Task: Create a due date automation trigger when advanced on, 2 working days after a card is due add dates starting in 1 working days at 11:00 AM.
Action: Mouse moved to (1075, 337)
Screenshot: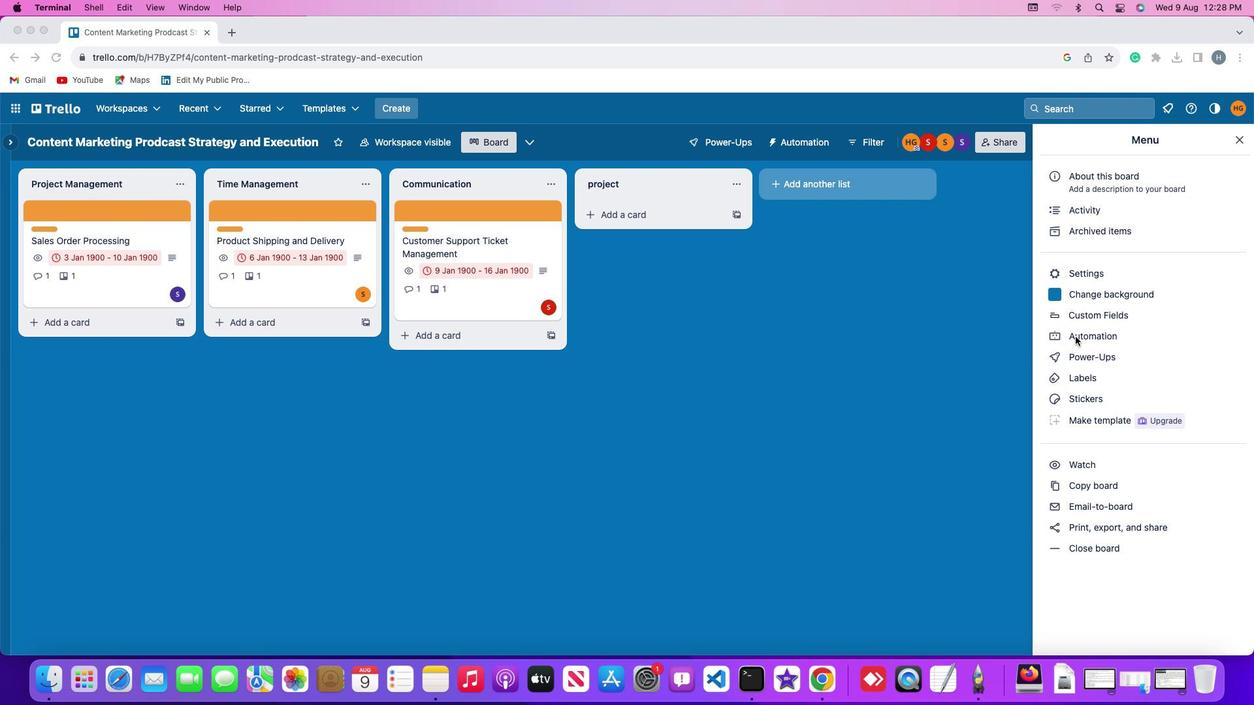 
Action: Mouse pressed left at (1075, 337)
Screenshot: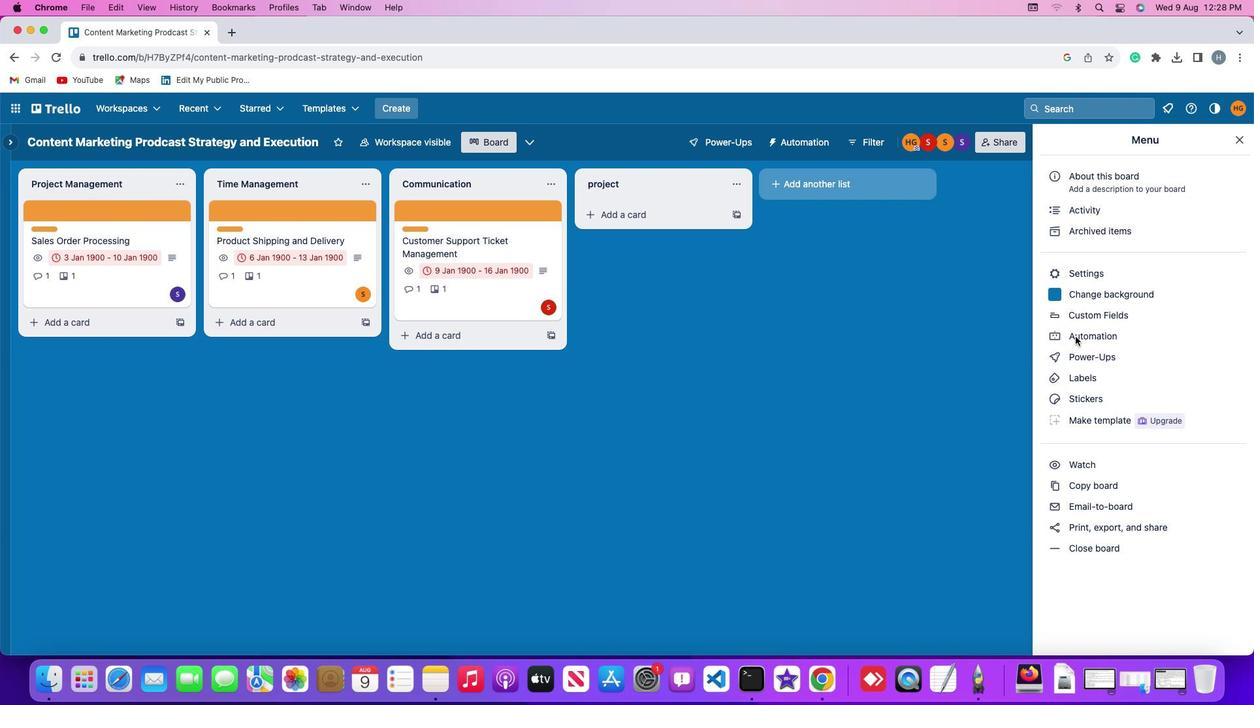 
Action: Mouse pressed left at (1075, 337)
Screenshot: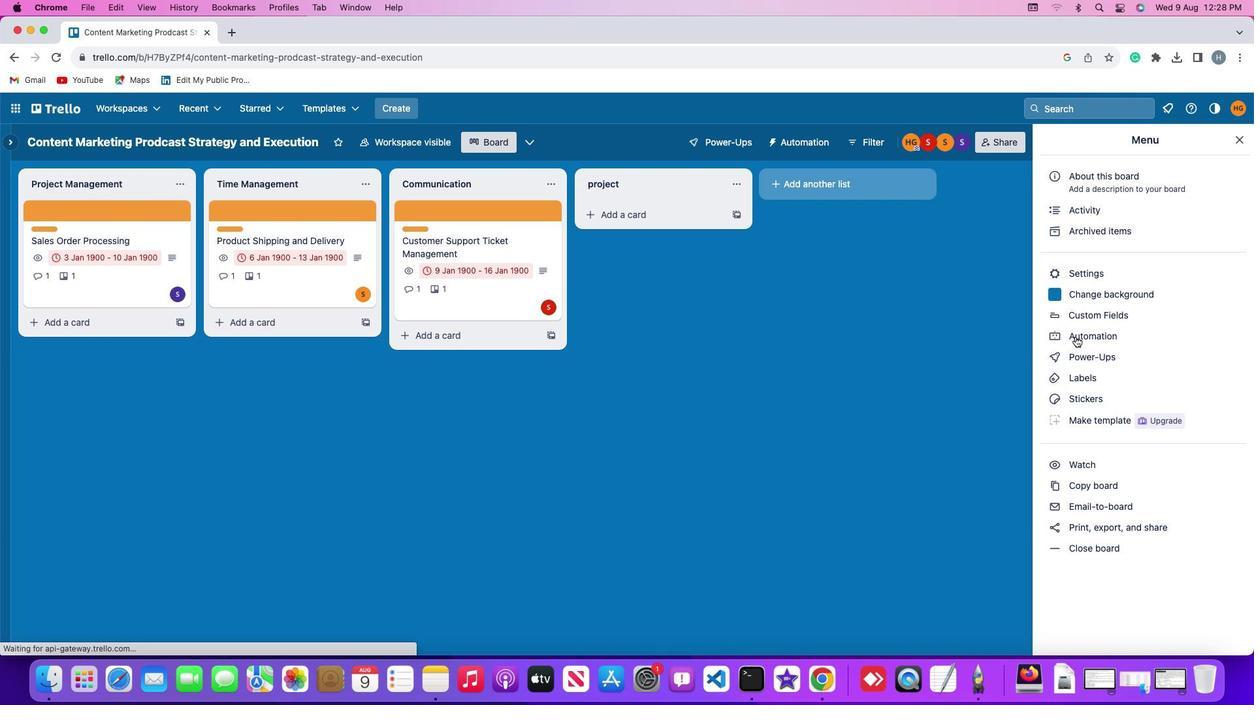 
Action: Mouse moved to (88, 307)
Screenshot: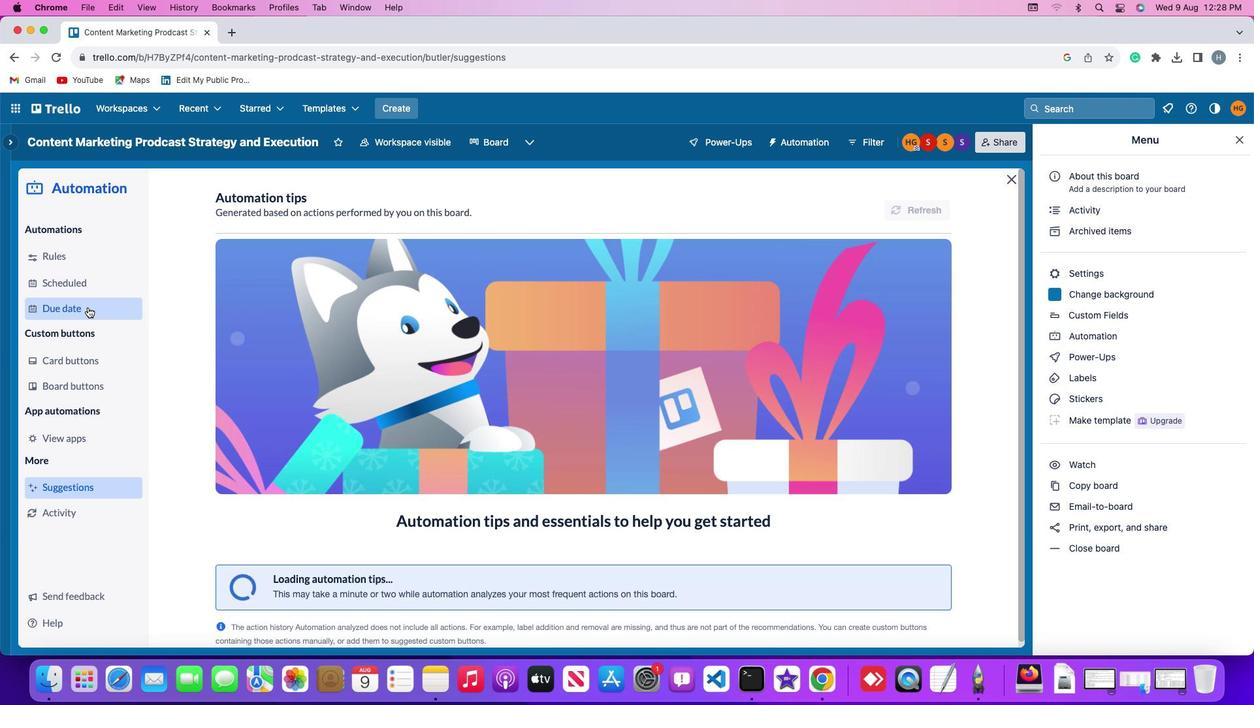
Action: Mouse pressed left at (88, 307)
Screenshot: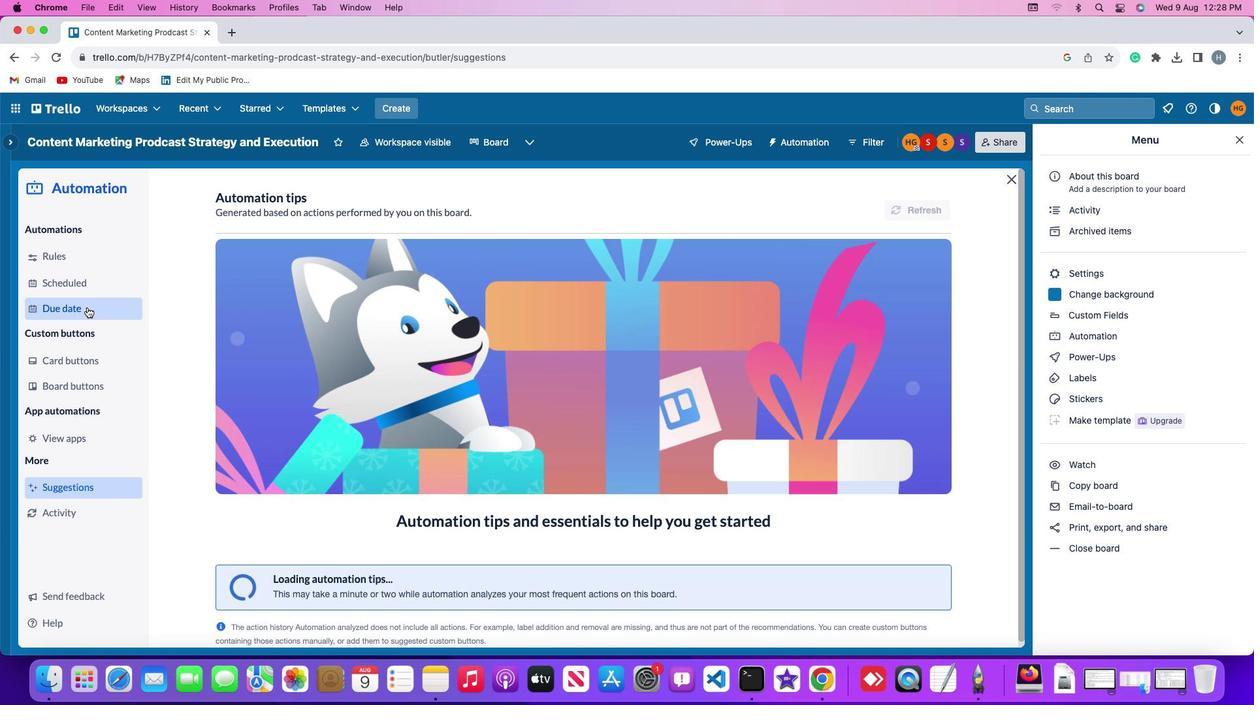 
Action: Mouse moved to (871, 201)
Screenshot: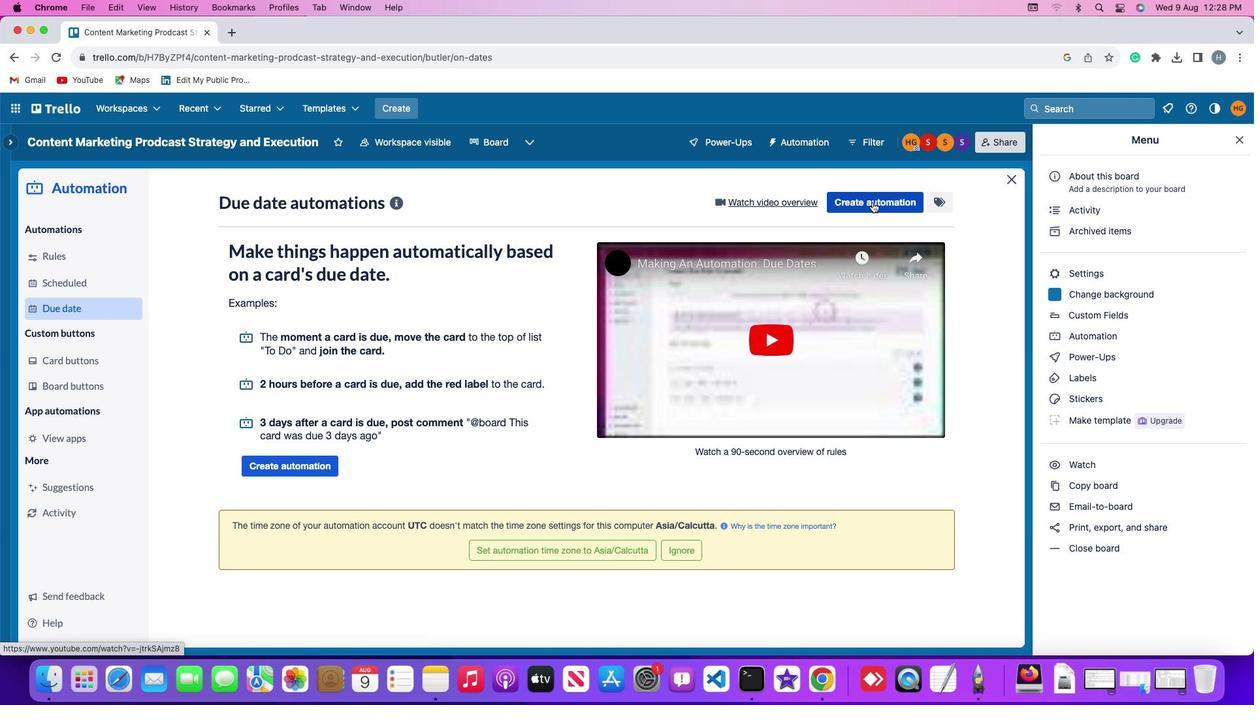 
Action: Mouse pressed left at (871, 201)
Screenshot: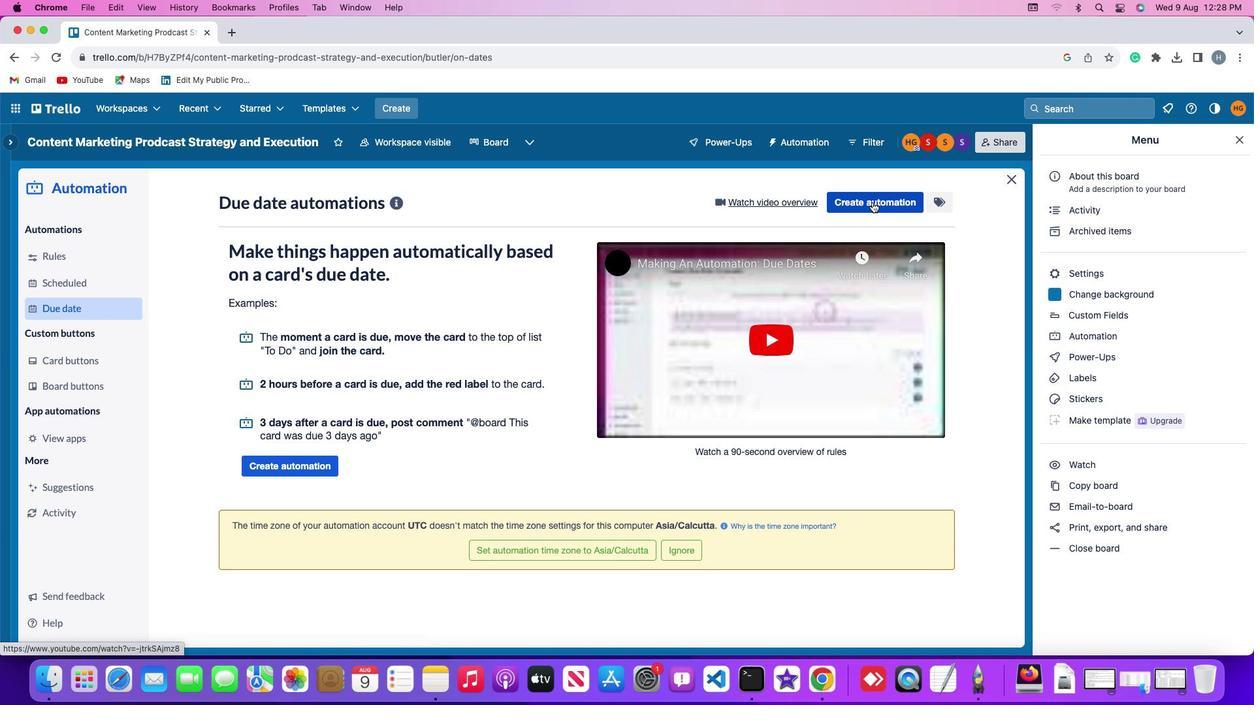 
Action: Mouse moved to (408, 326)
Screenshot: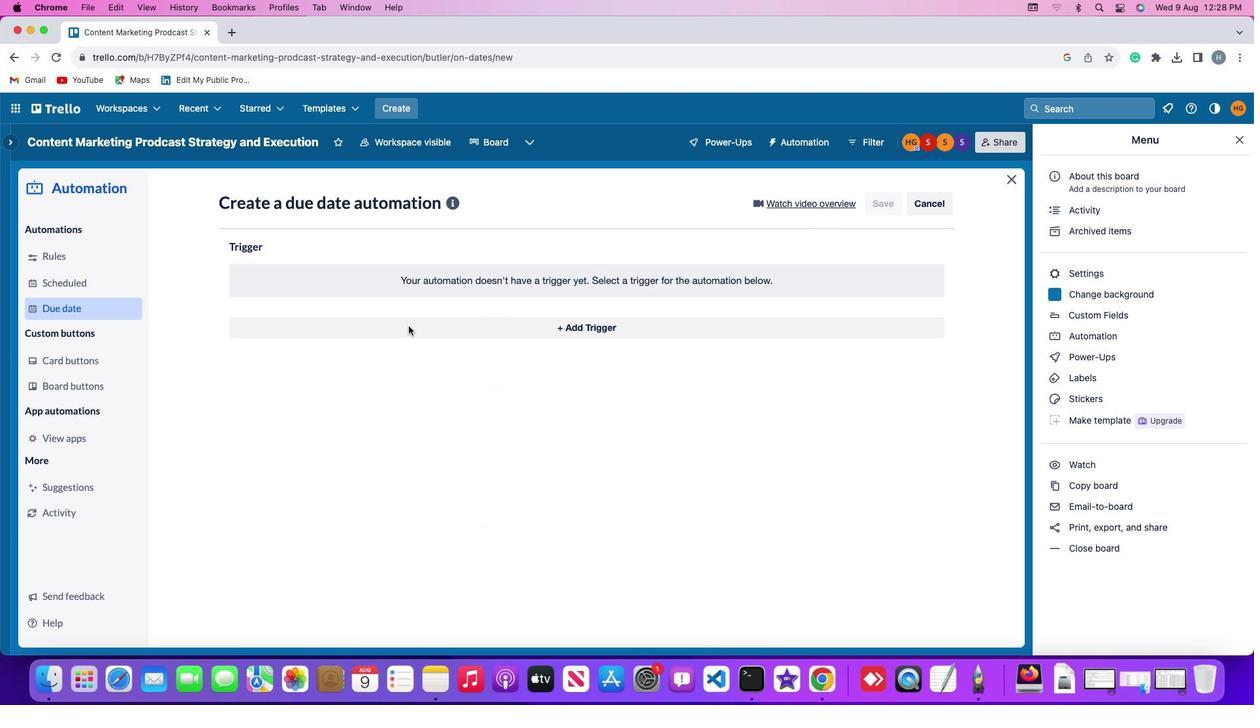 
Action: Mouse pressed left at (408, 326)
Screenshot: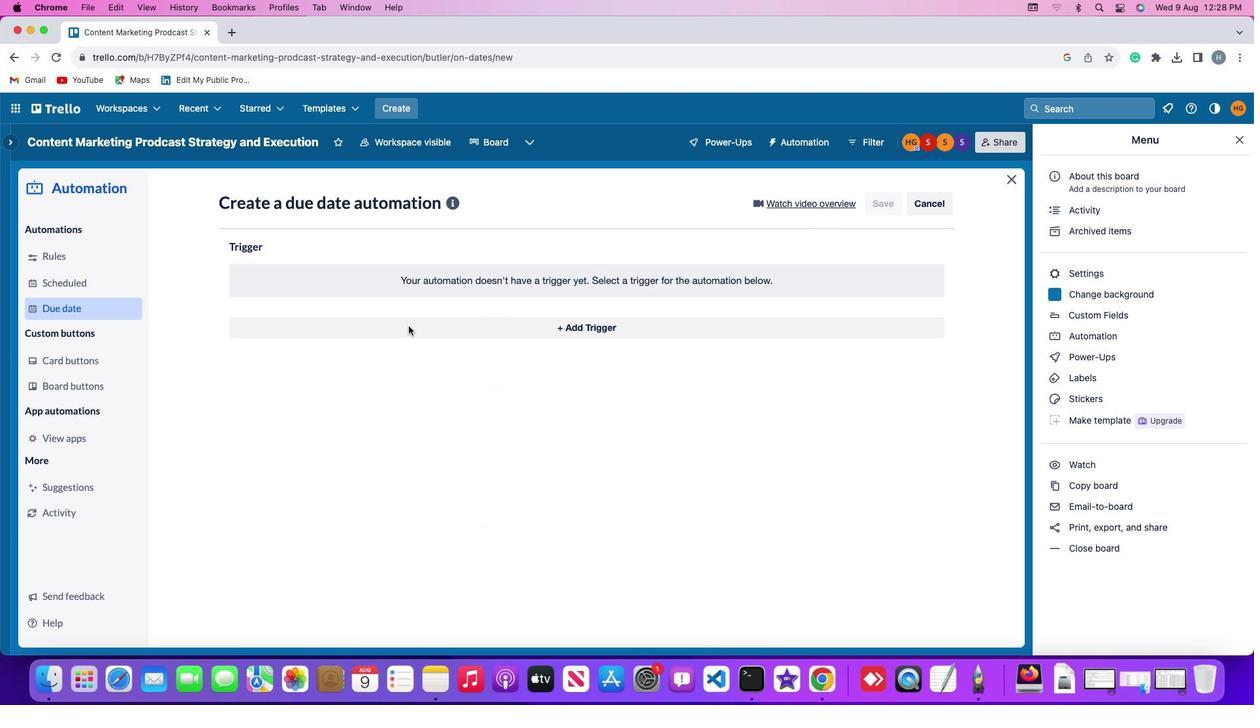 
Action: Mouse moved to (258, 525)
Screenshot: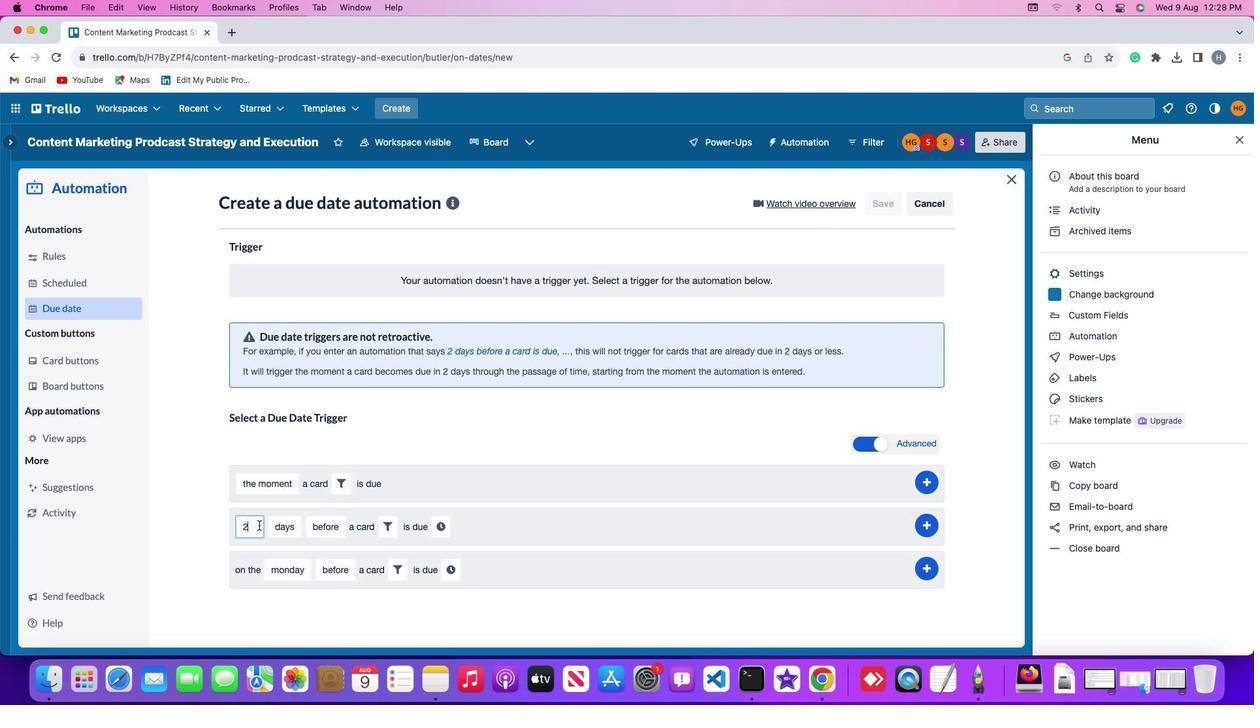 
Action: Mouse pressed left at (258, 525)
Screenshot: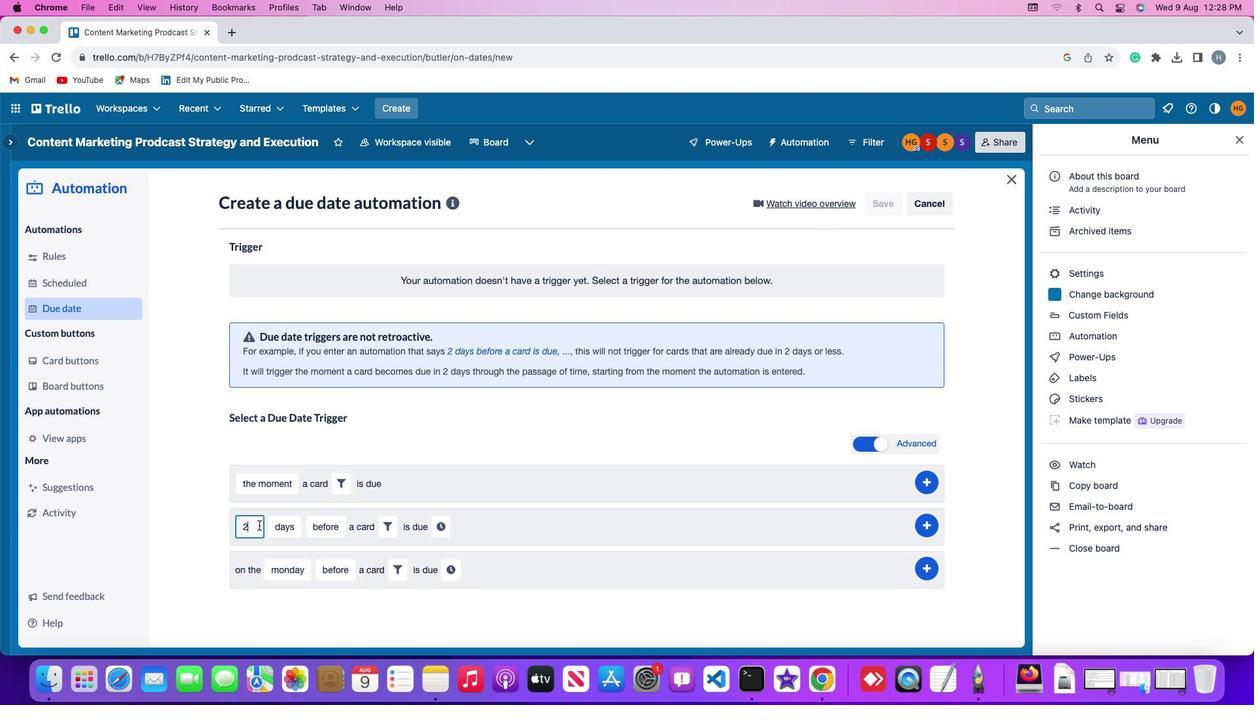 
Action: Mouse moved to (258, 522)
Screenshot: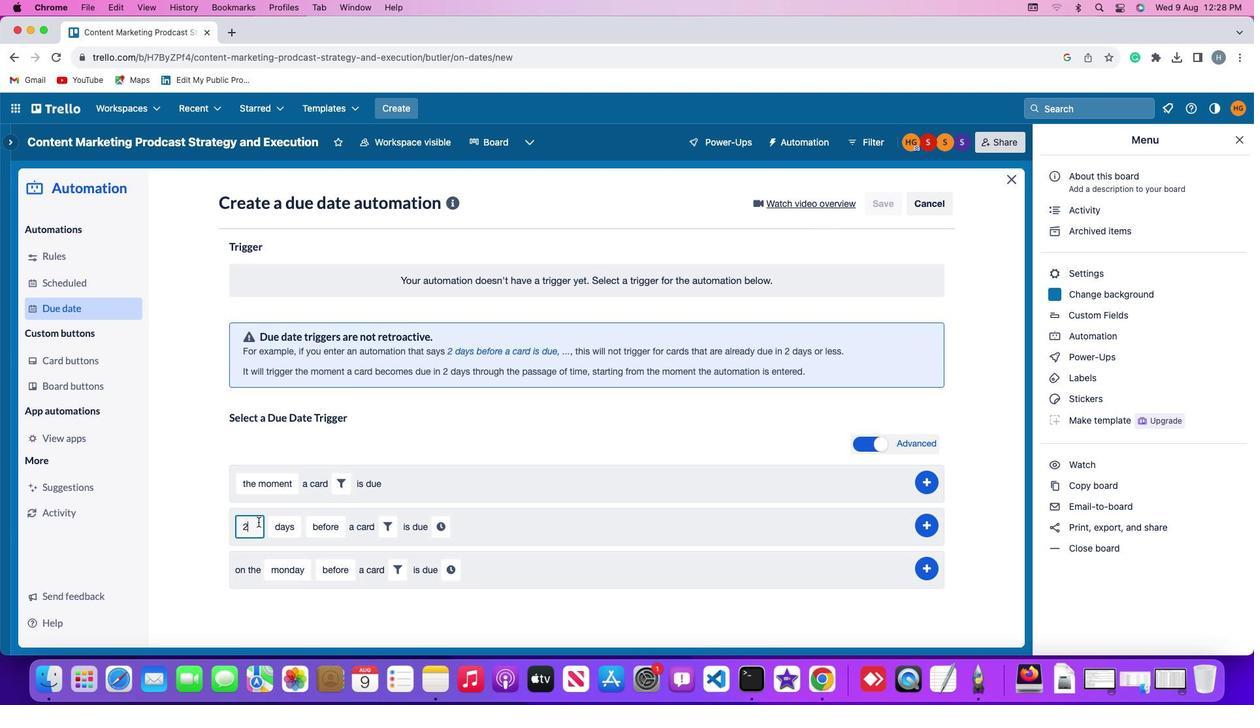 
Action: Key pressed Key.backspace
Screenshot: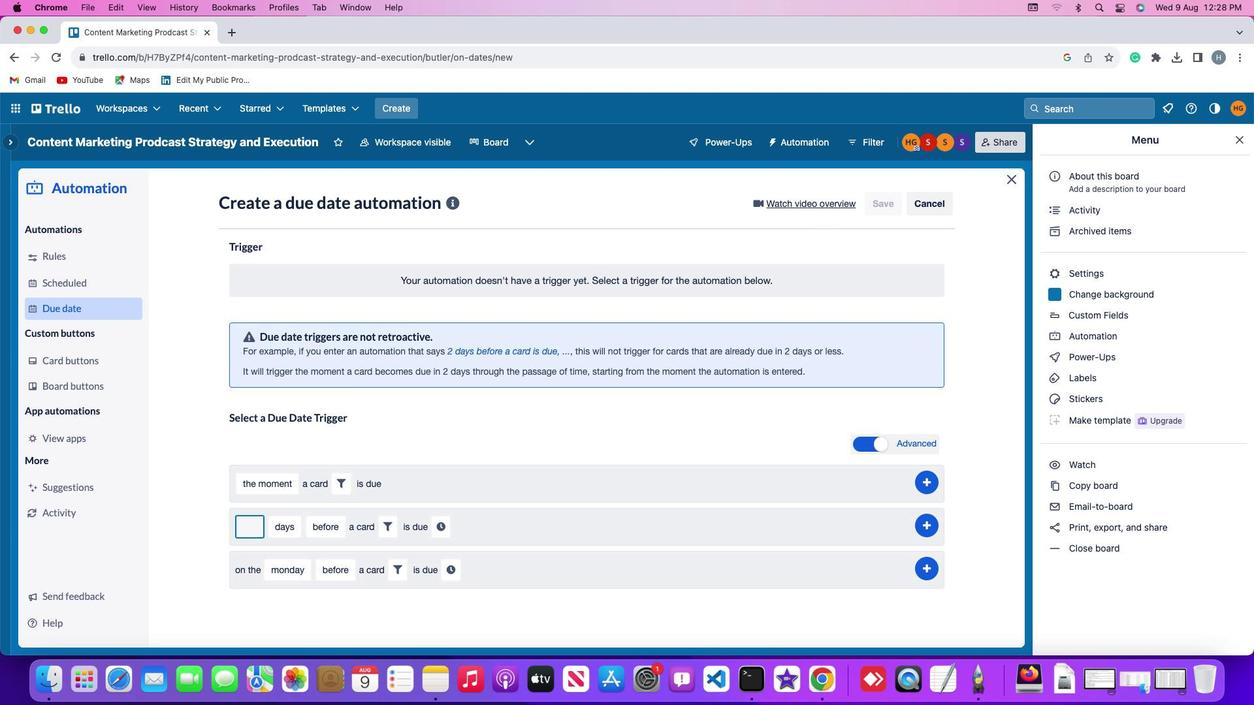 
Action: Mouse moved to (258, 522)
Screenshot: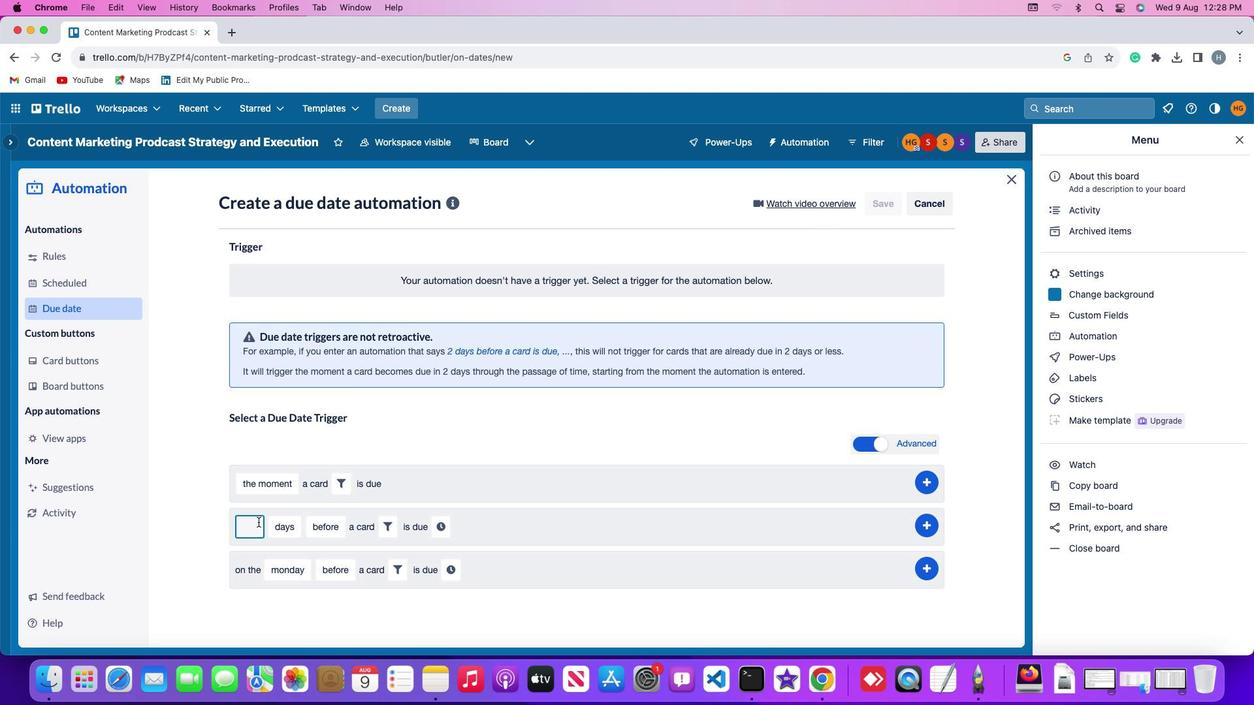 
Action: Key pressed '2'
Screenshot: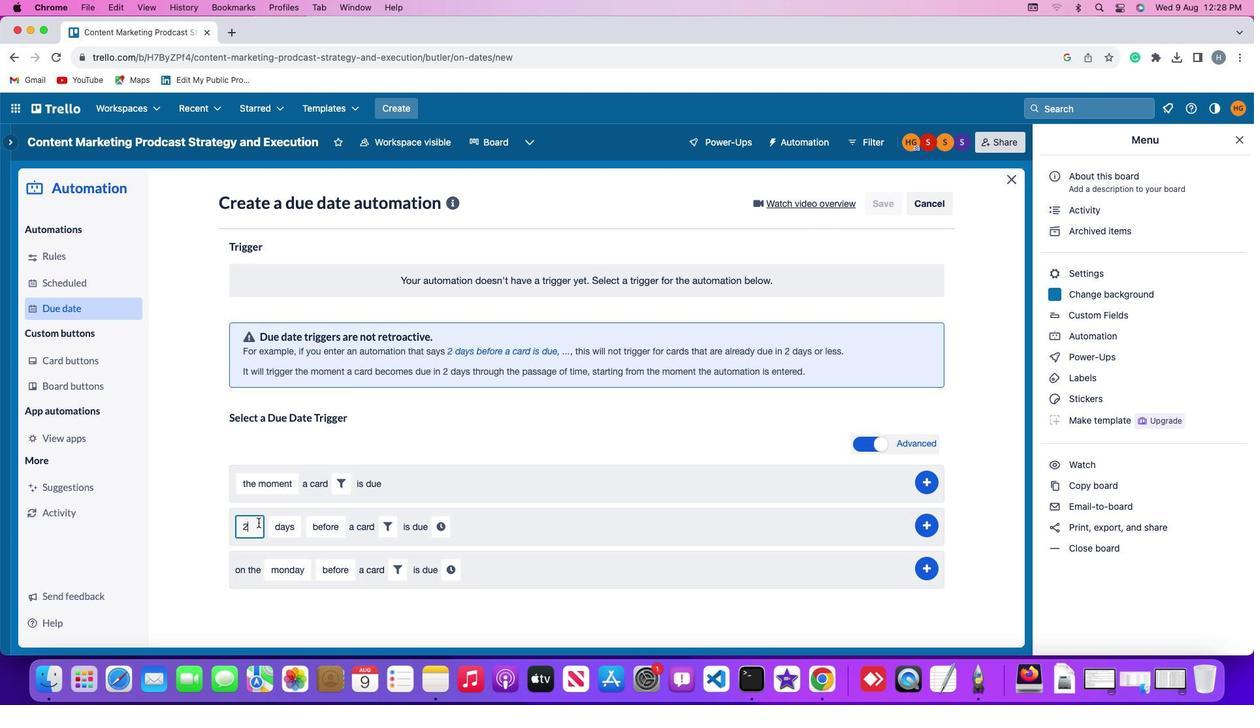 
Action: Mouse moved to (285, 524)
Screenshot: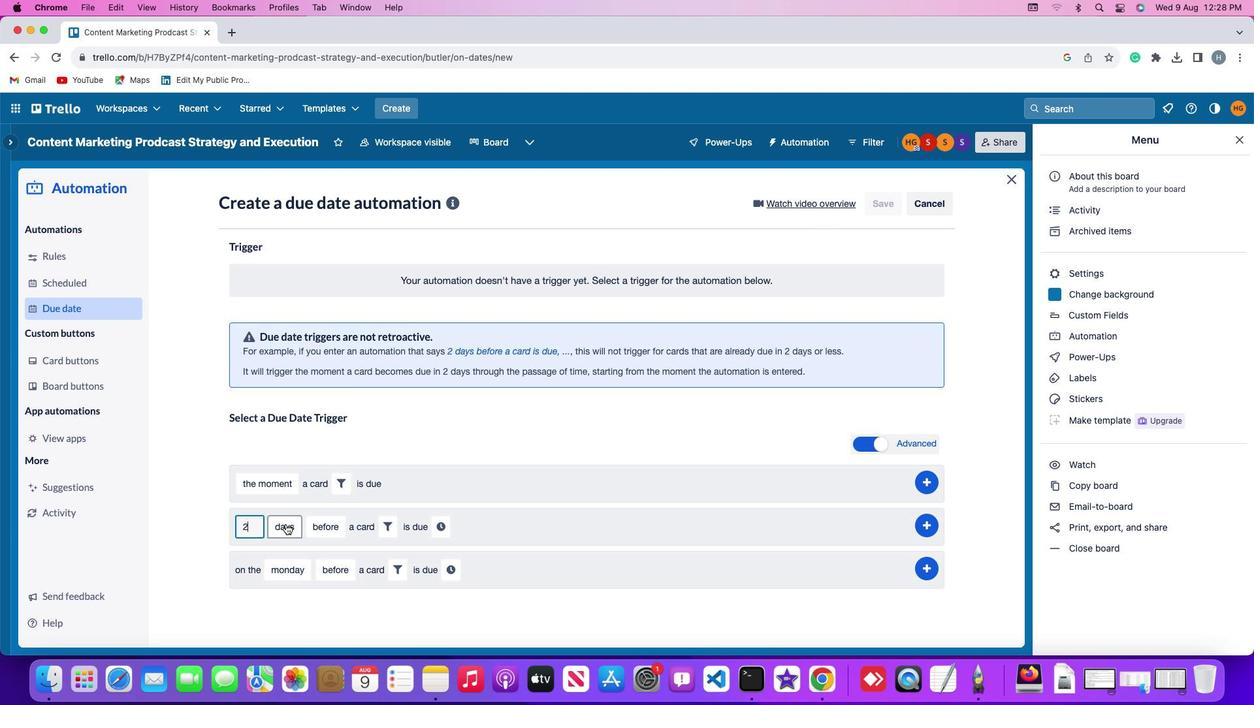 
Action: Mouse pressed left at (285, 524)
Screenshot: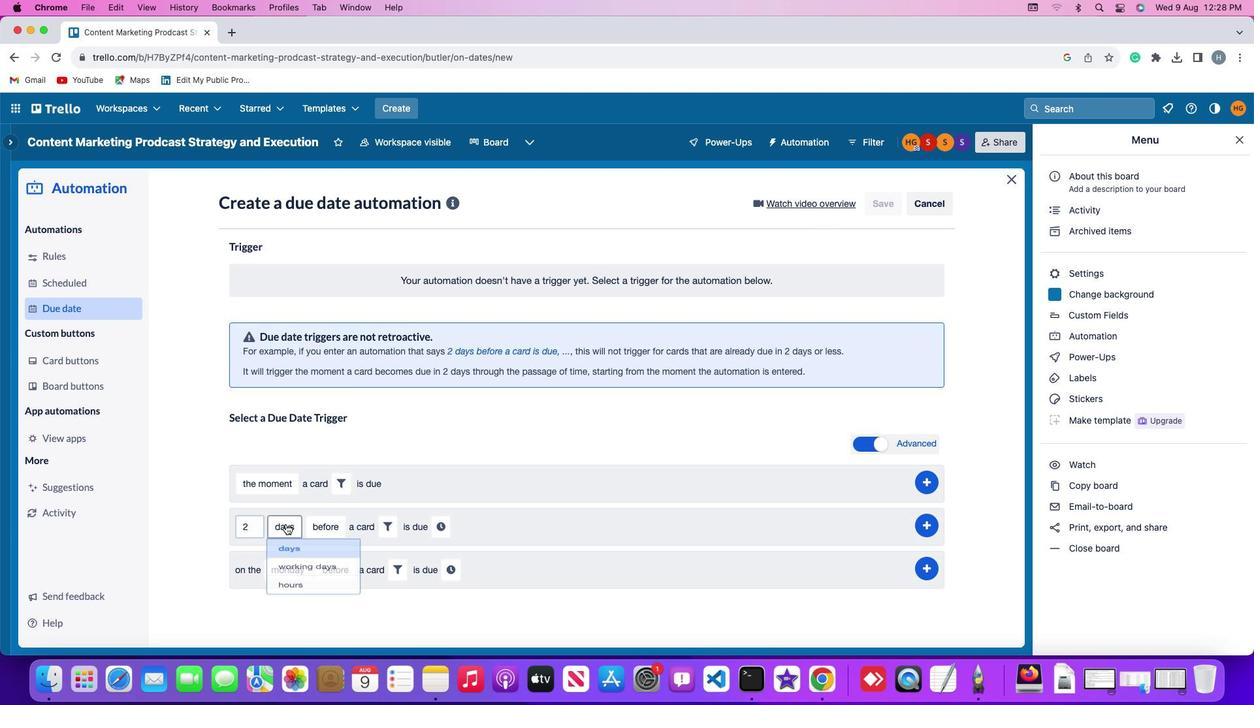 
Action: Mouse moved to (292, 582)
Screenshot: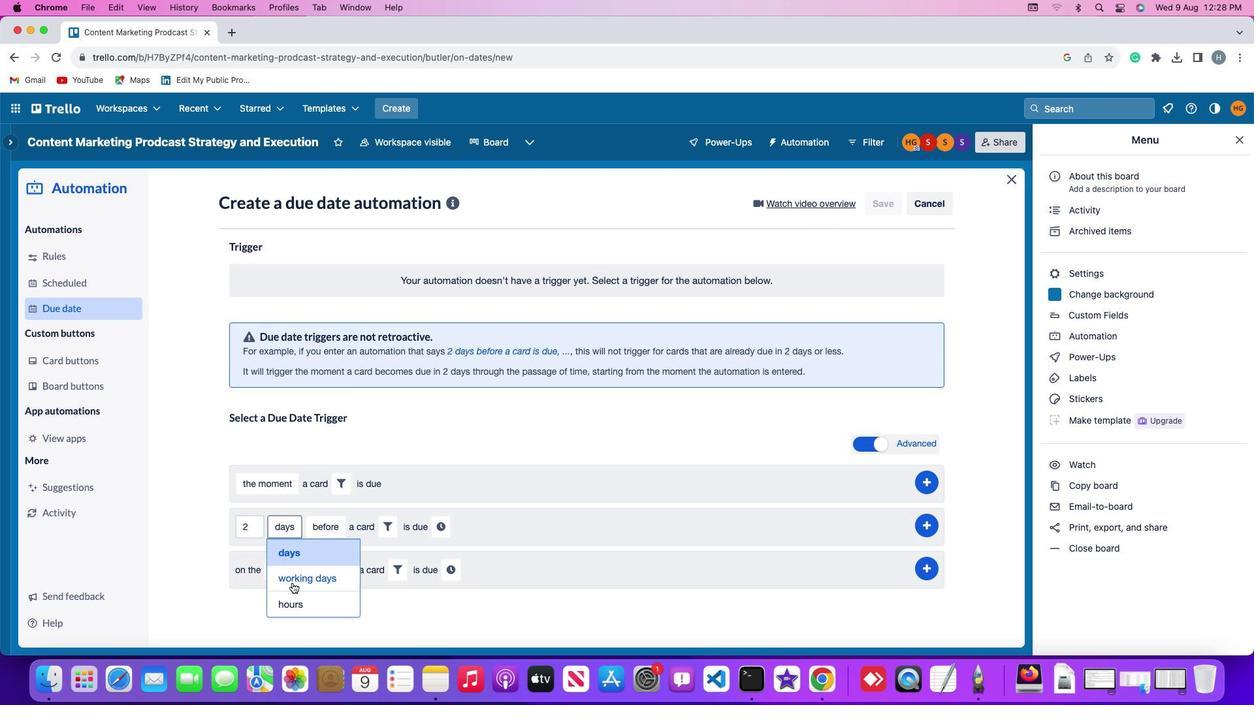 
Action: Mouse pressed left at (292, 582)
Screenshot: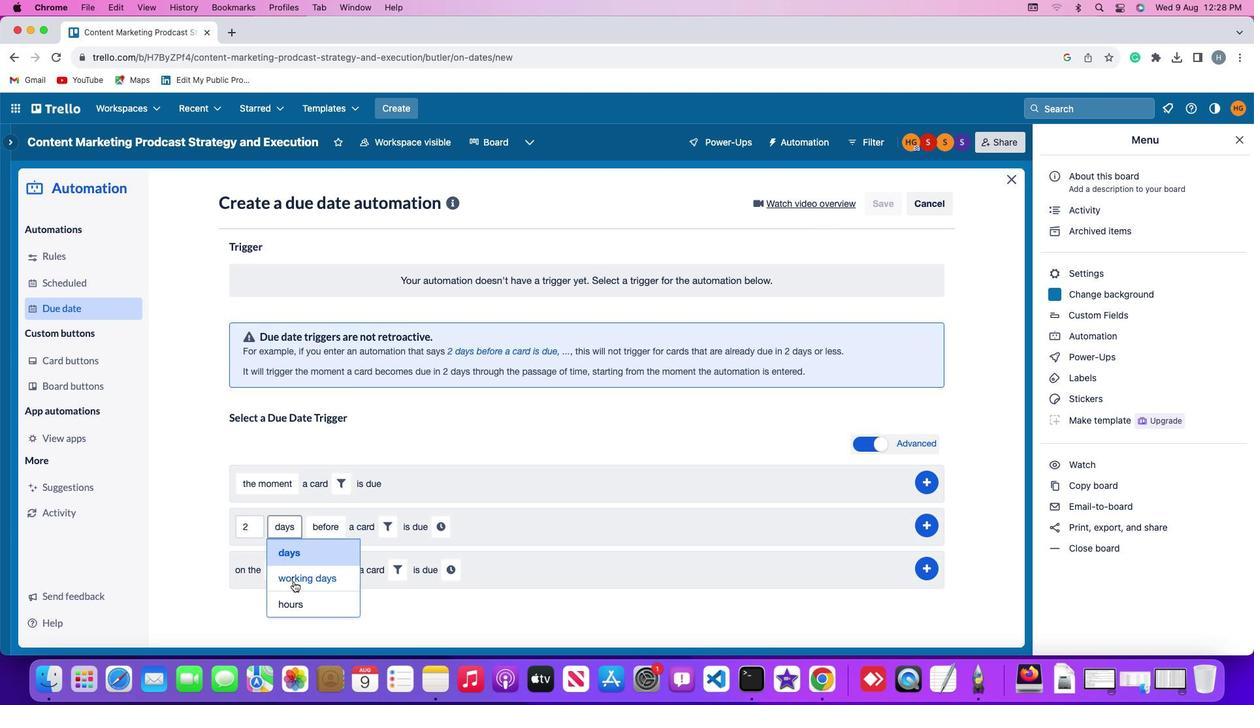 
Action: Mouse moved to (353, 527)
Screenshot: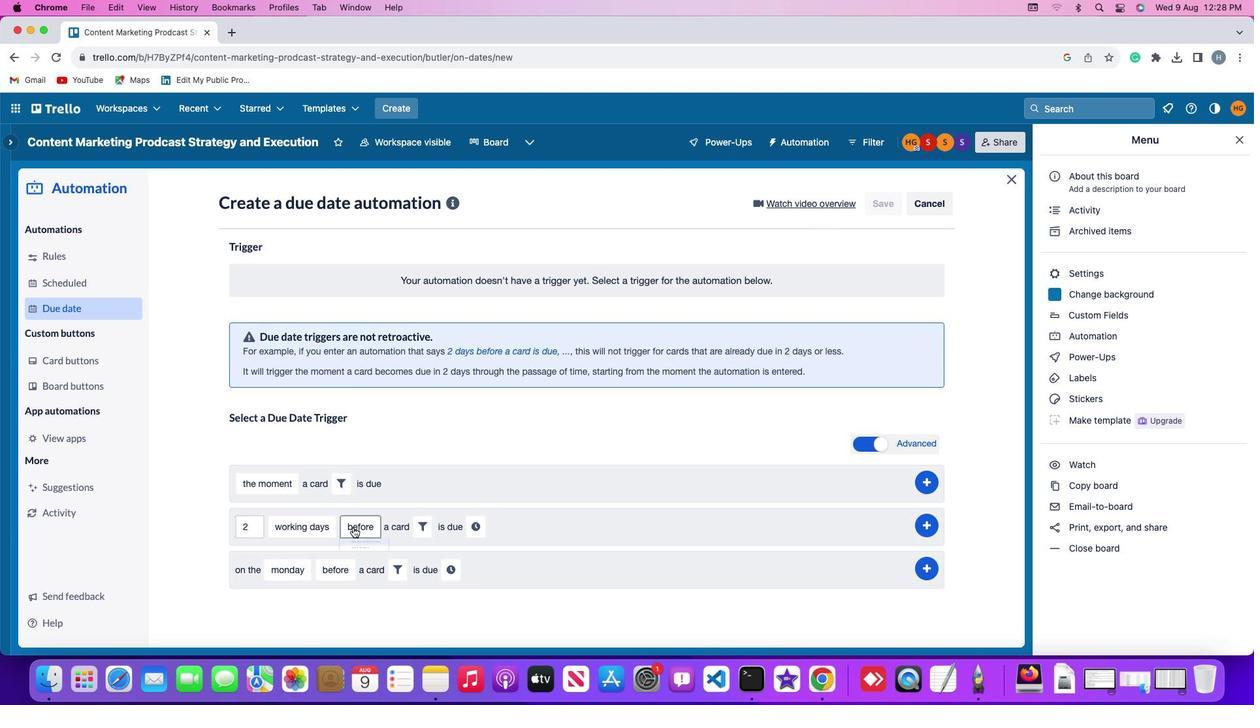 
Action: Mouse pressed left at (353, 527)
Screenshot: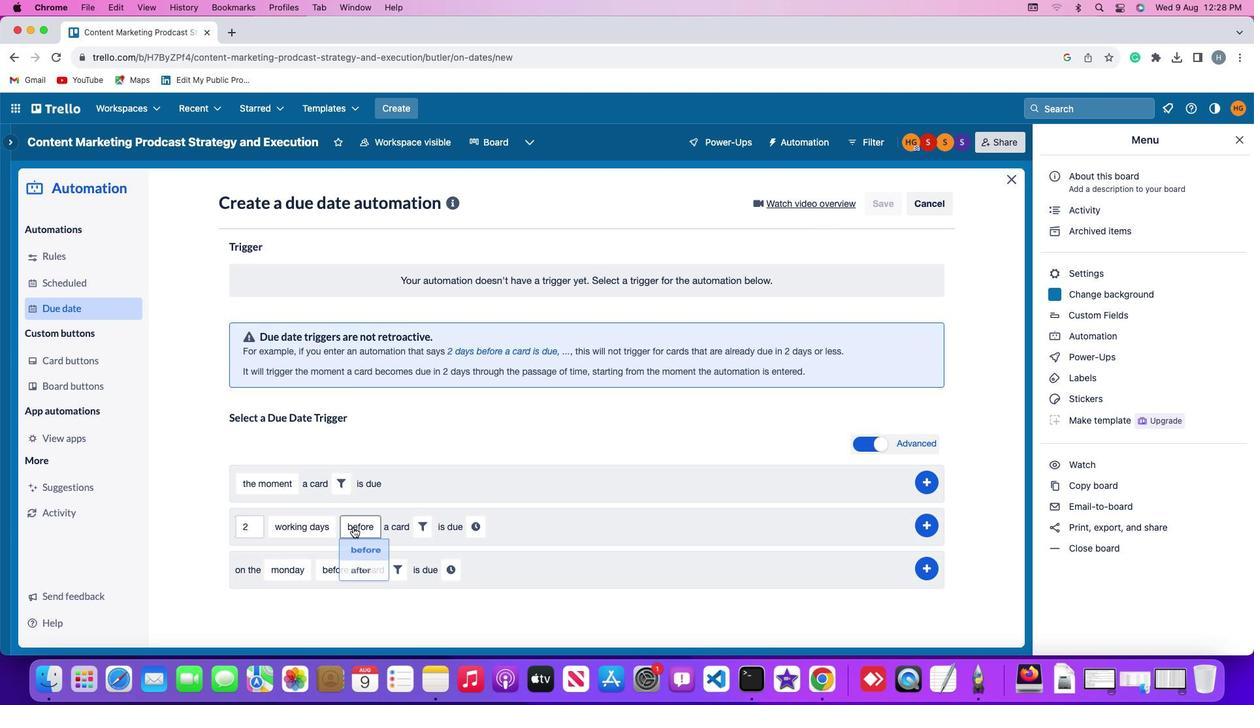 
Action: Mouse moved to (361, 579)
Screenshot: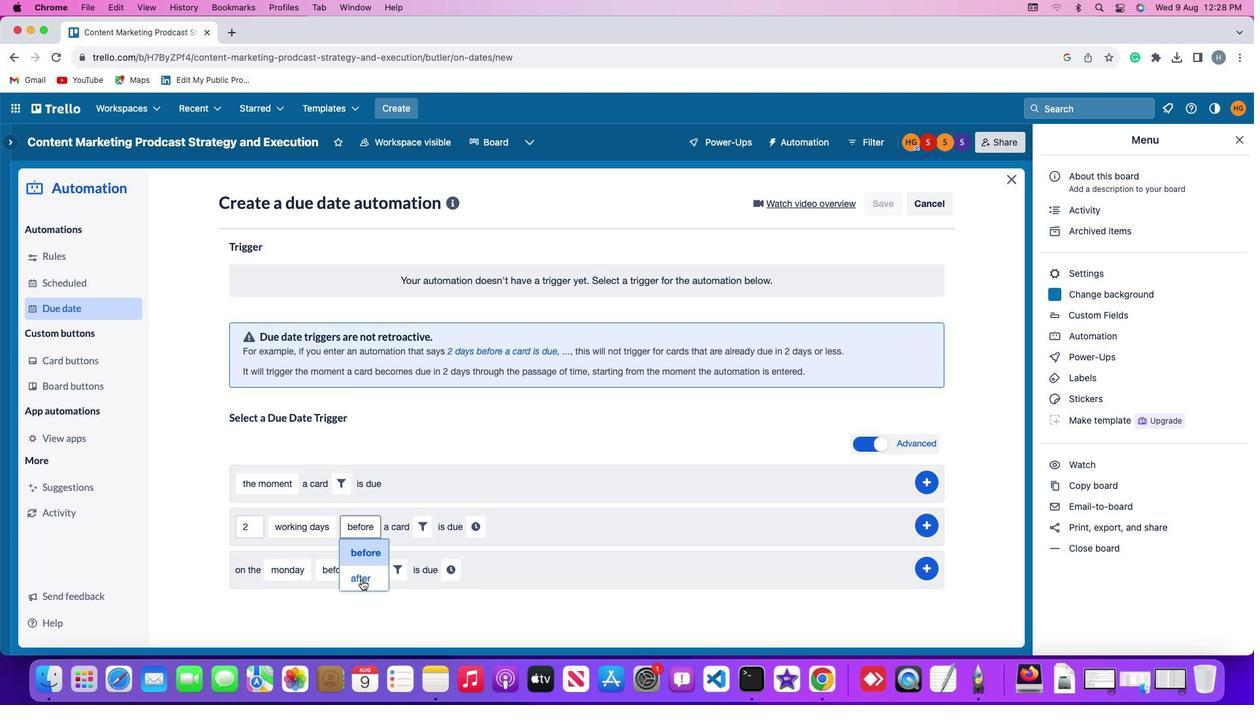 
Action: Mouse pressed left at (361, 579)
Screenshot: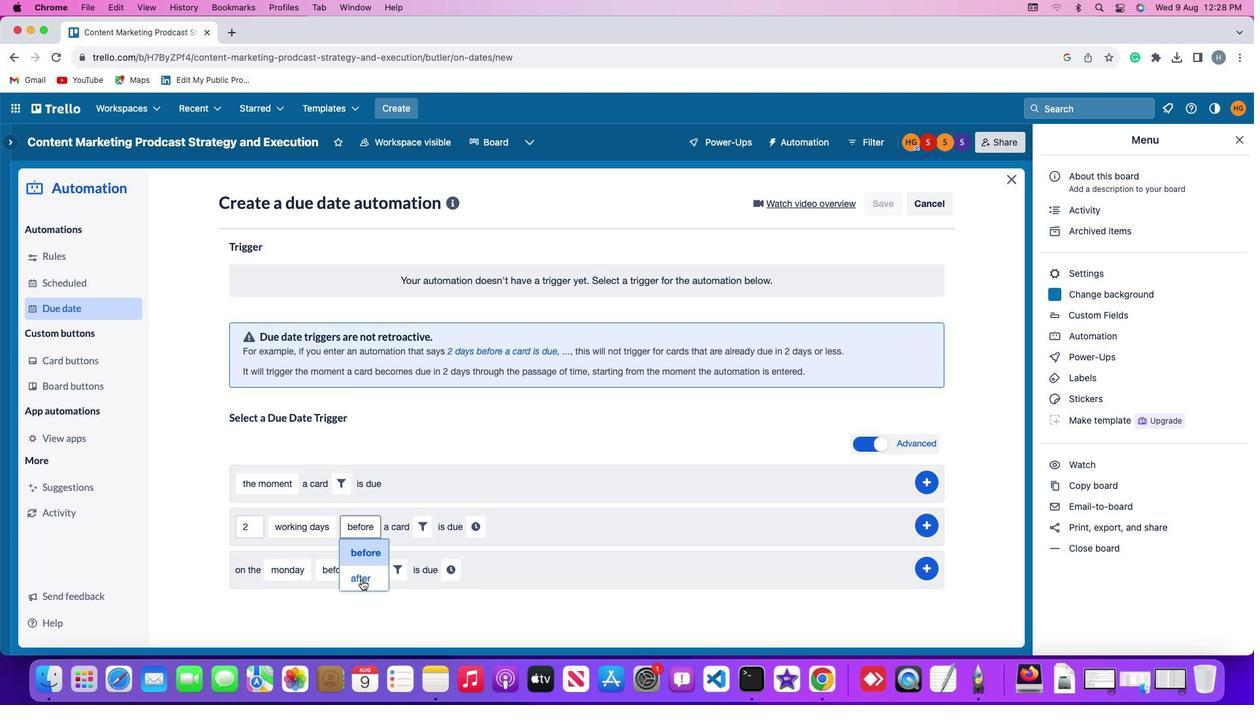 
Action: Mouse moved to (414, 529)
Screenshot: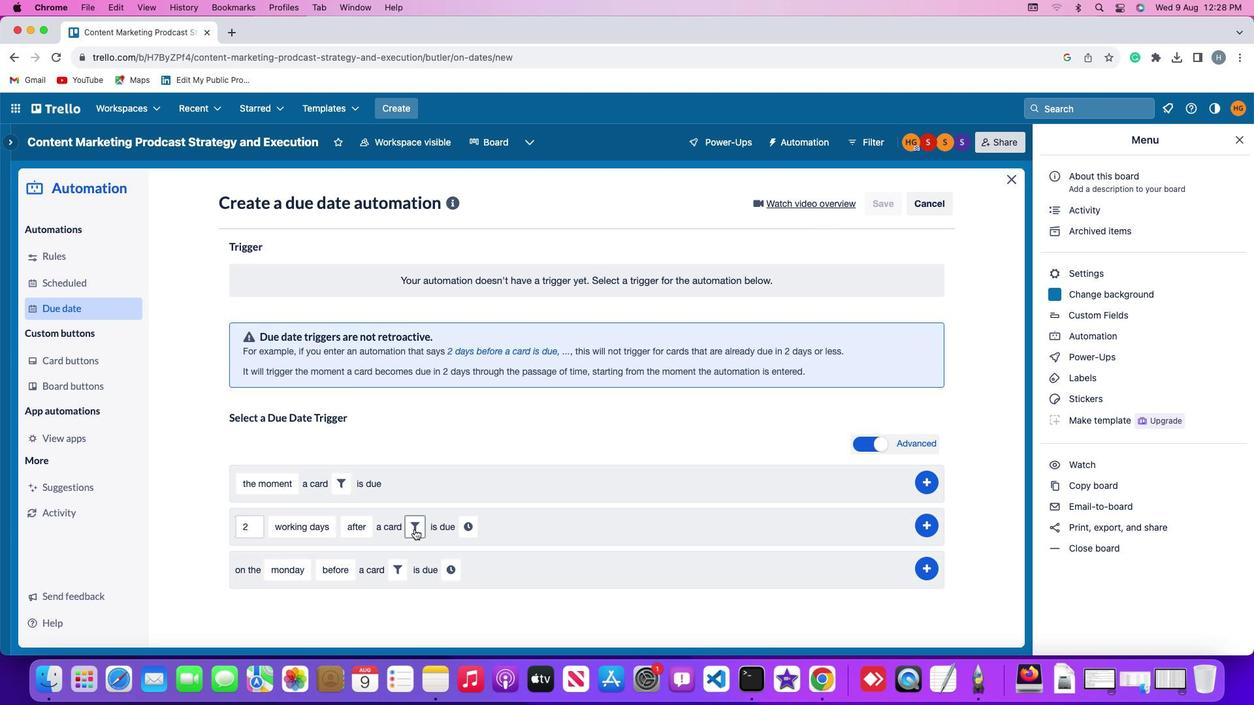 
Action: Mouse pressed left at (414, 529)
Screenshot: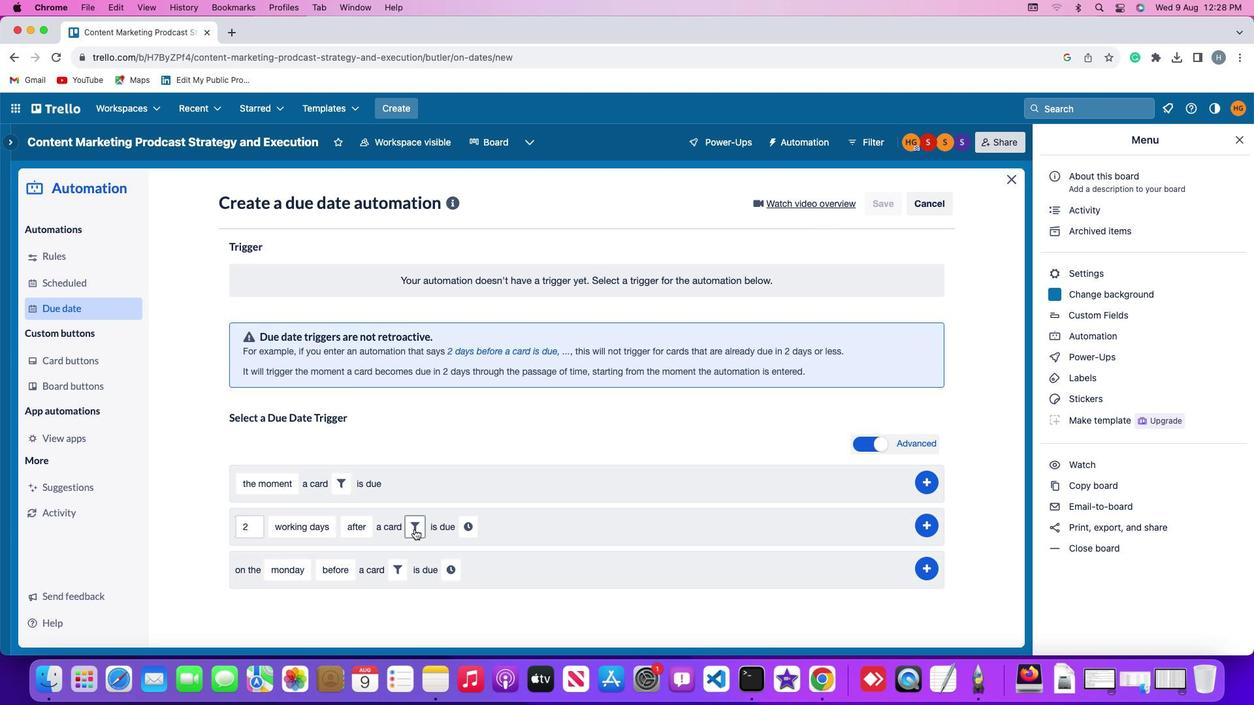 
Action: Mouse moved to (491, 565)
Screenshot: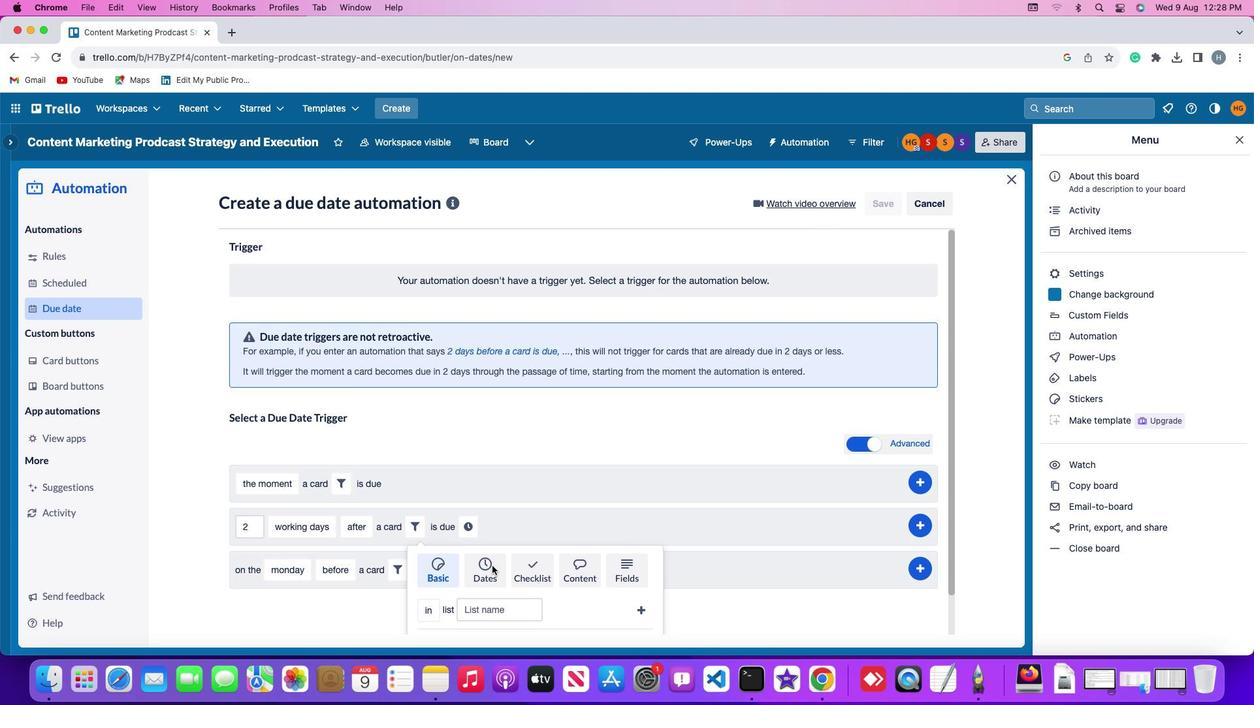 
Action: Mouse pressed left at (491, 565)
Screenshot: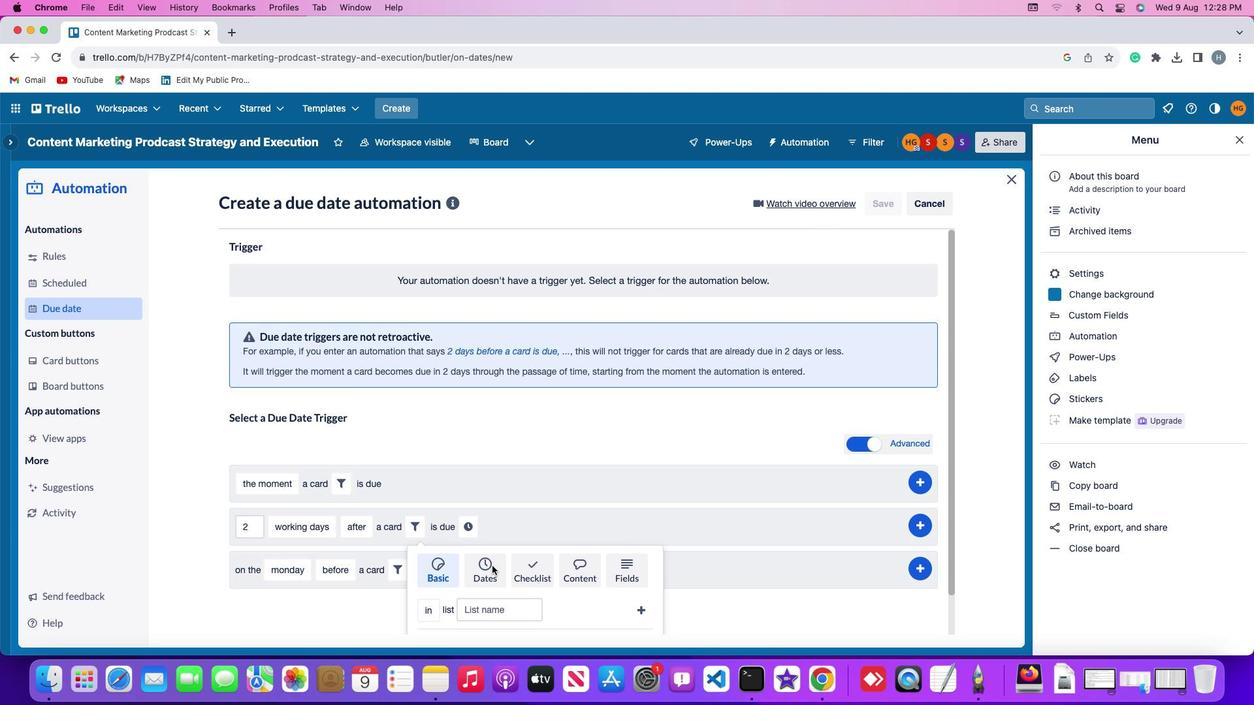 
Action: Mouse moved to (356, 610)
Screenshot: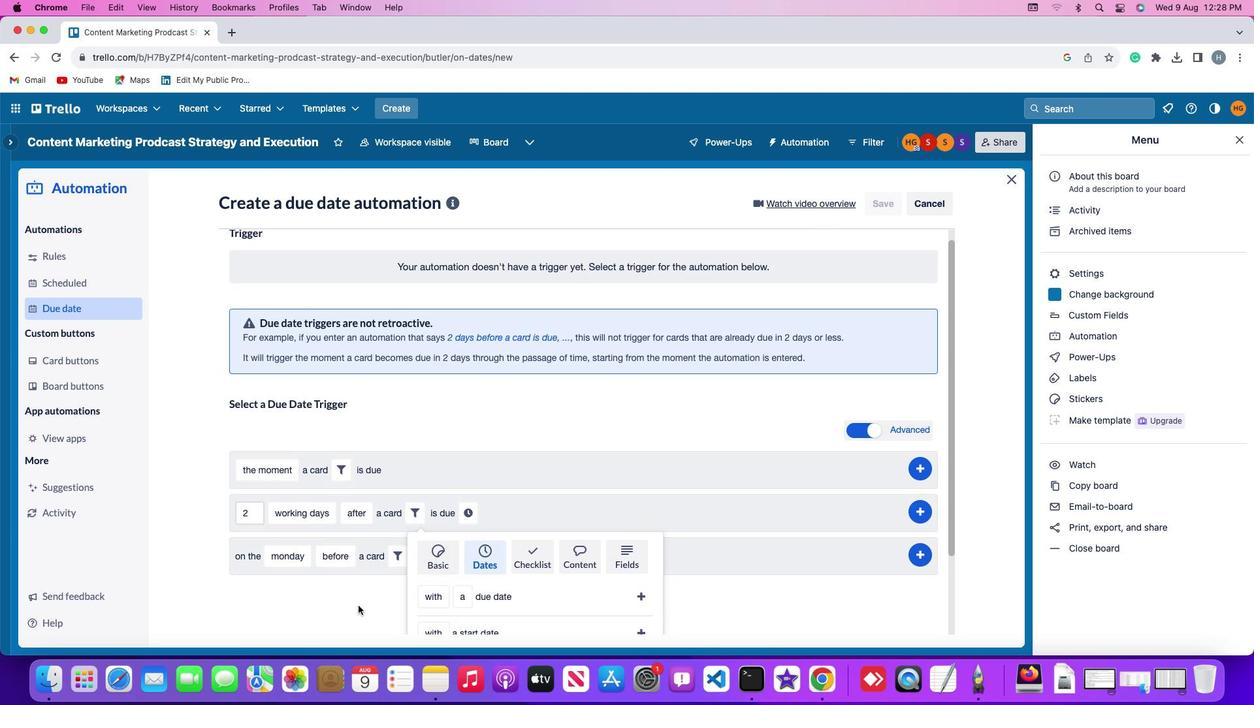 
Action: Mouse scrolled (356, 610) with delta (0, 0)
Screenshot: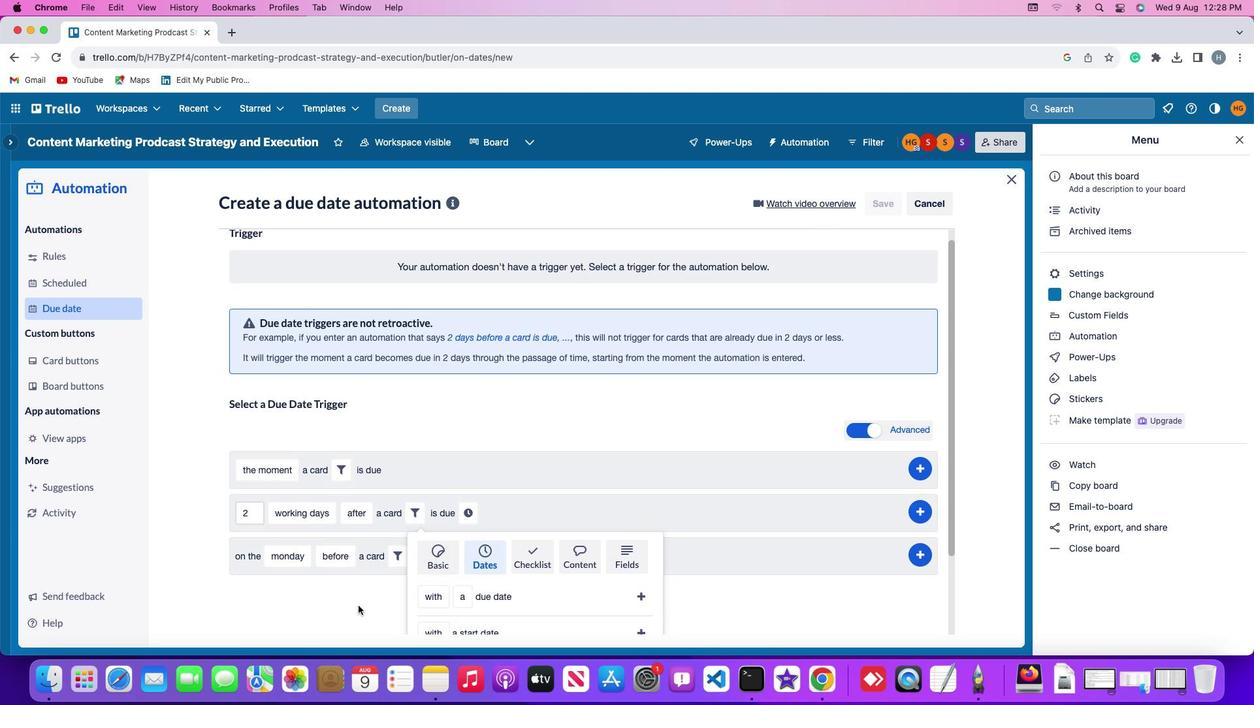 
Action: Mouse moved to (356, 610)
Screenshot: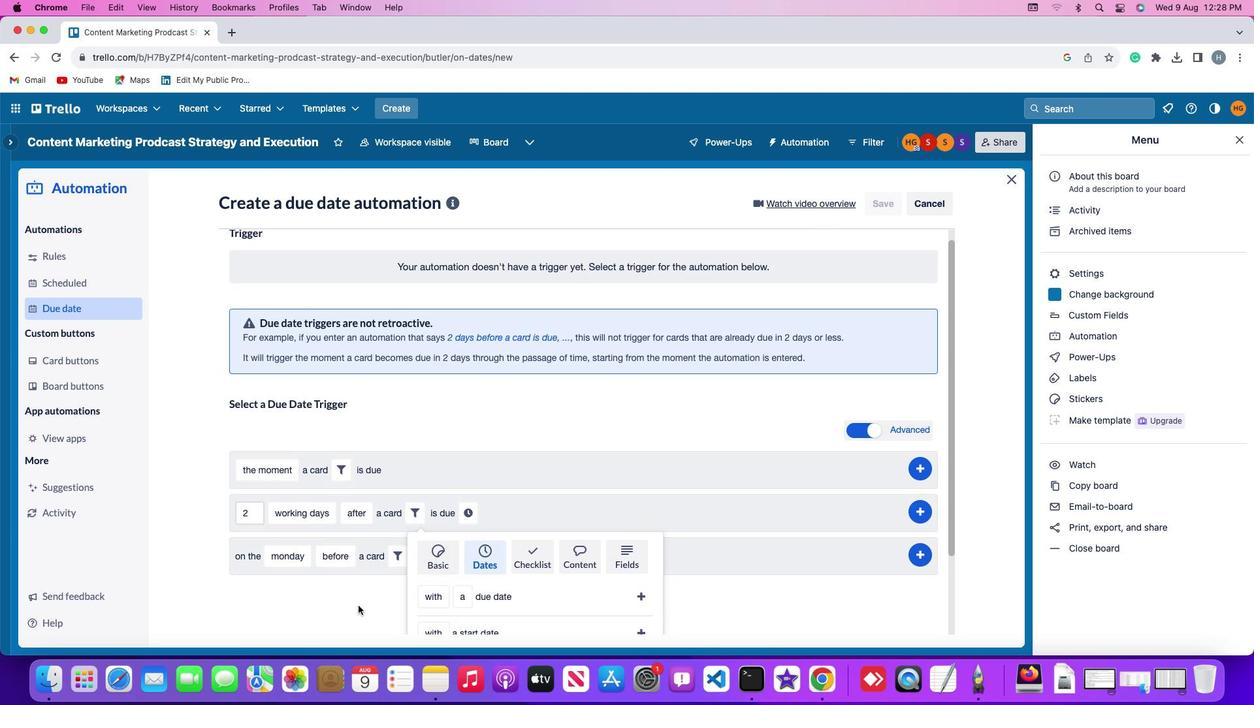 
Action: Mouse scrolled (356, 610) with delta (0, 0)
Screenshot: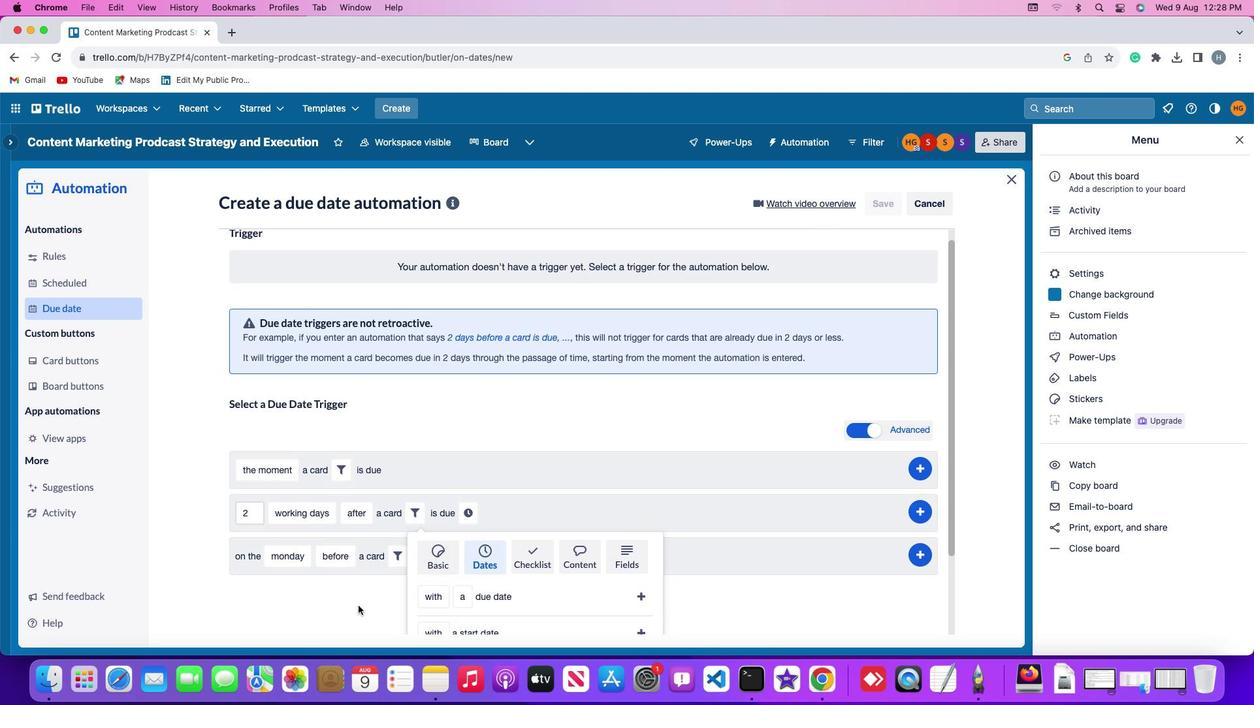 
Action: Mouse moved to (356, 609)
Screenshot: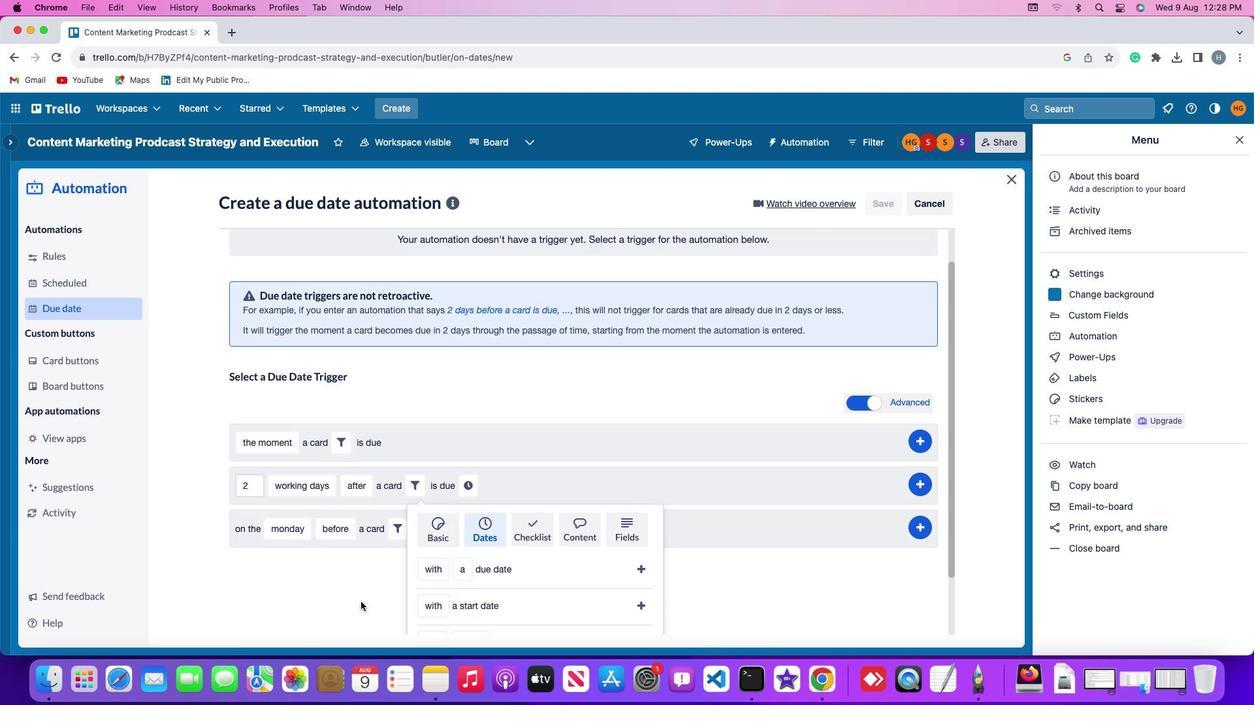 
Action: Mouse scrolled (356, 609) with delta (0, -1)
Screenshot: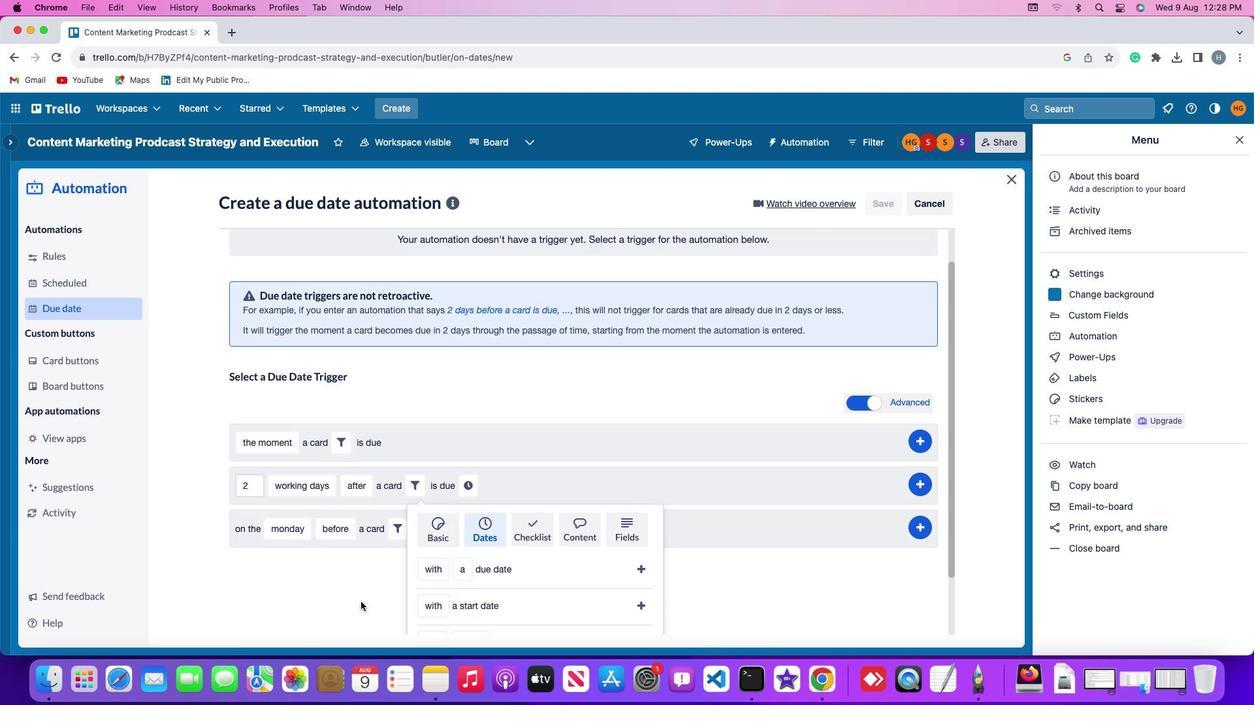 
Action: Mouse moved to (356, 608)
Screenshot: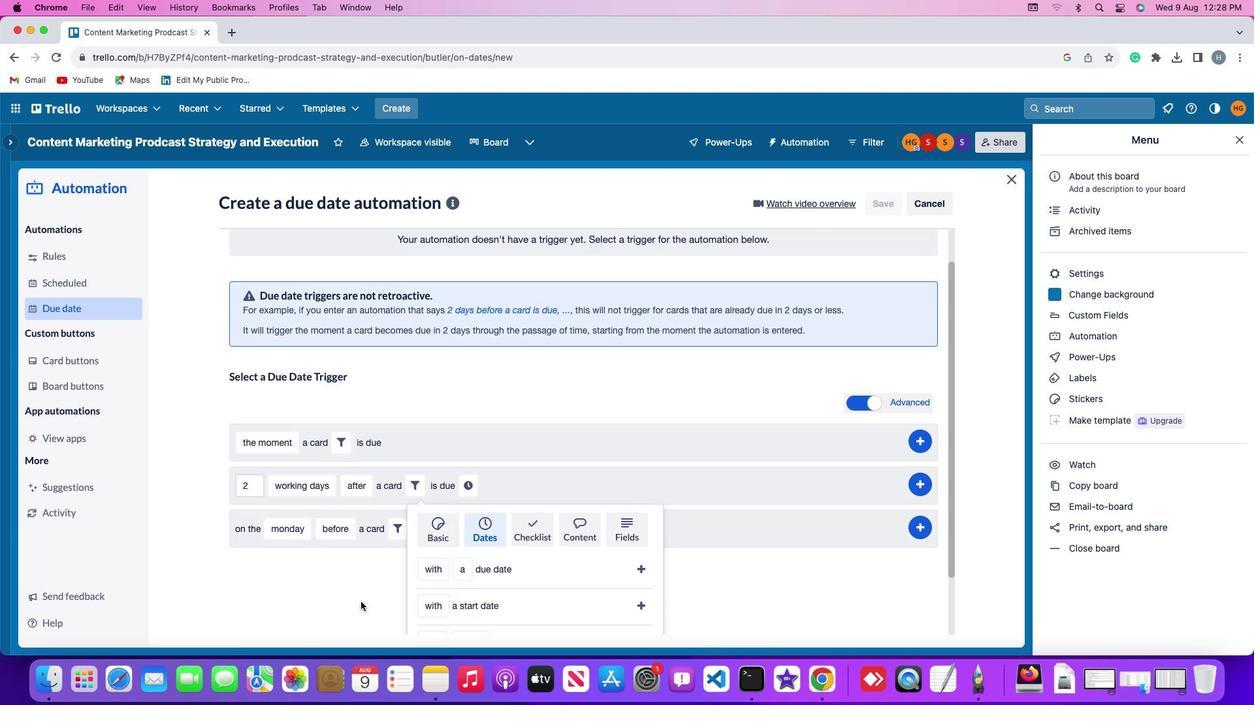 
Action: Mouse scrolled (356, 608) with delta (0, -3)
Screenshot: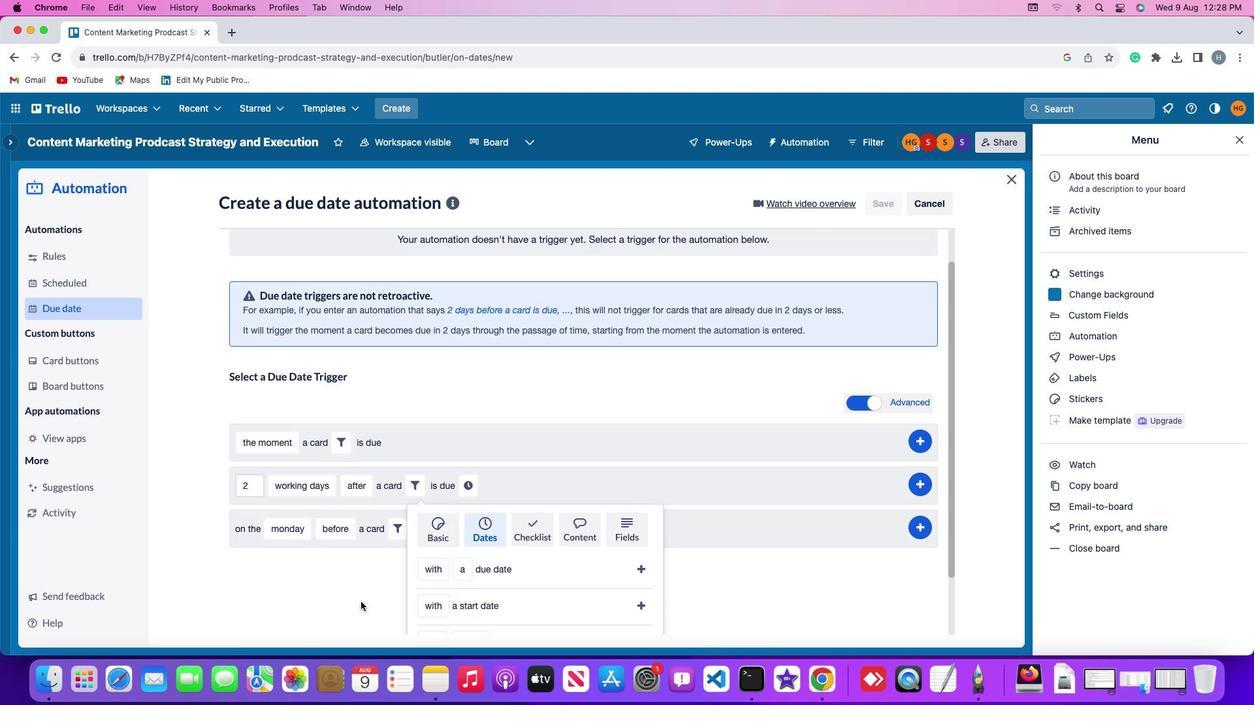 
Action: Mouse moved to (359, 603)
Screenshot: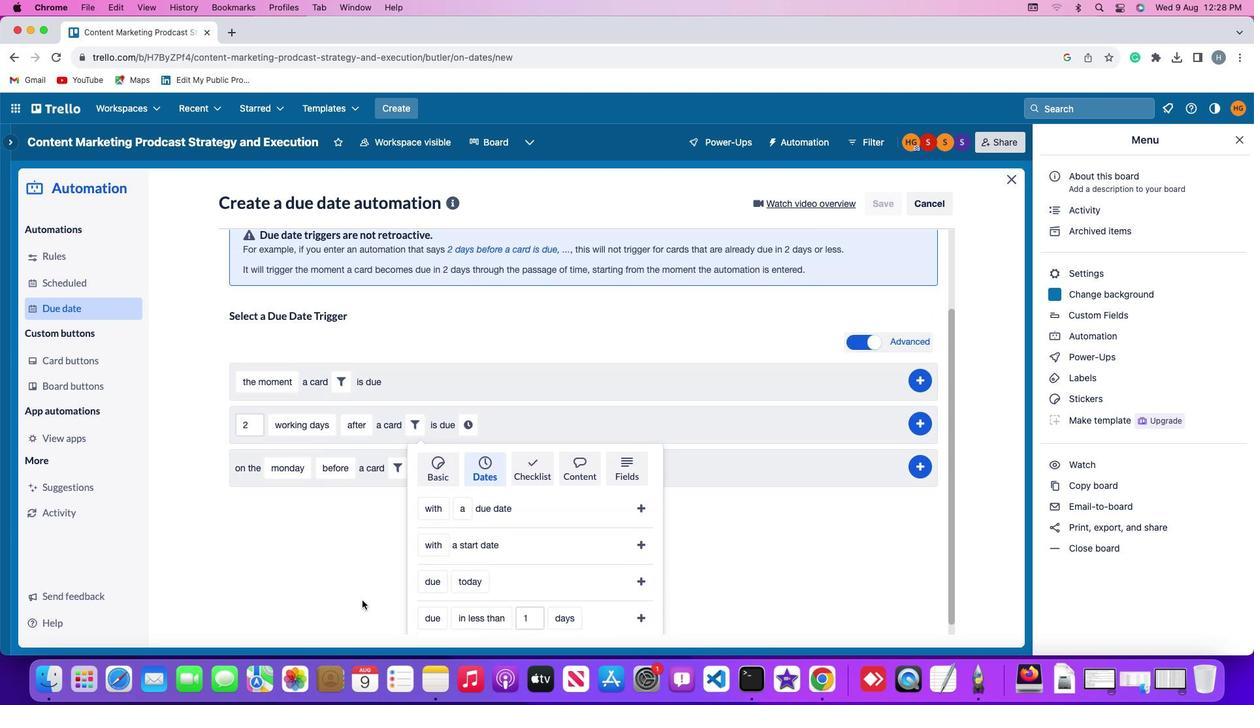 
Action: Mouse scrolled (359, 603) with delta (0, -3)
Screenshot: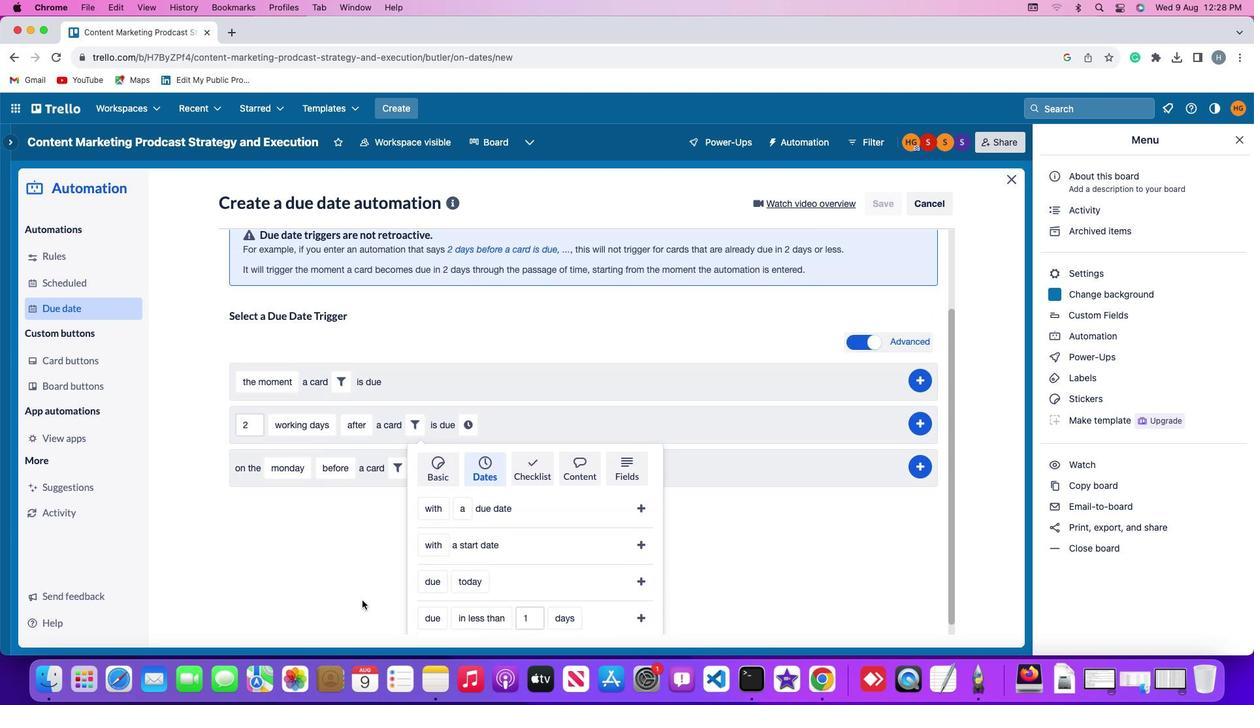 
Action: Mouse moved to (362, 600)
Screenshot: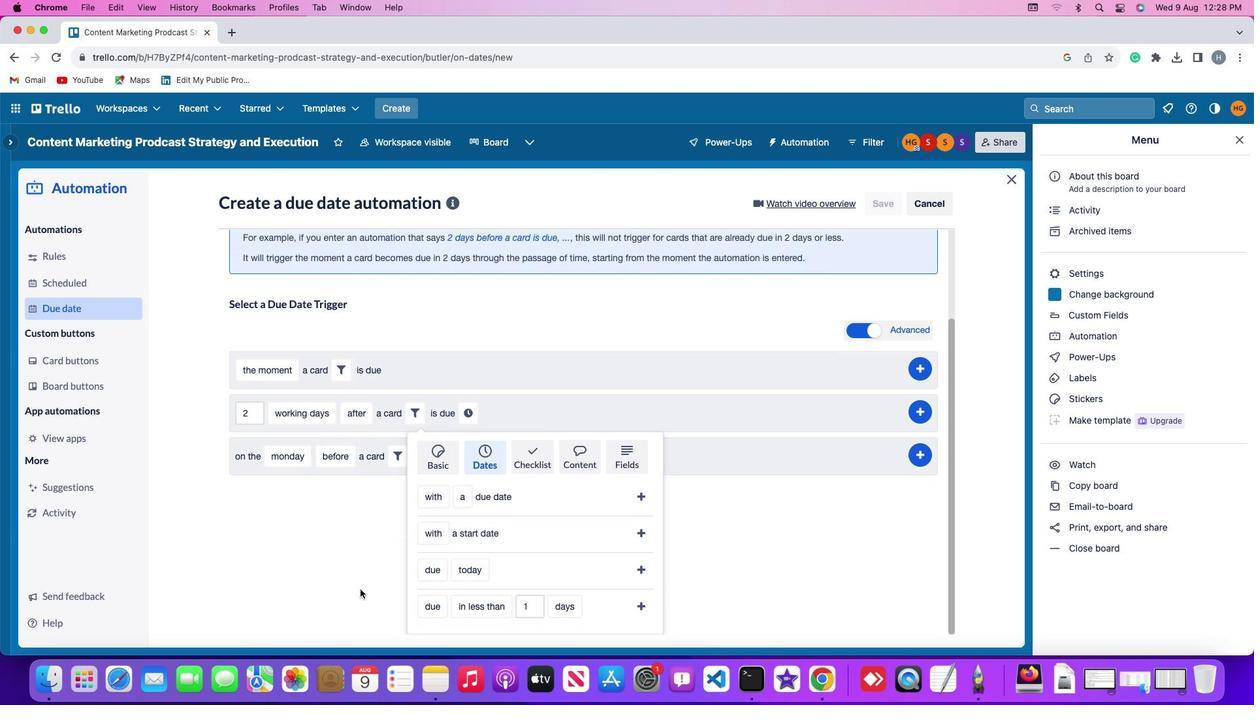 
Action: Mouse scrolled (362, 600) with delta (0, 0)
Screenshot: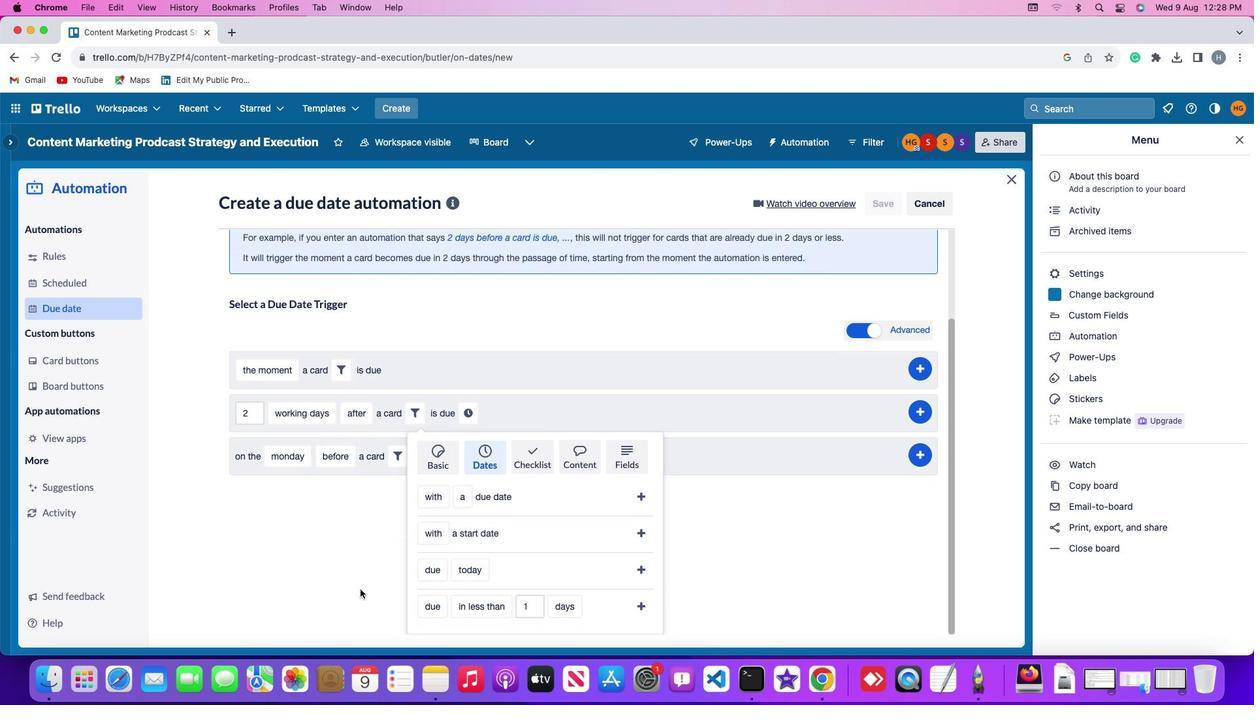 
Action: Mouse moved to (362, 598)
Screenshot: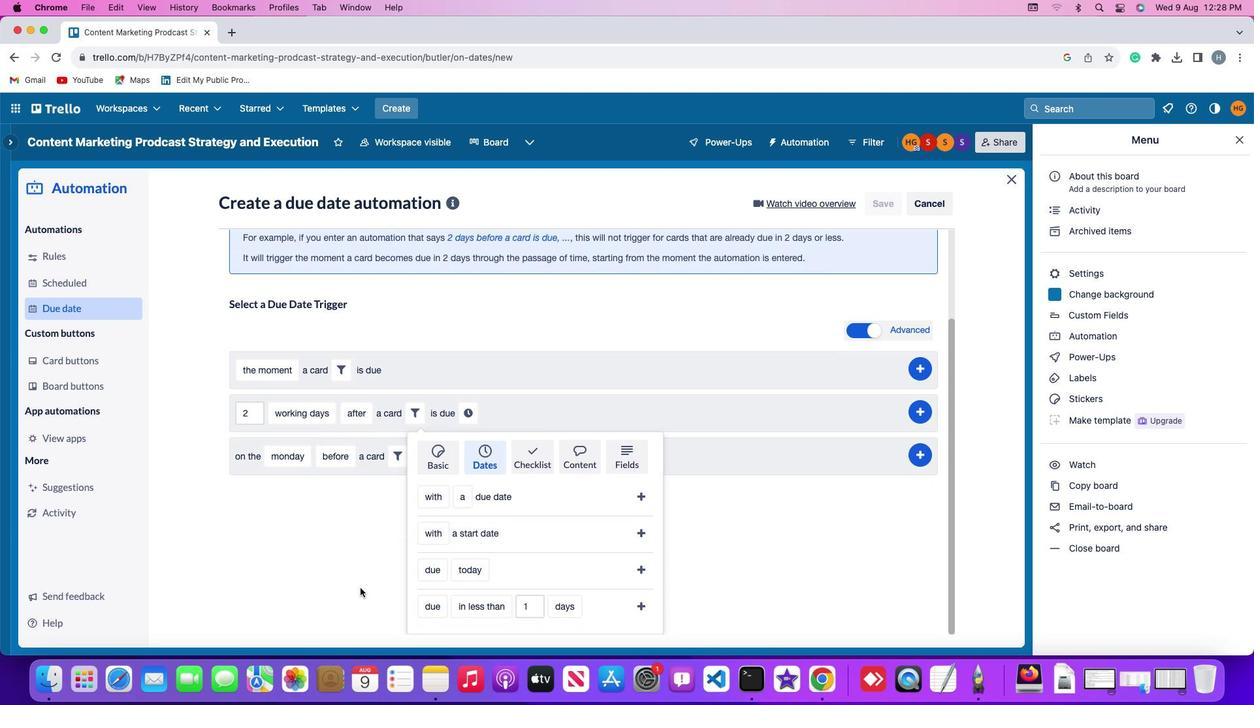 
Action: Mouse scrolled (362, 598) with delta (0, 0)
Screenshot: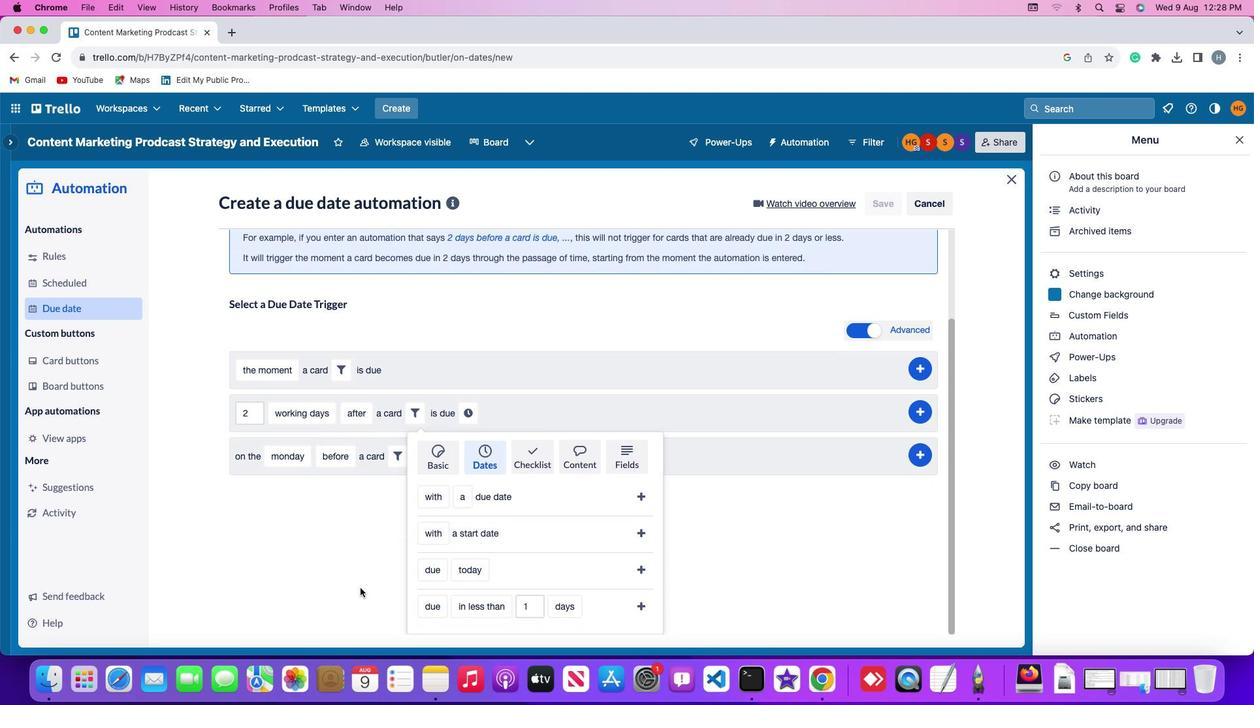 
Action: Mouse moved to (361, 594)
Screenshot: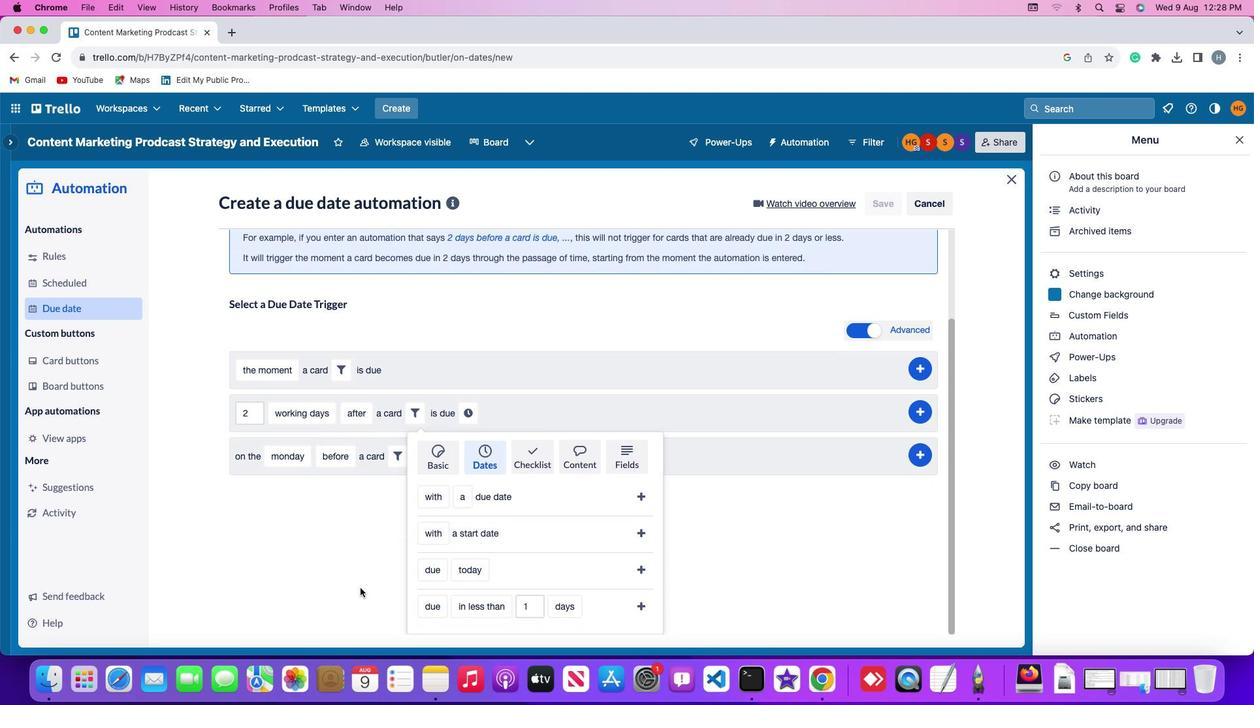 
Action: Mouse scrolled (361, 594) with delta (0, -1)
Screenshot: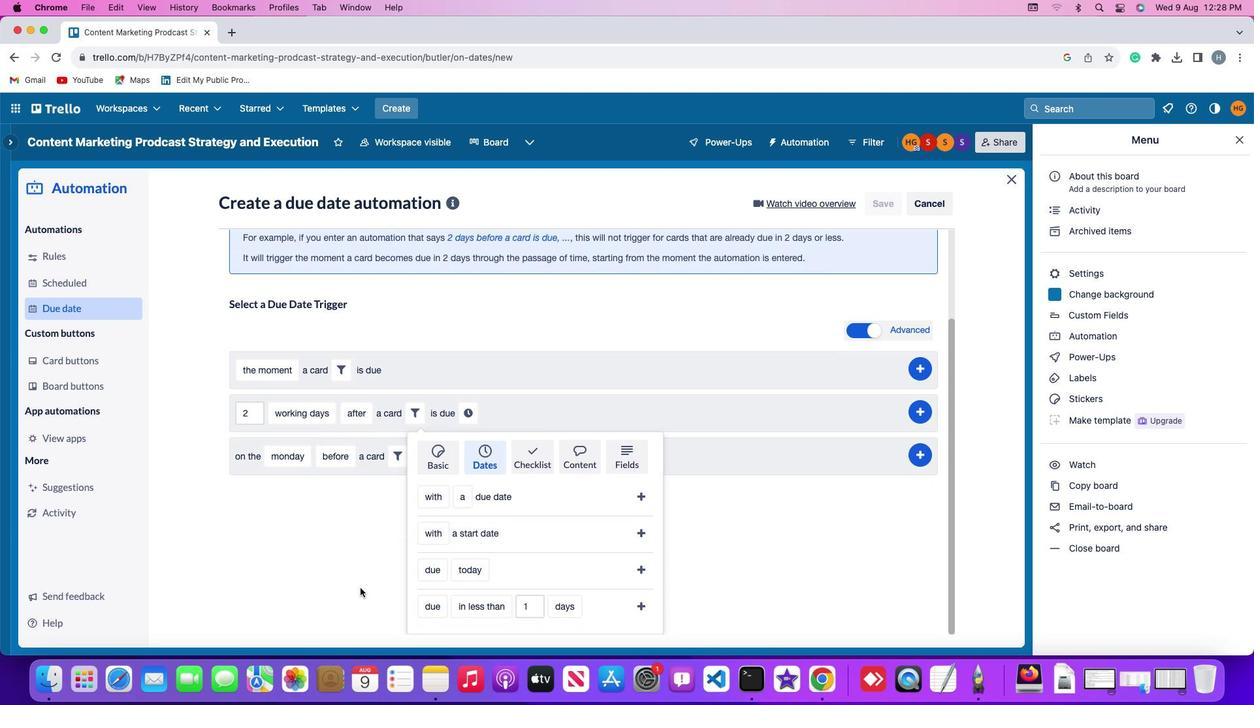 
Action: Mouse moved to (421, 608)
Screenshot: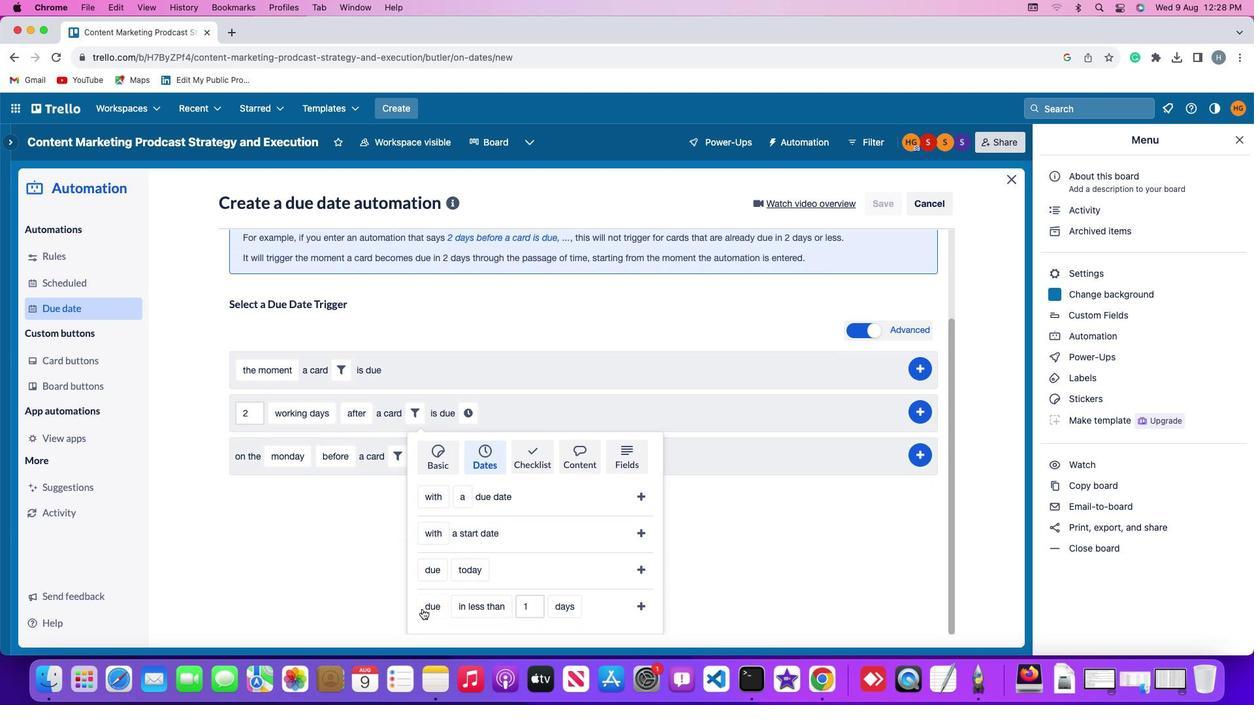 
Action: Mouse pressed left at (421, 608)
Screenshot: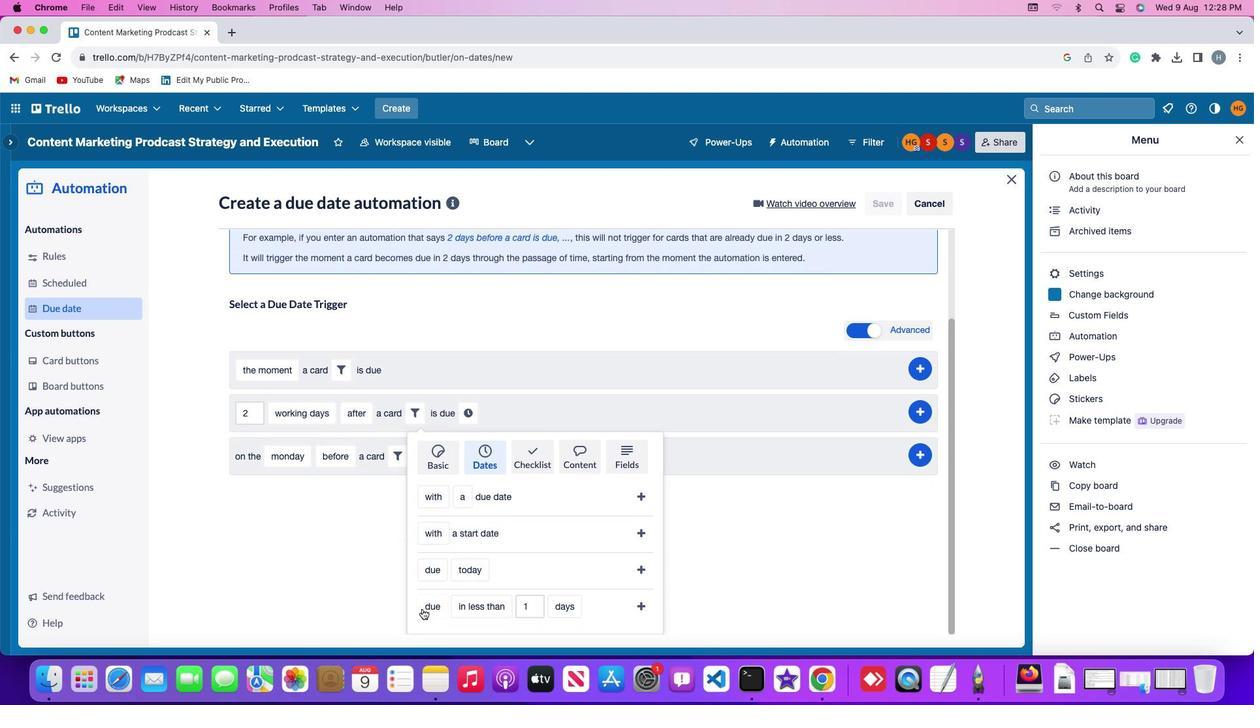 
Action: Mouse moved to (430, 591)
Screenshot: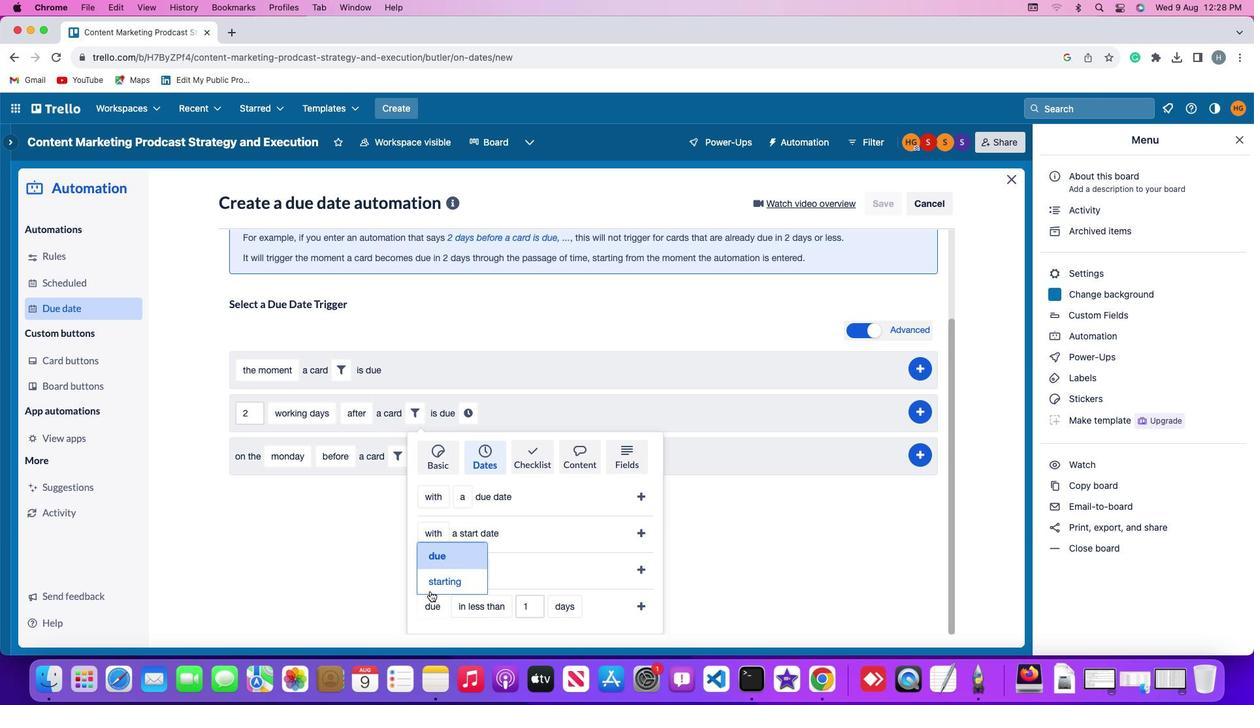 
Action: Mouse pressed left at (430, 591)
Screenshot: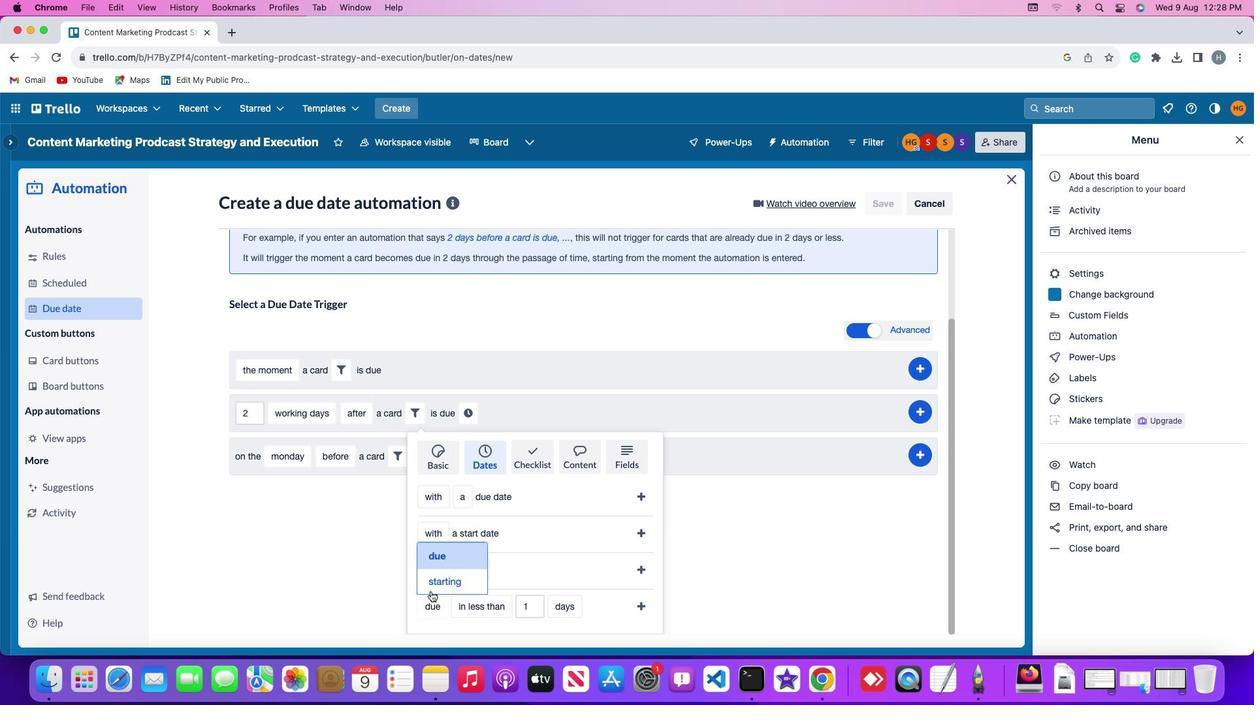 
Action: Mouse moved to (490, 608)
Screenshot: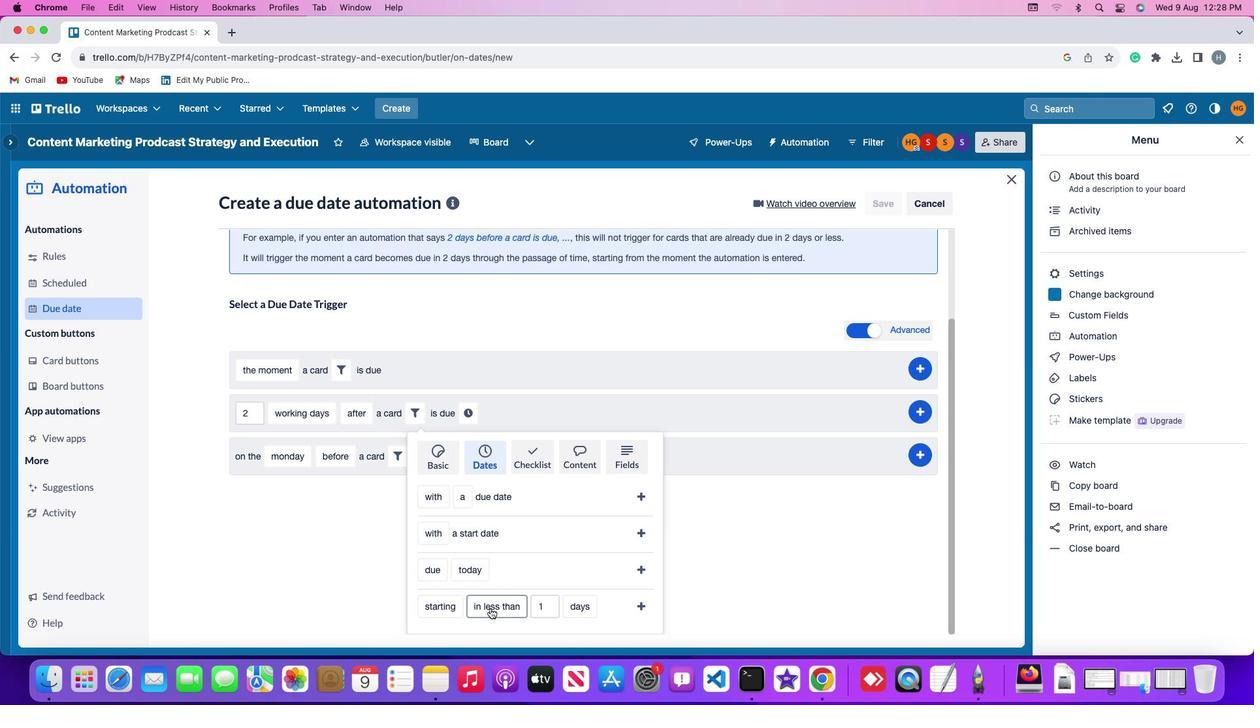 
Action: Mouse pressed left at (490, 608)
Screenshot: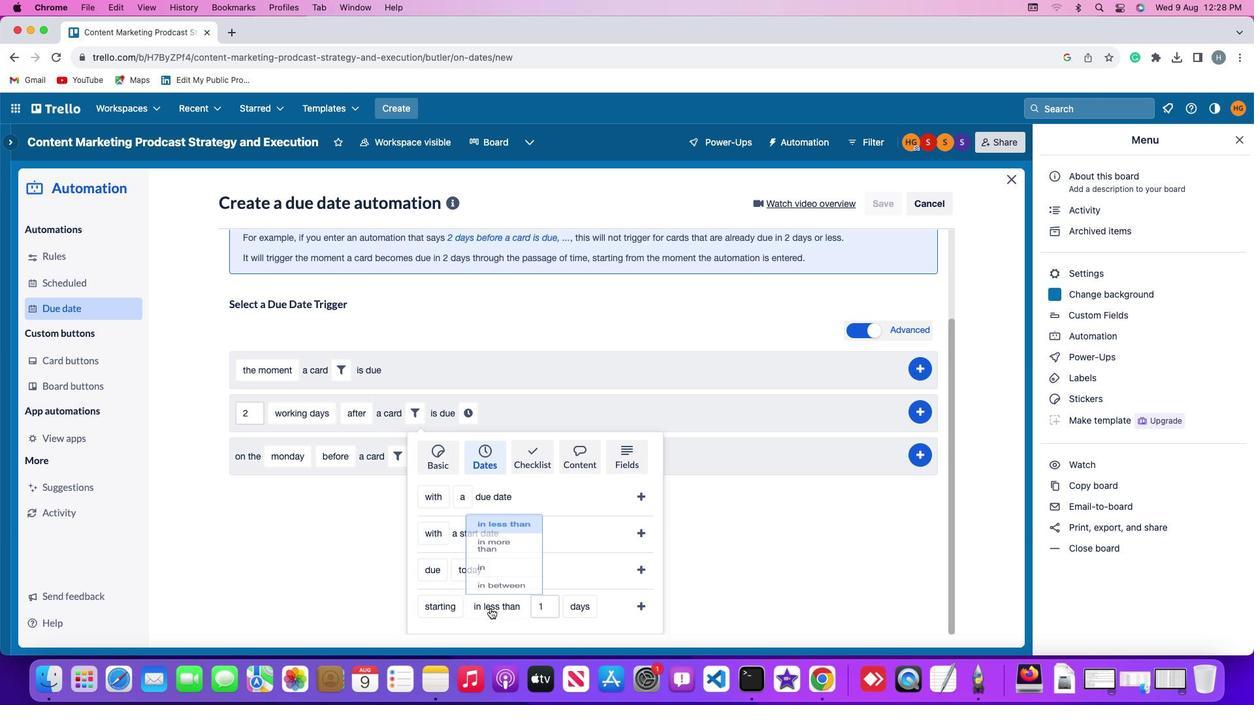 
Action: Mouse moved to (507, 557)
Screenshot: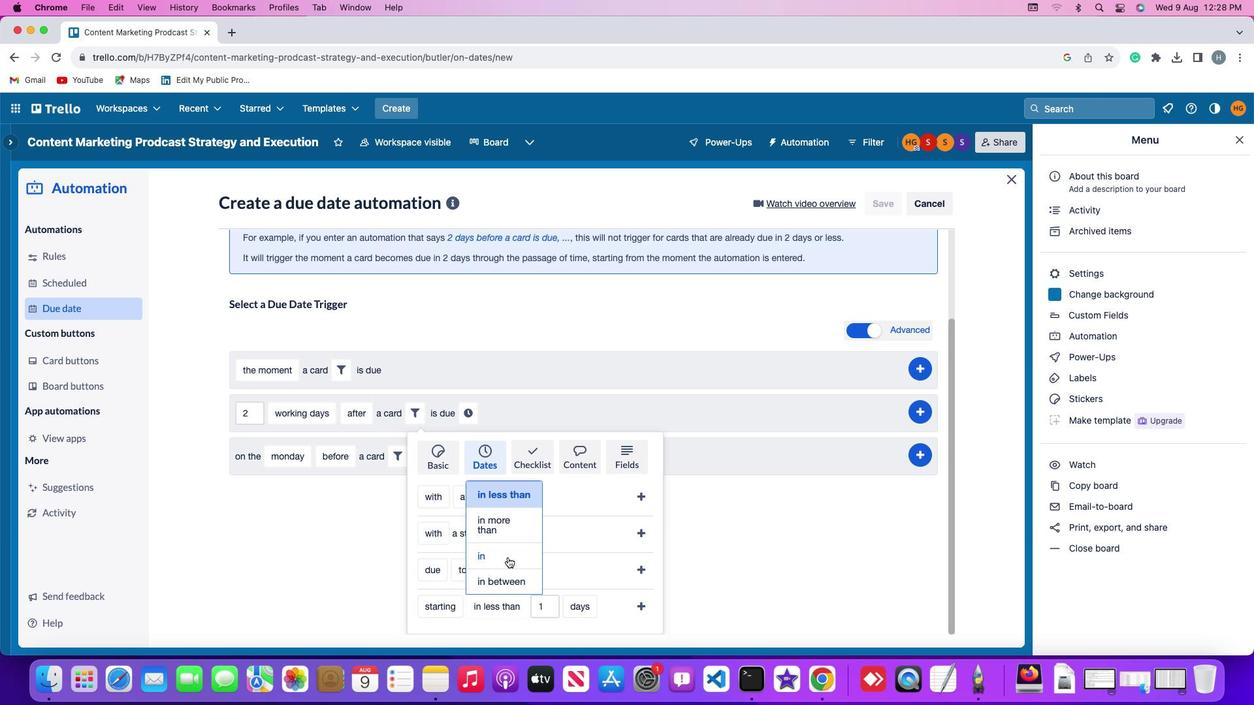 
Action: Mouse pressed left at (507, 557)
Screenshot: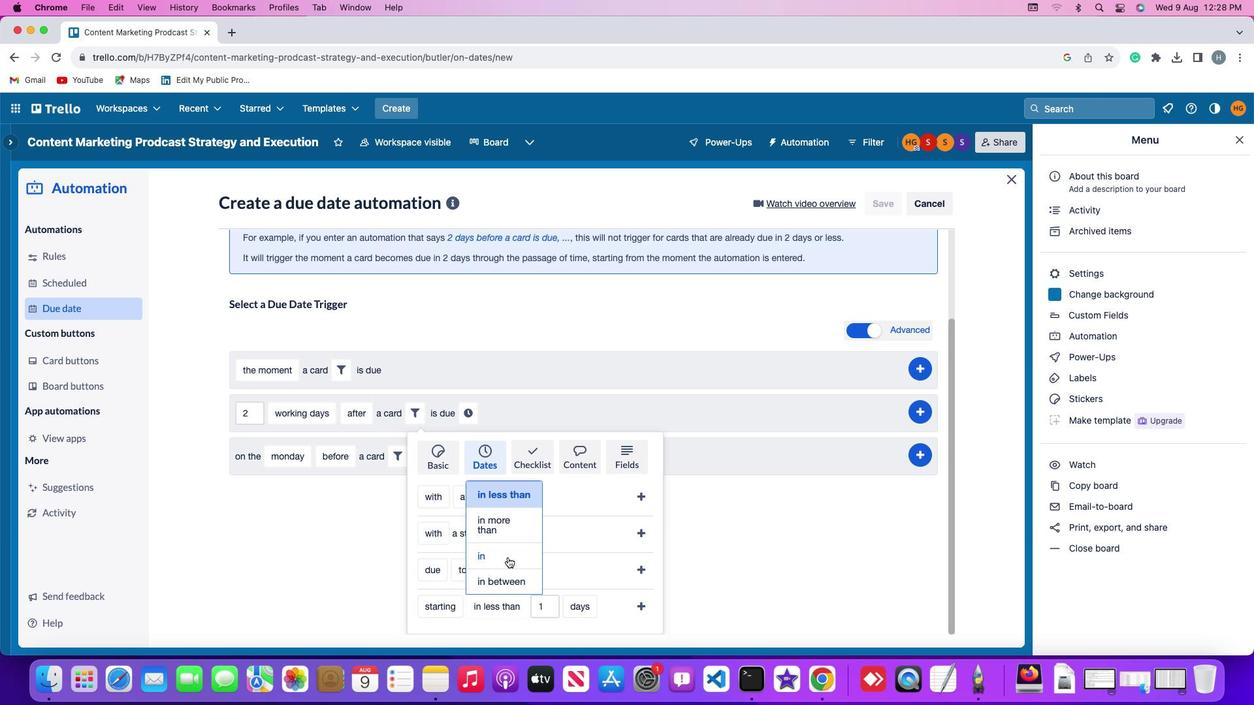 
Action: Mouse moved to (515, 606)
Screenshot: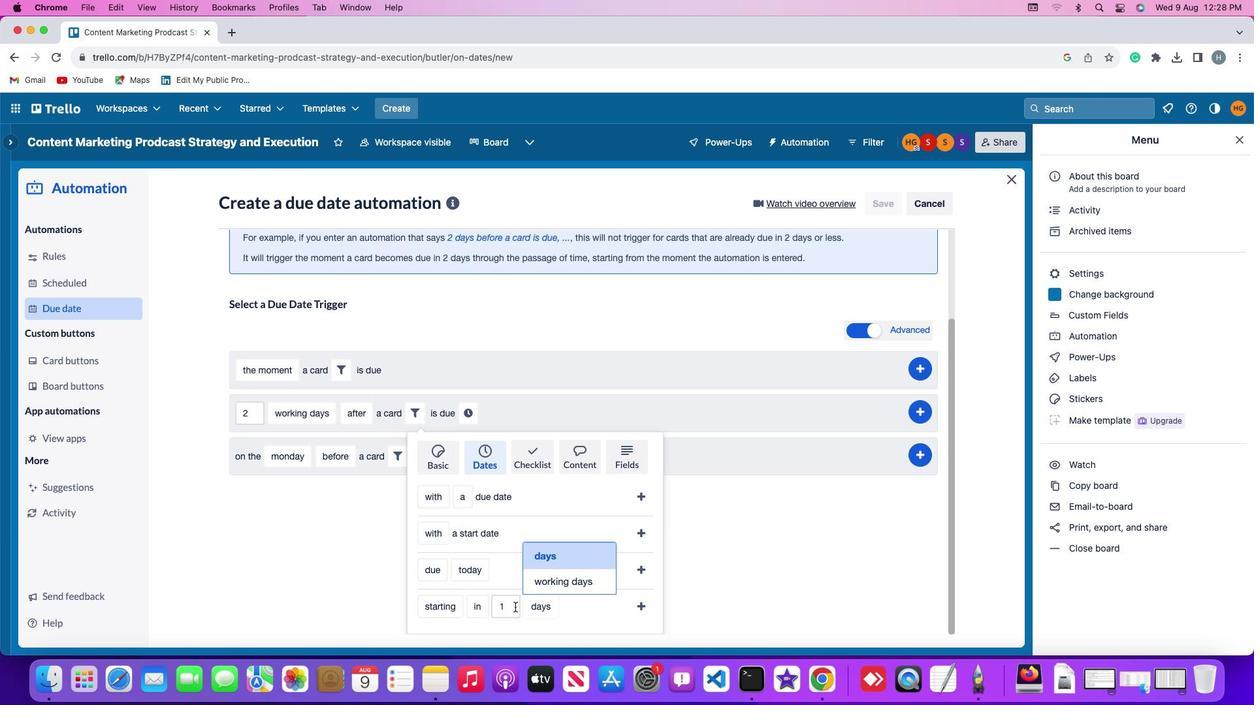 
Action: Mouse pressed left at (515, 606)
Screenshot: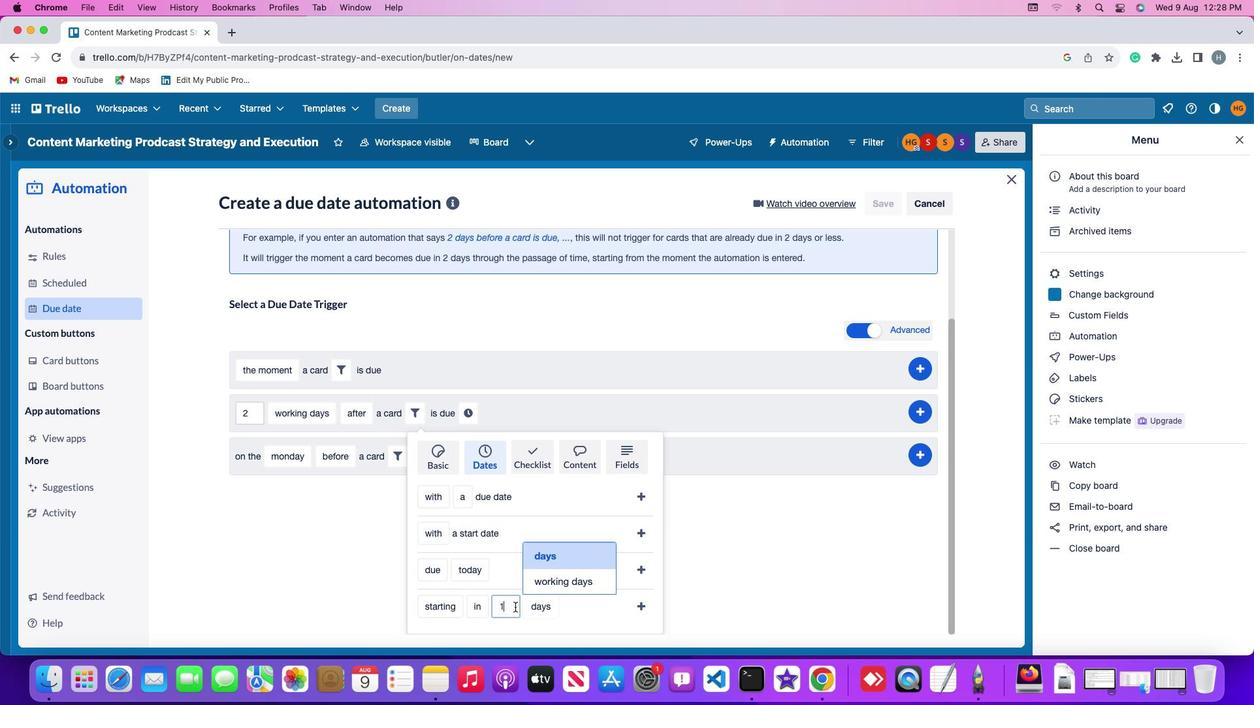 
Action: Mouse moved to (514, 607)
Screenshot: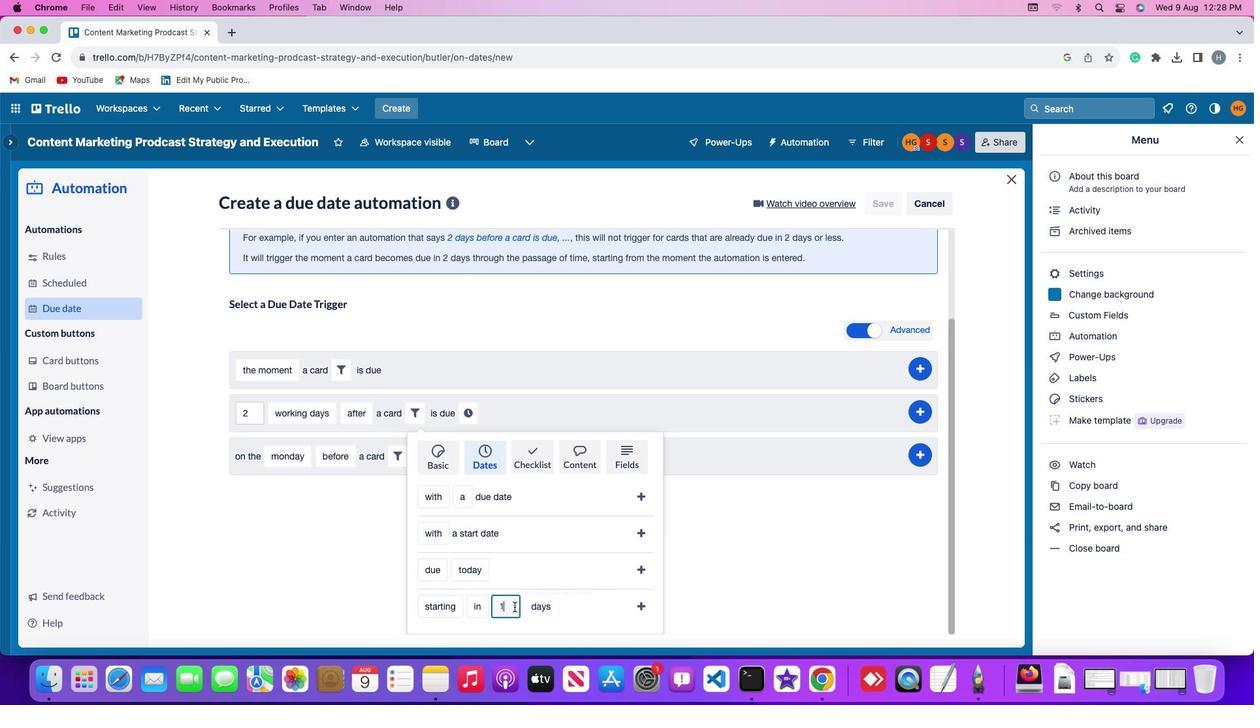 
Action: Key pressed Key.backspace'1'
Screenshot: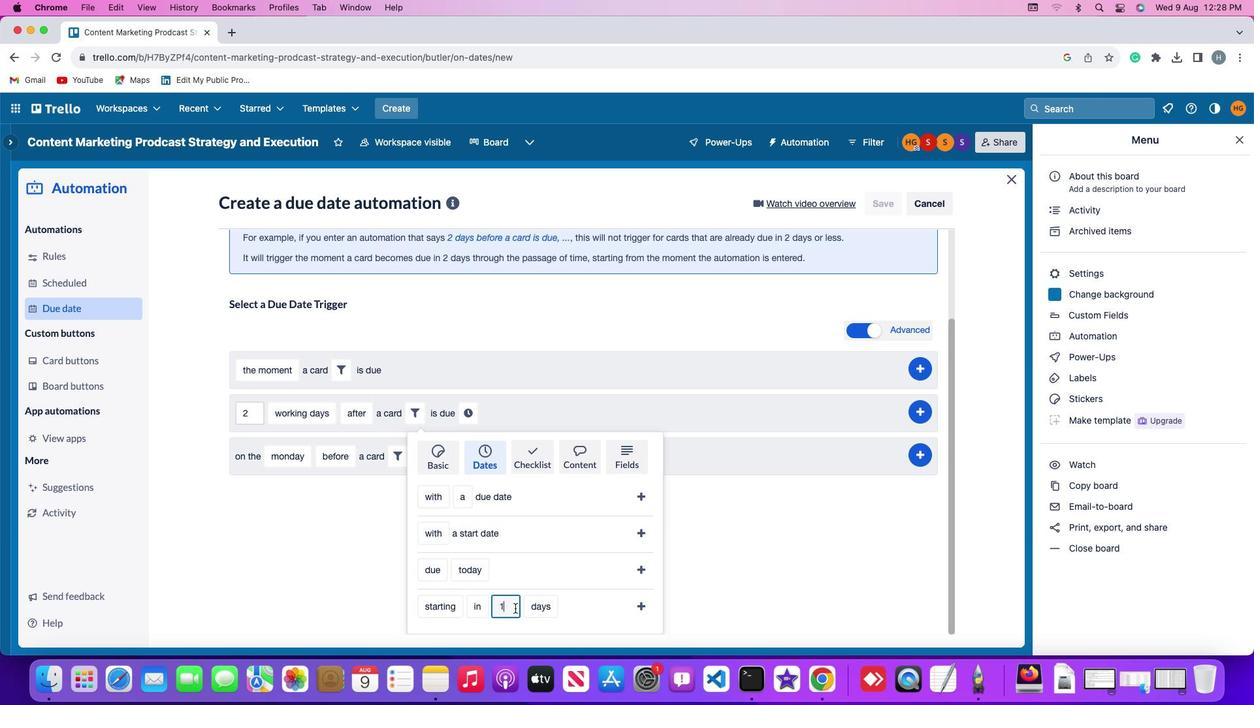 
Action: Mouse moved to (537, 607)
Screenshot: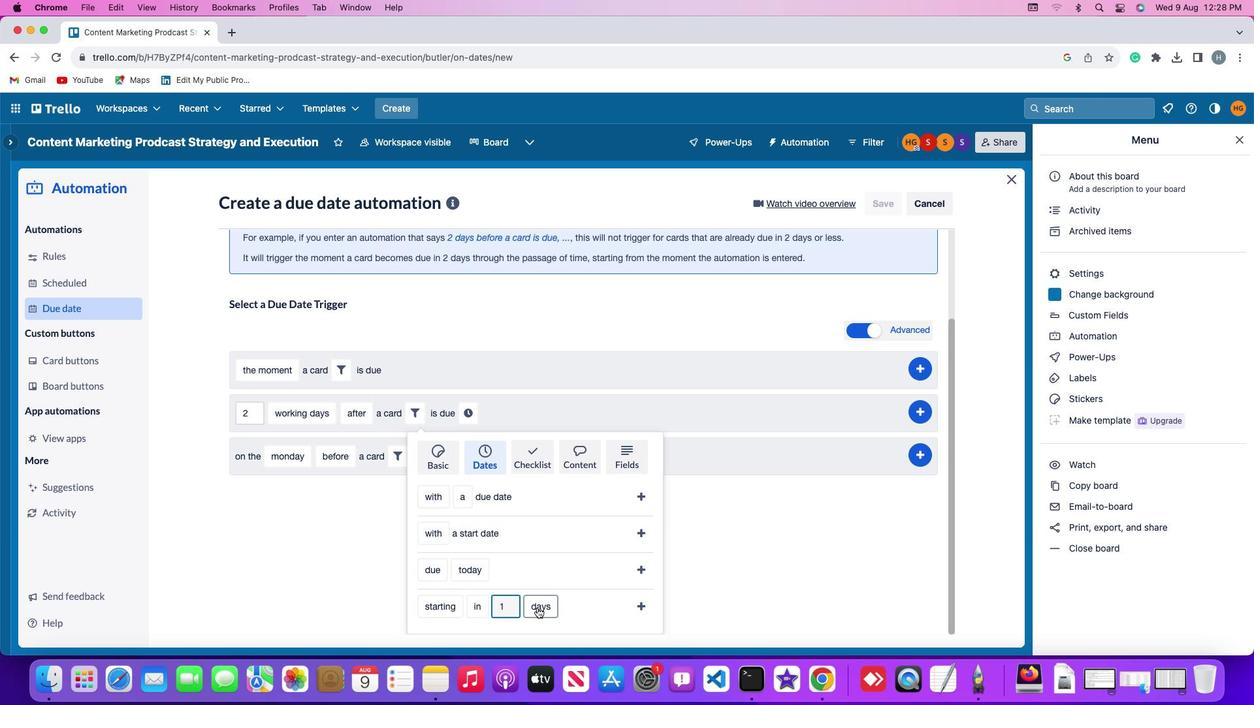 
Action: Mouse pressed left at (537, 607)
Screenshot: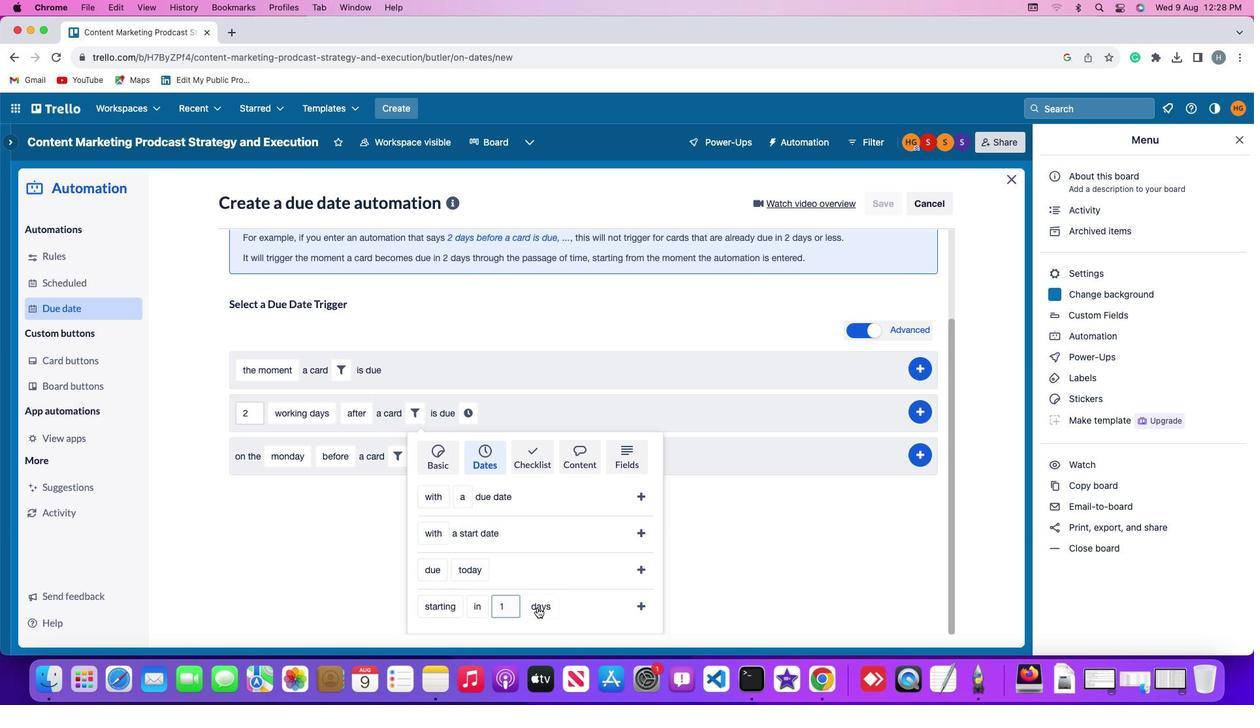 
Action: Mouse moved to (553, 578)
Screenshot: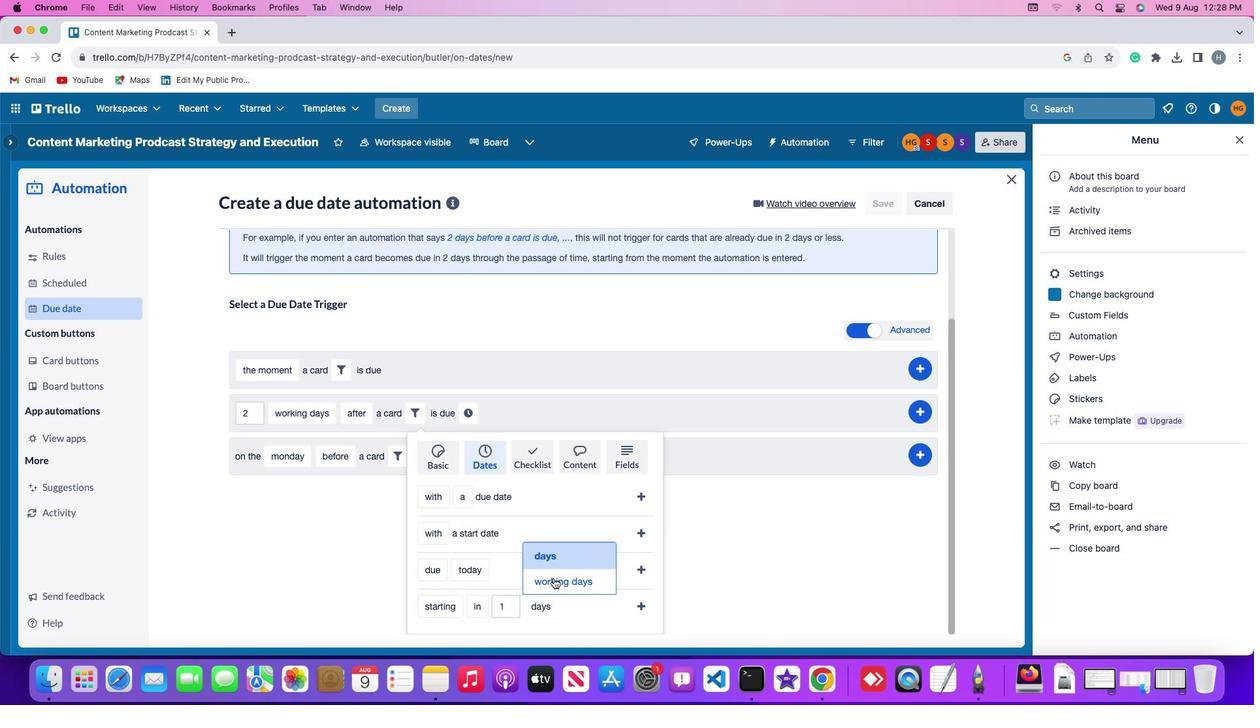 
Action: Mouse pressed left at (553, 578)
Screenshot: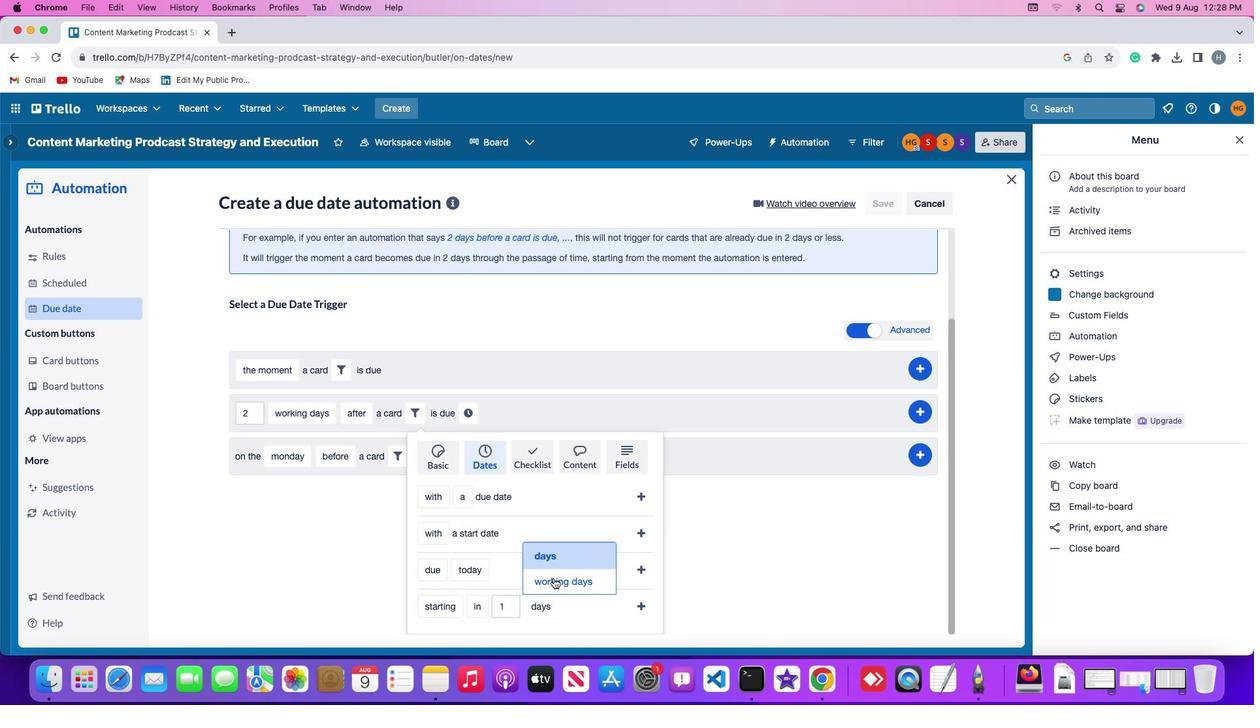 
Action: Mouse moved to (646, 604)
Screenshot: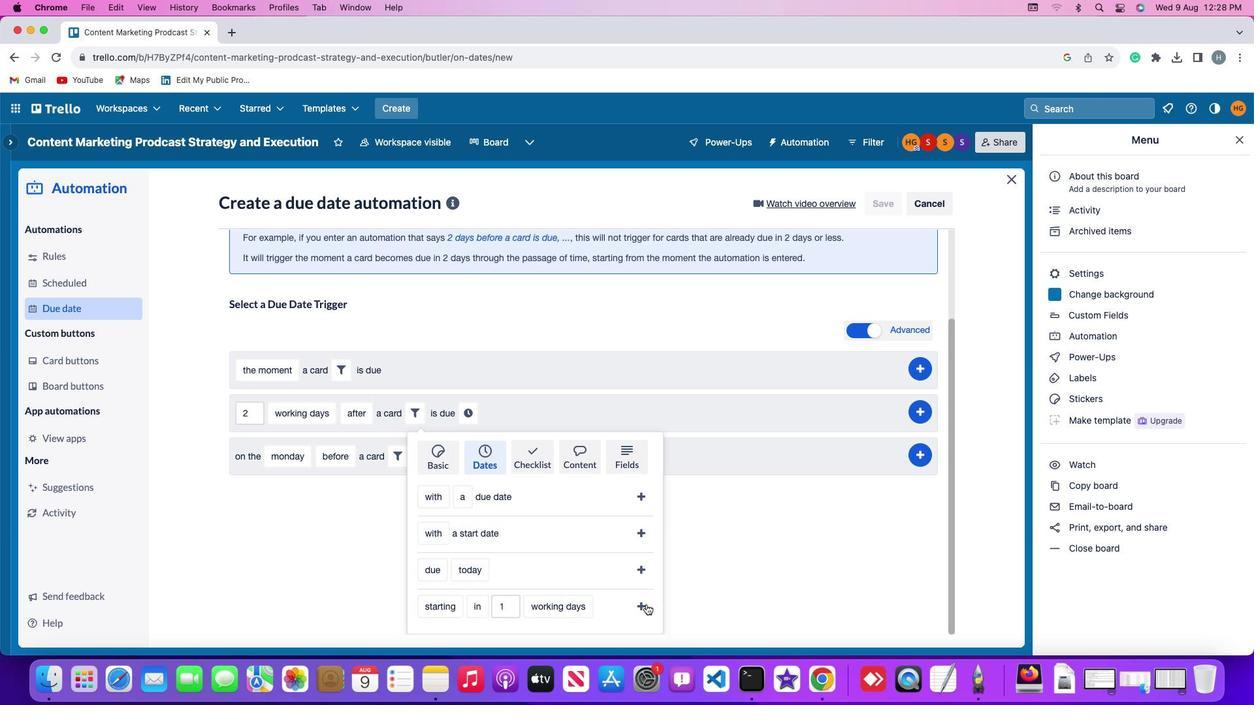
Action: Mouse pressed left at (646, 604)
Screenshot: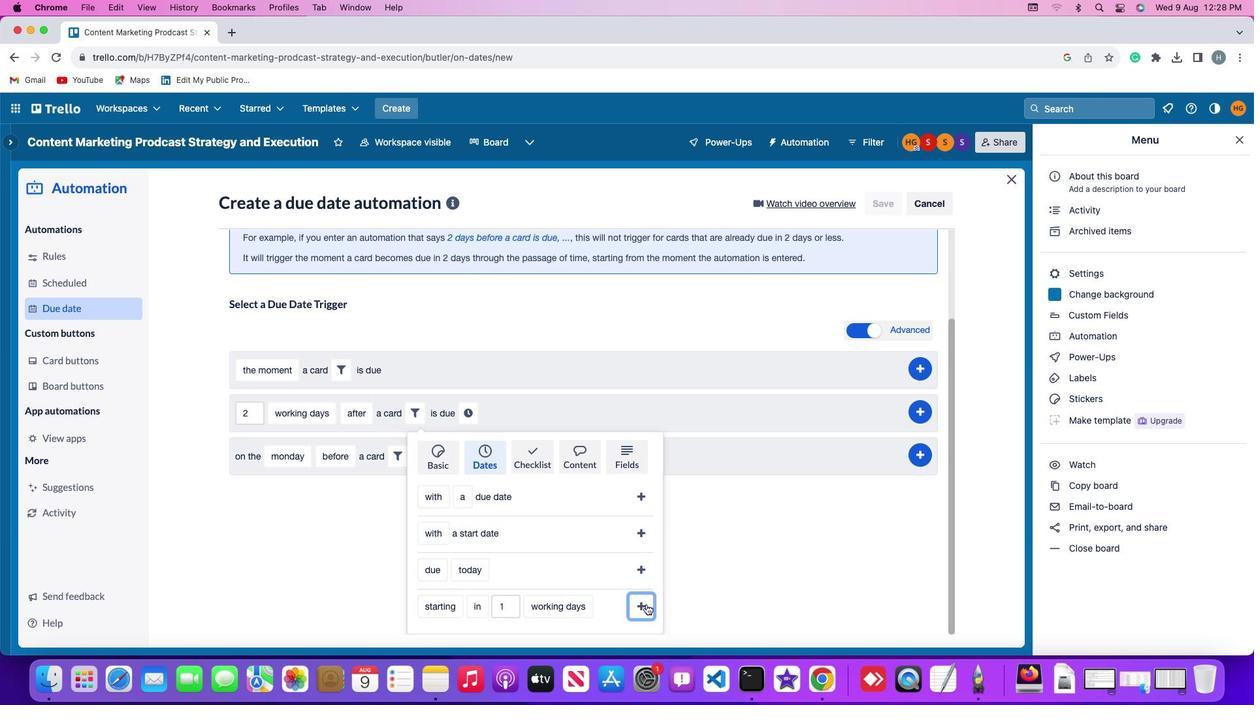 
Action: Mouse moved to (610, 519)
Screenshot: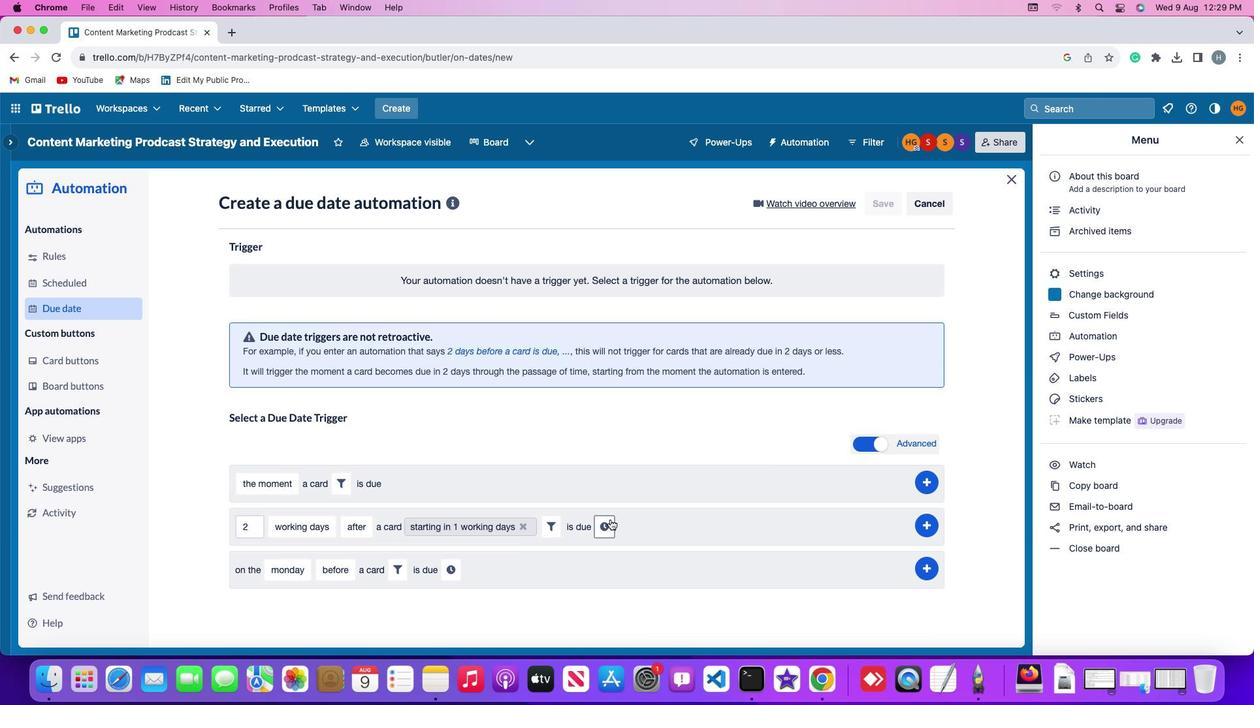 
Action: Mouse pressed left at (610, 519)
Screenshot: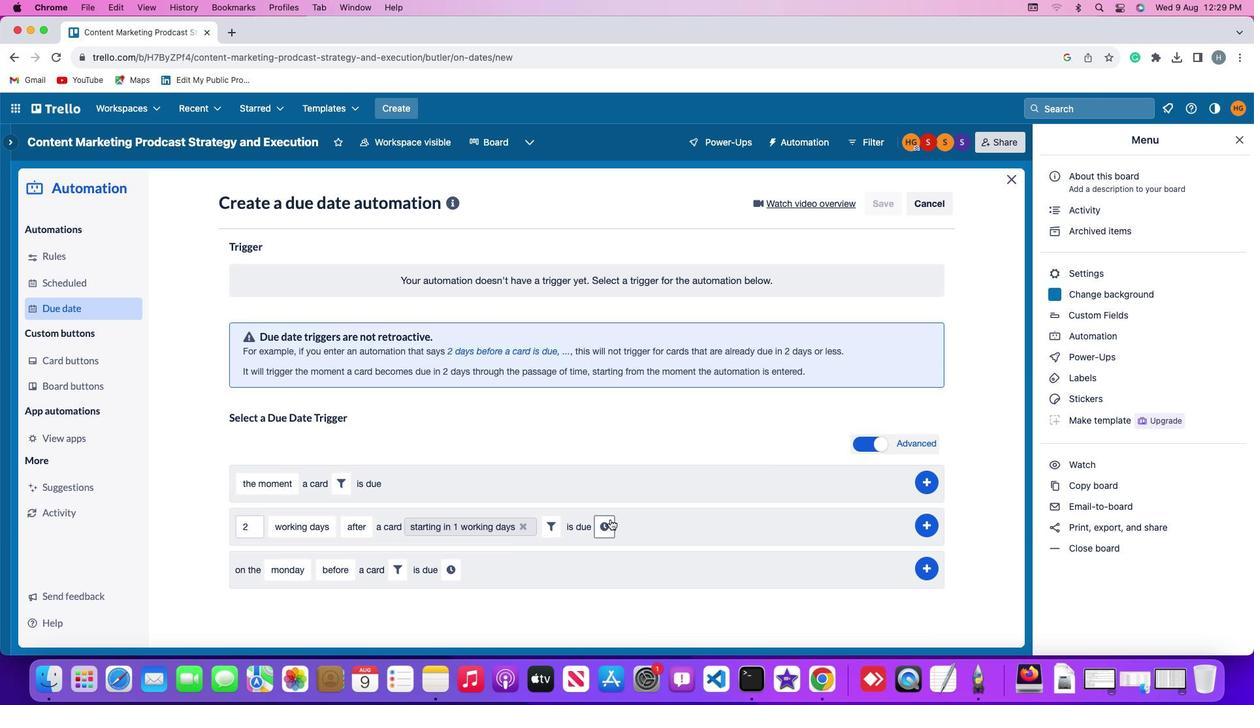 
Action: Mouse moved to (630, 529)
Screenshot: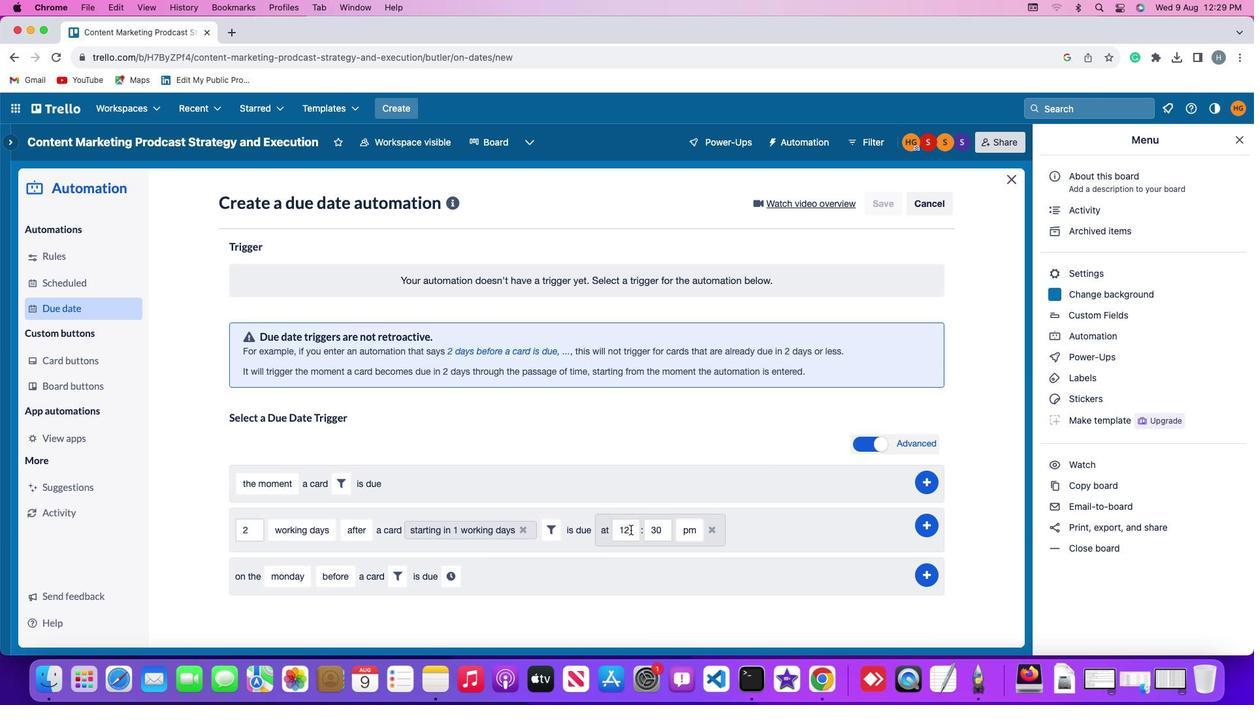 
Action: Mouse pressed left at (630, 529)
Screenshot: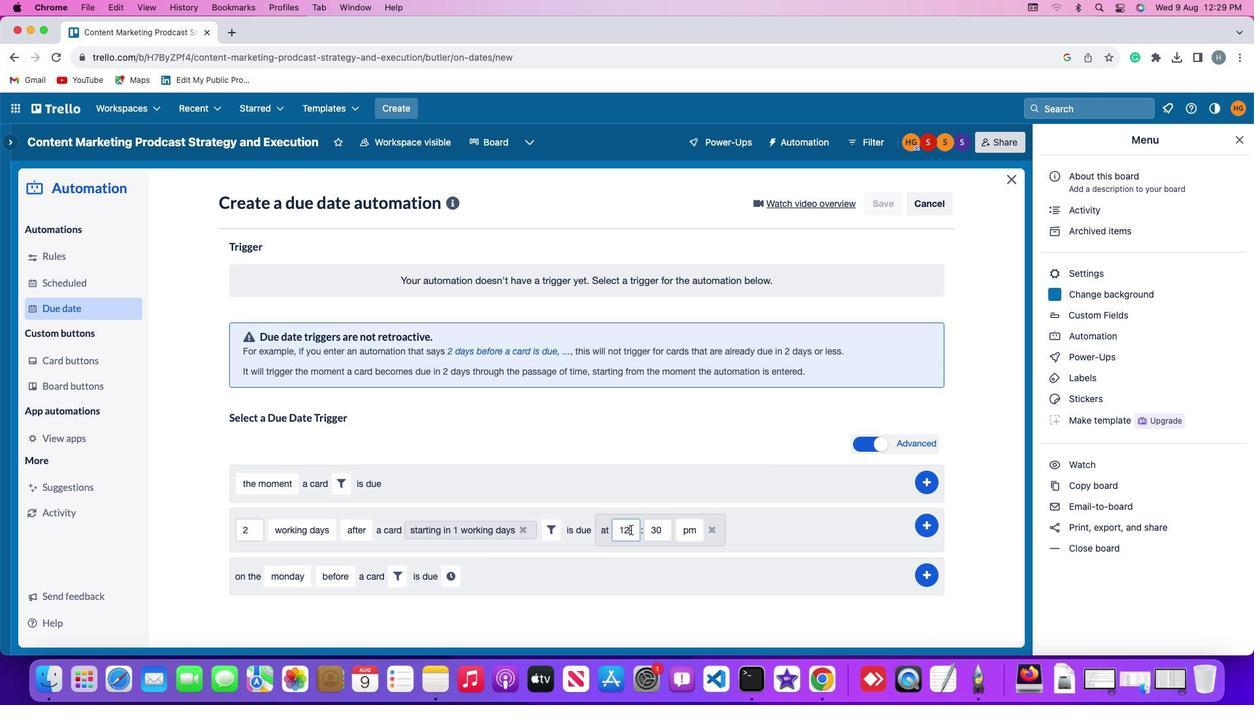 
Action: Key pressed Key.backspace
Screenshot: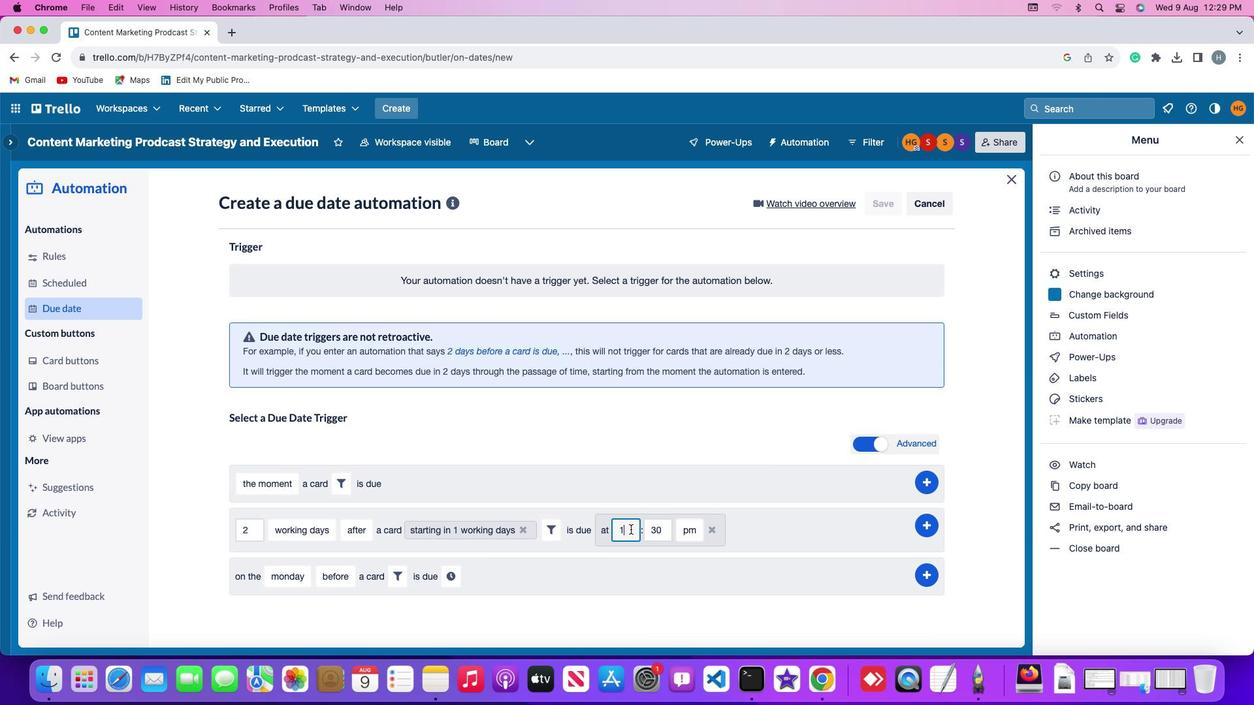 
Action: Mouse moved to (630, 529)
Screenshot: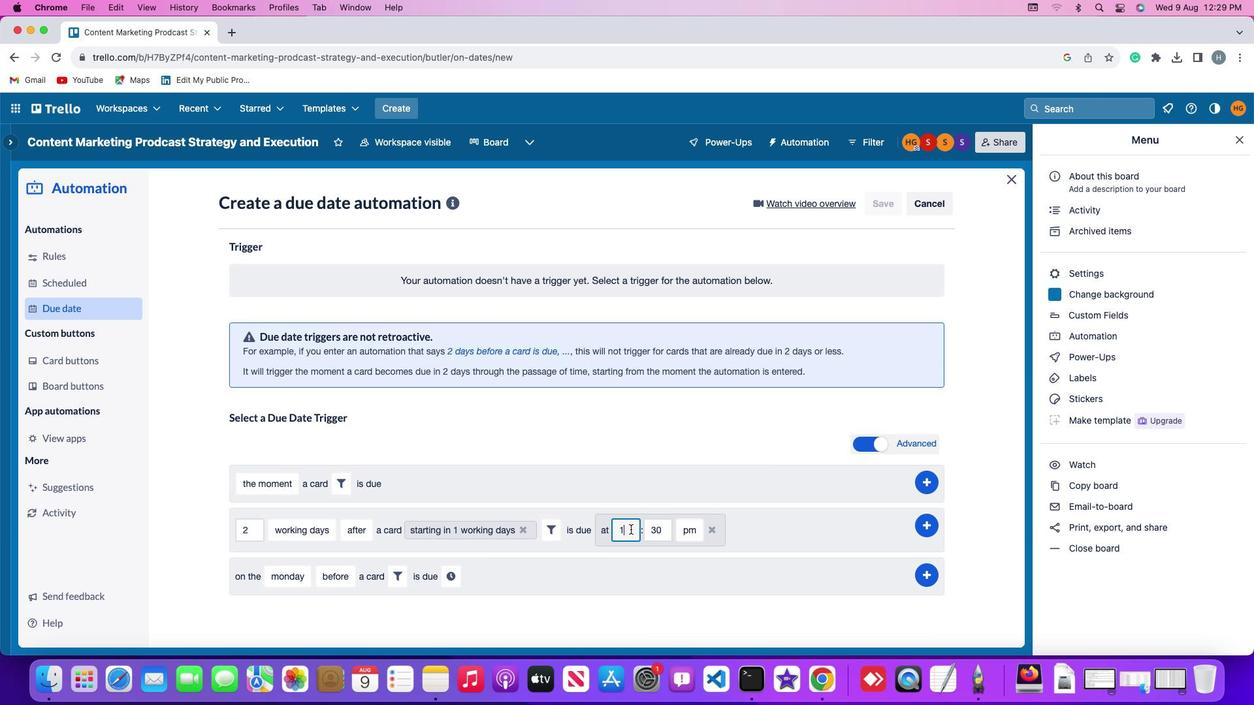 
Action: Key pressed Key.backspace'1'
Screenshot: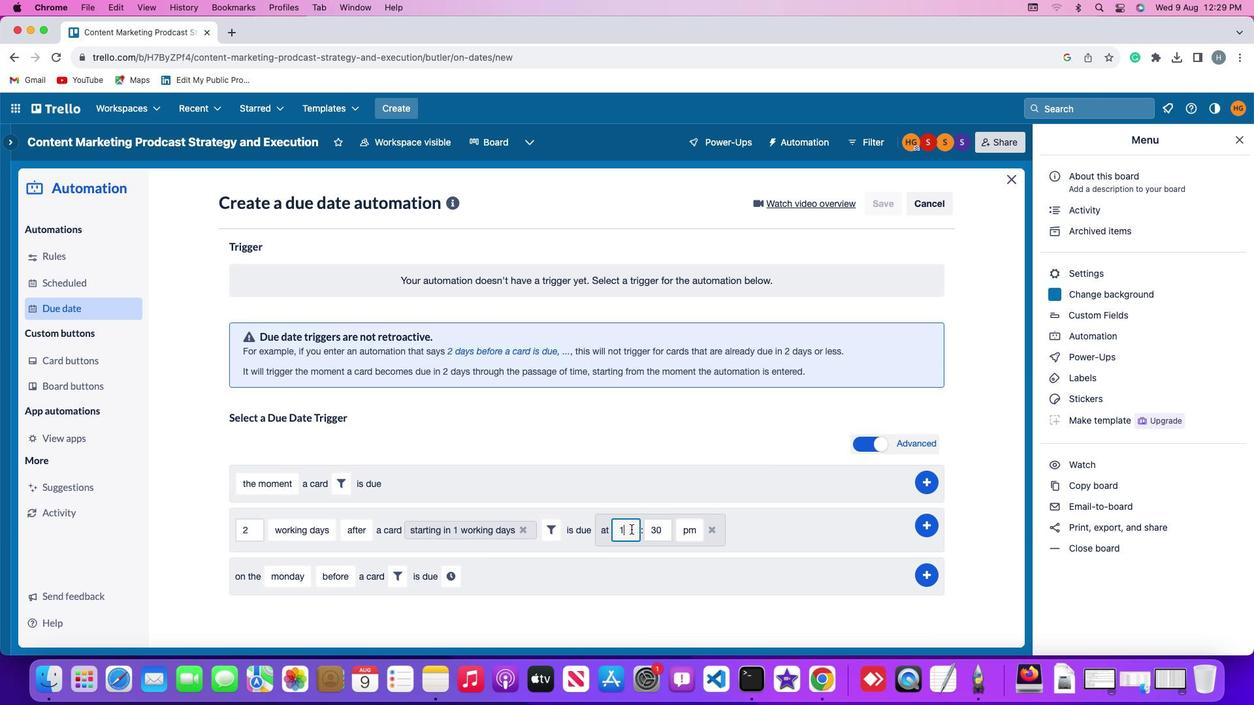 
Action: Mouse moved to (632, 529)
Screenshot: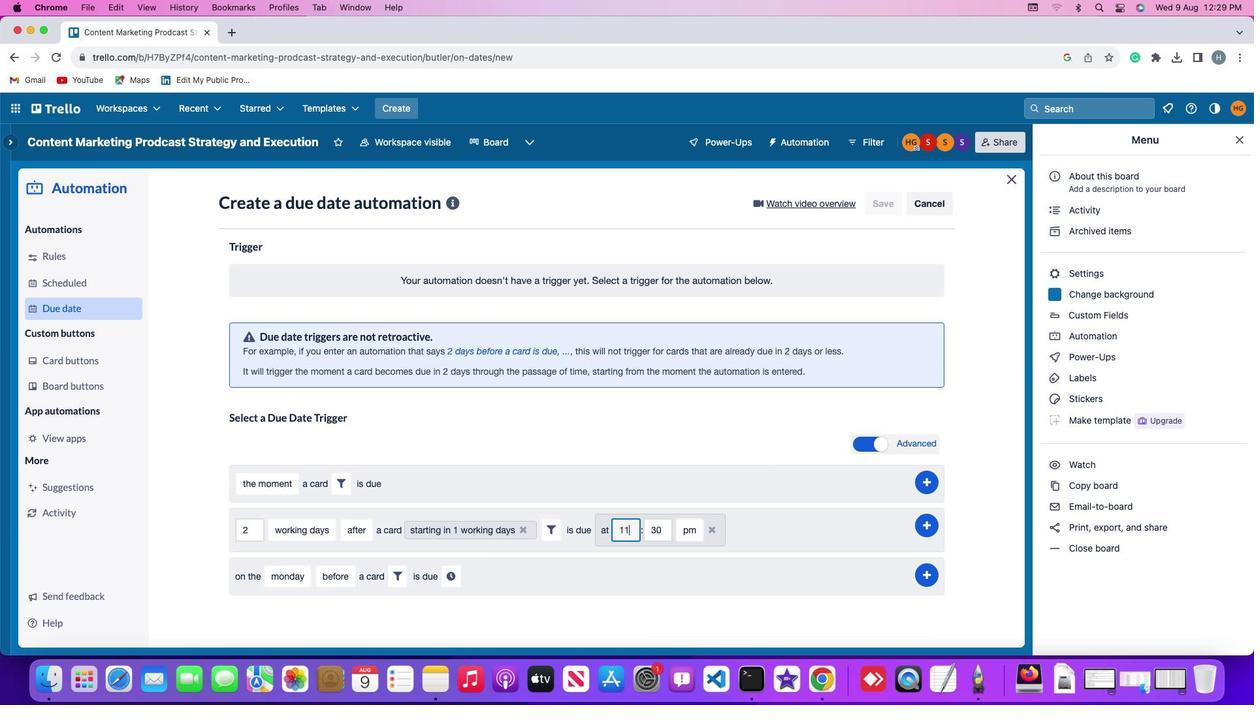 
Action: Key pressed '1'
Screenshot: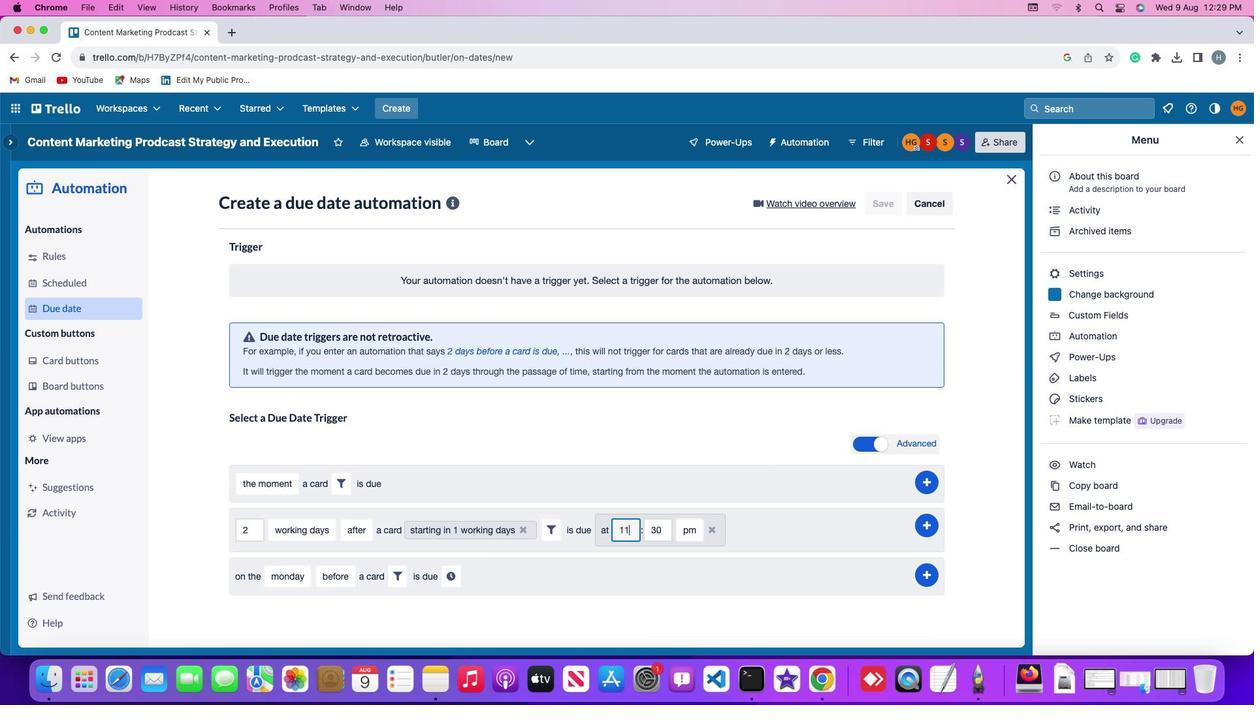 
Action: Mouse moved to (662, 529)
Screenshot: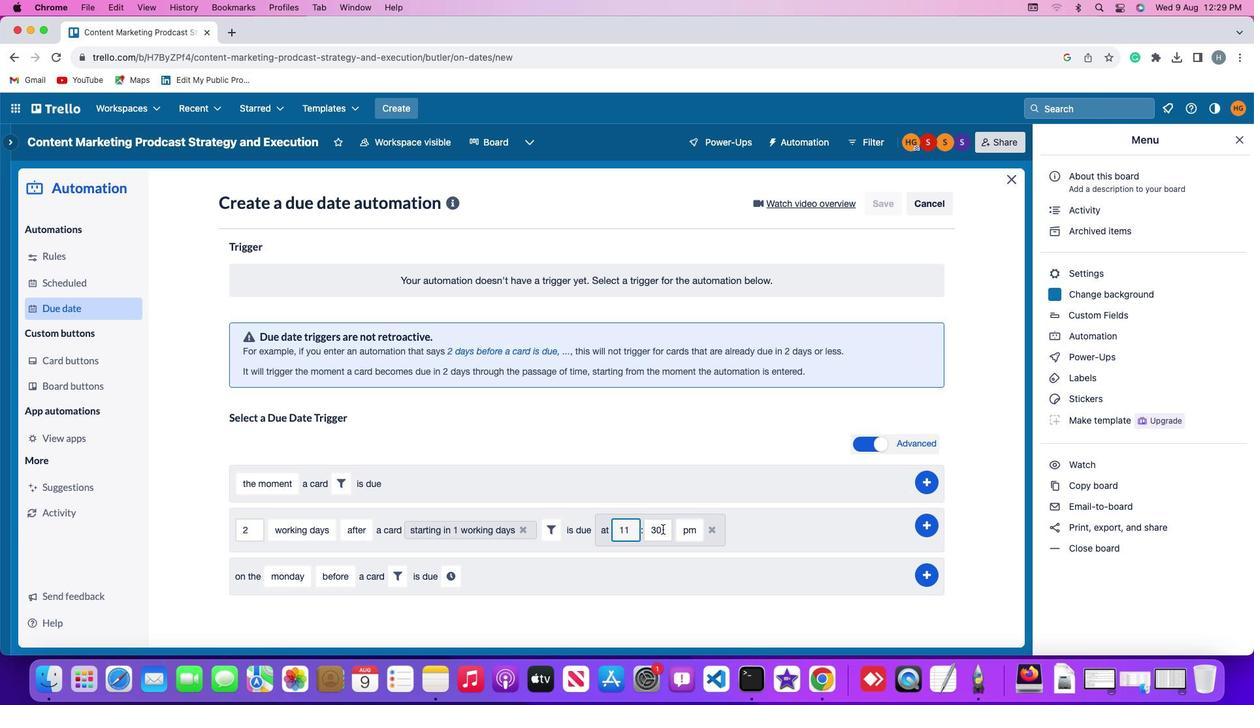 
Action: Mouse pressed left at (662, 529)
Screenshot: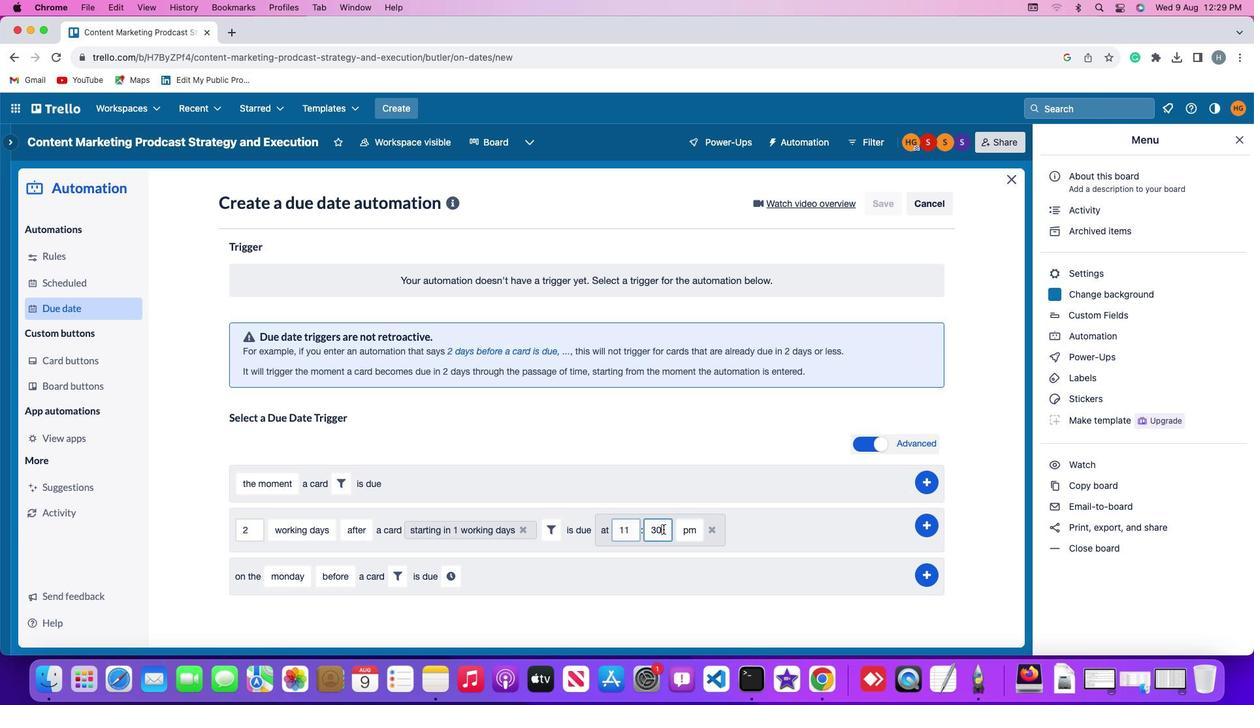 
Action: Mouse moved to (662, 529)
Screenshot: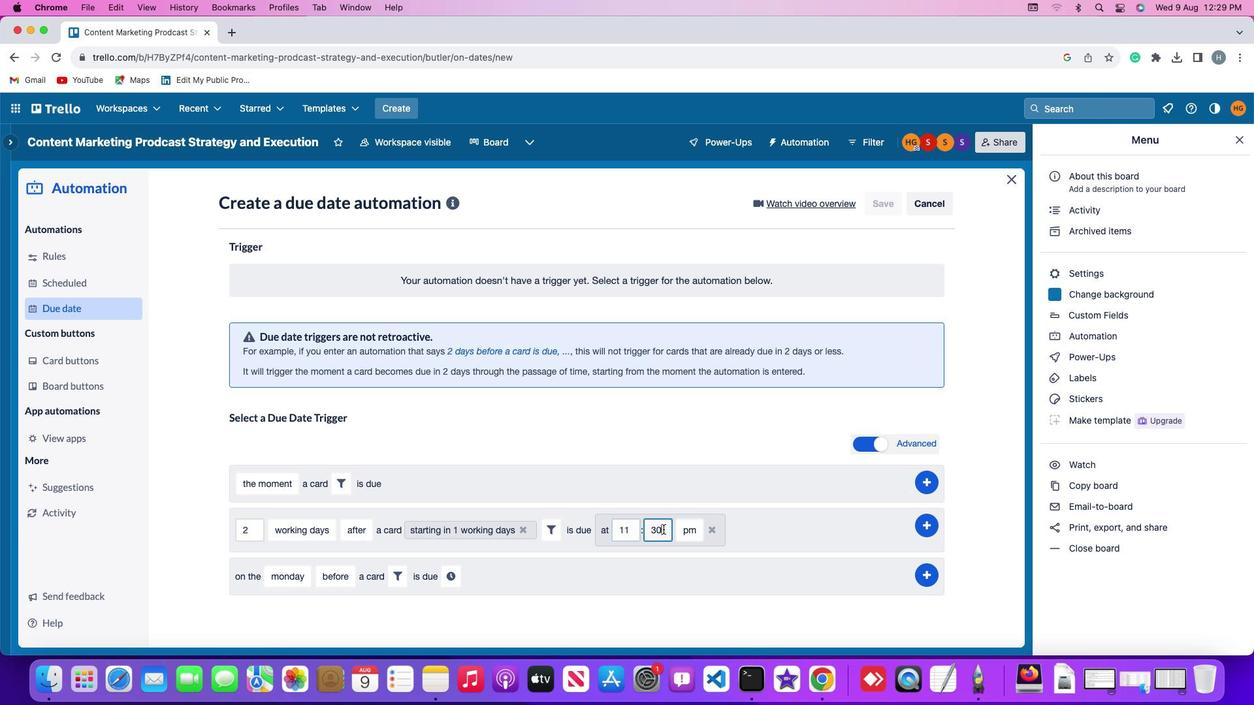 
Action: Key pressed Key.backspaceKey.backspaceKey.backspace'0''0'
Screenshot: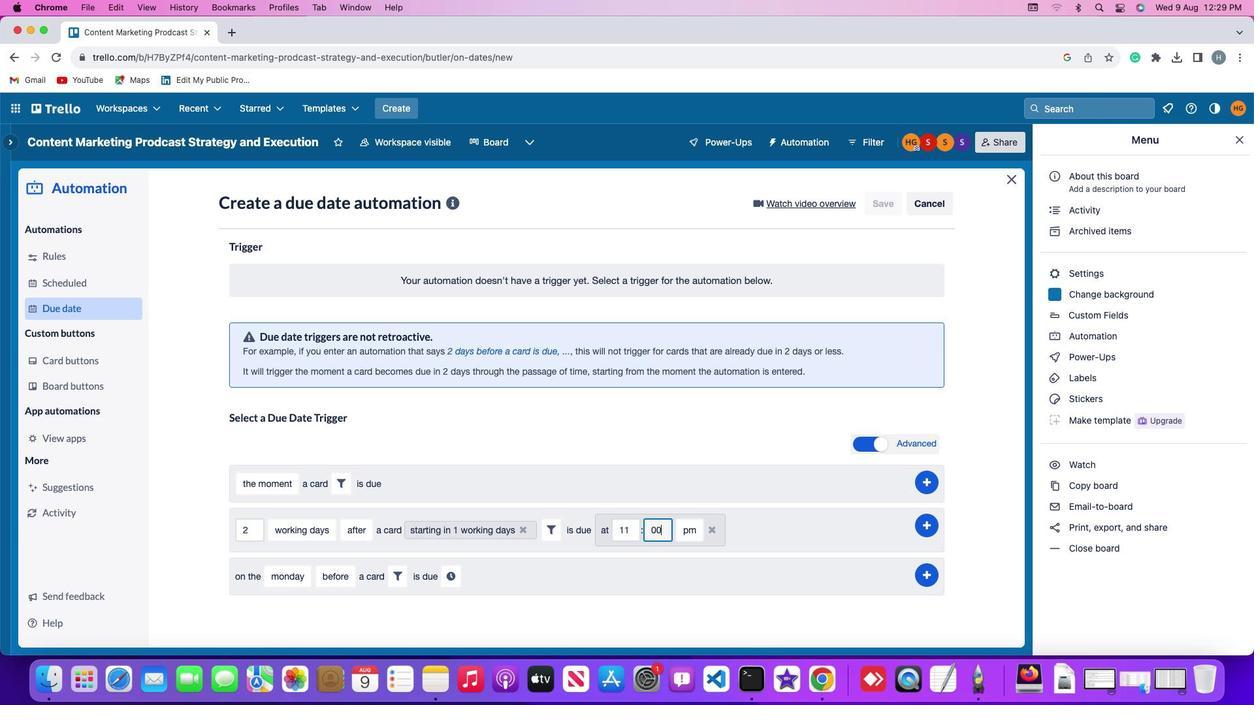 
Action: Mouse moved to (681, 529)
Screenshot: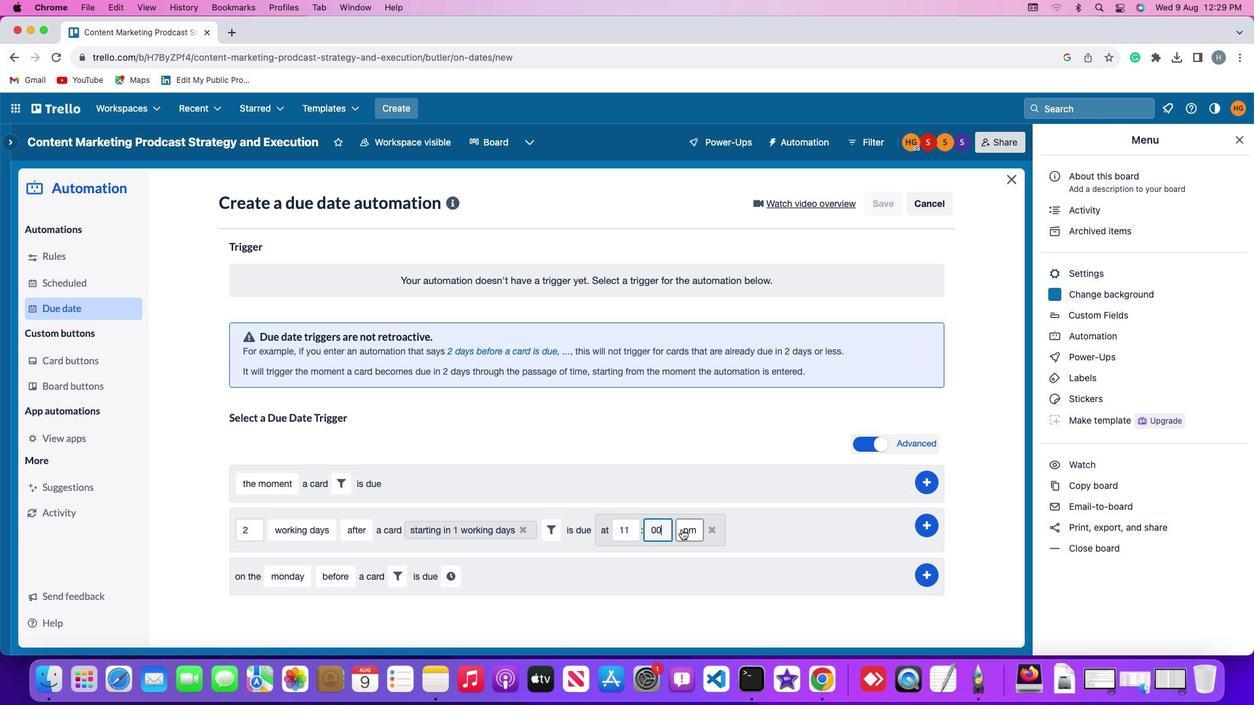 
Action: Mouse pressed left at (681, 529)
Screenshot: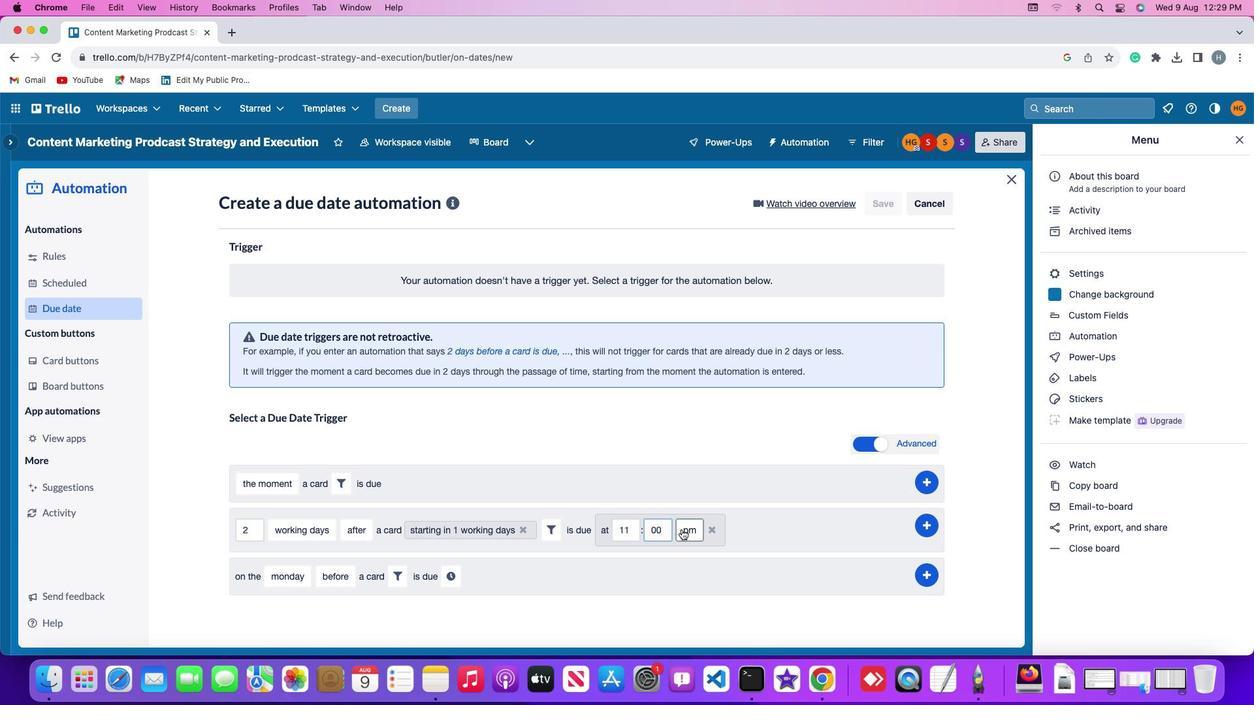
Action: Mouse moved to (685, 549)
Screenshot: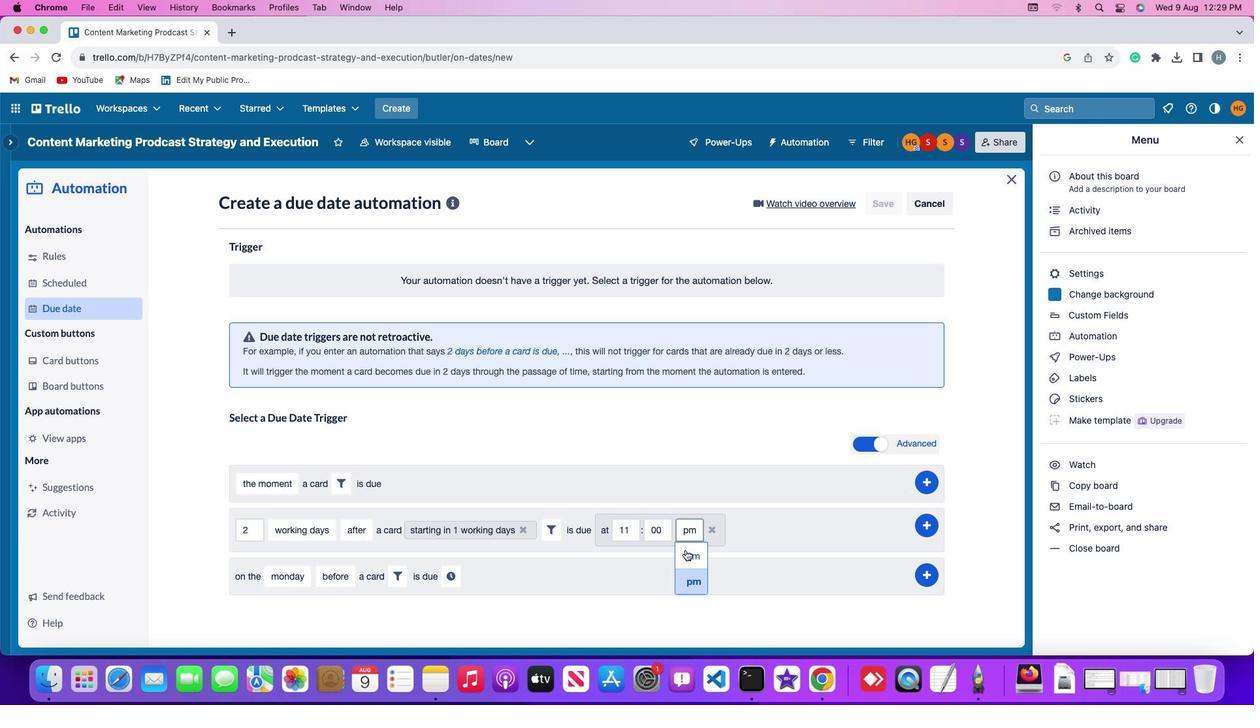 
Action: Mouse pressed left at (685, 549)
Screenshot: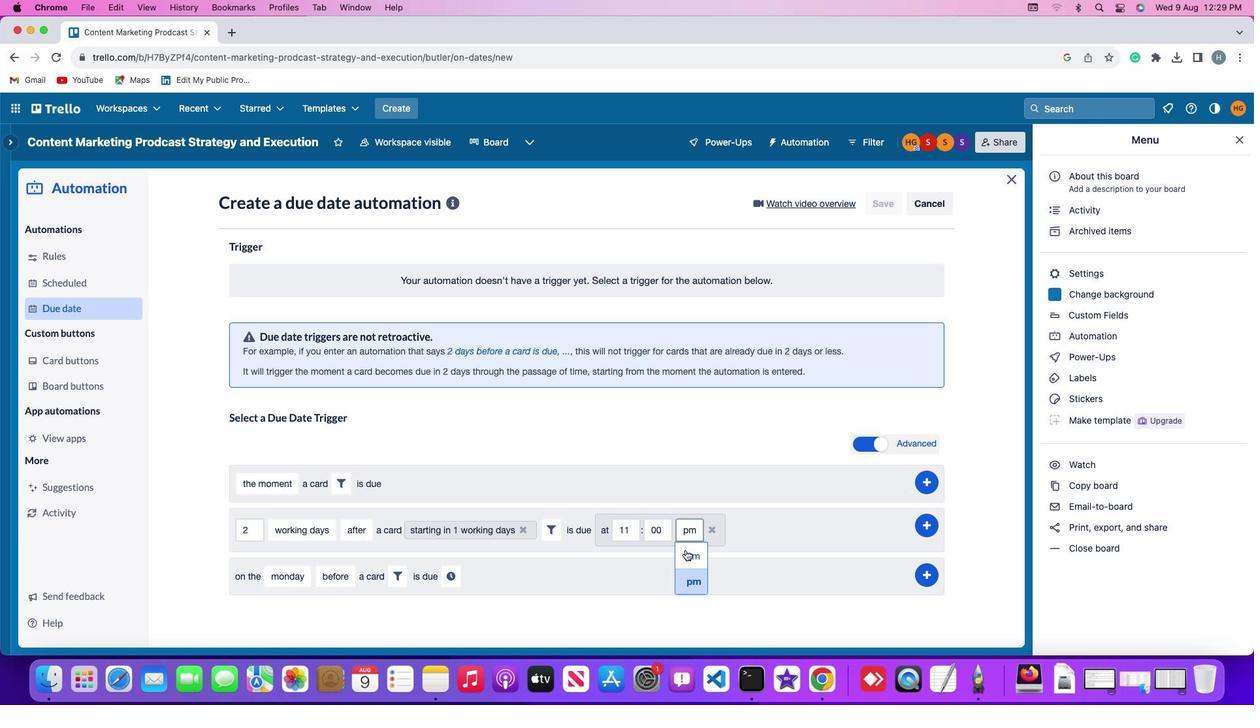 
Action: Mouse moved to (928, 523)
Screenshot: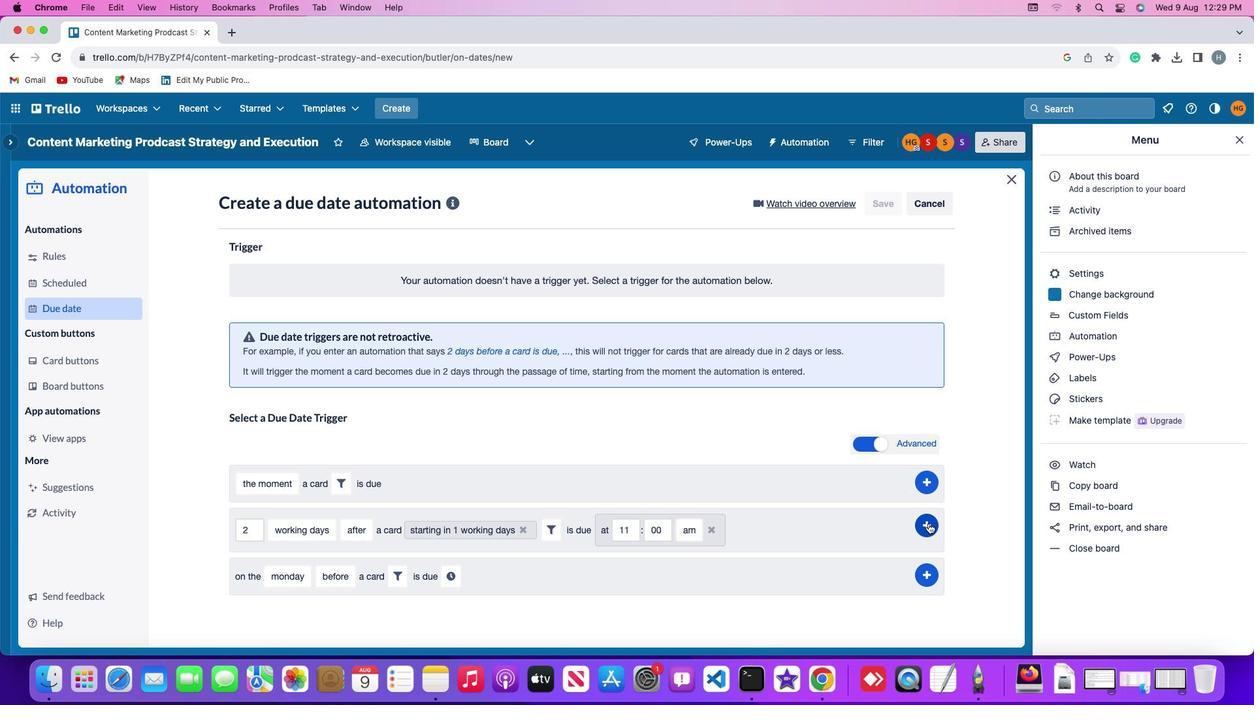 
Action: Mouse pressed left at (928, 523)
Screenshot: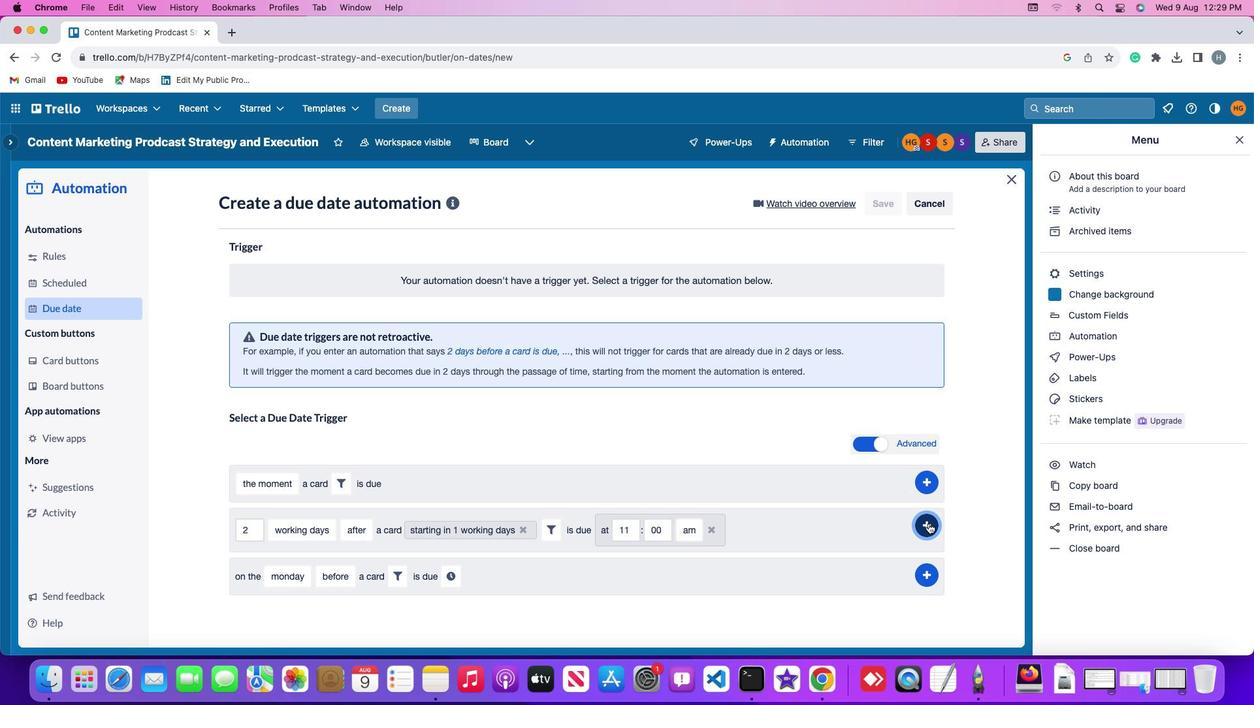 
Action: Mouse moved to (975, 420)
Screenshot: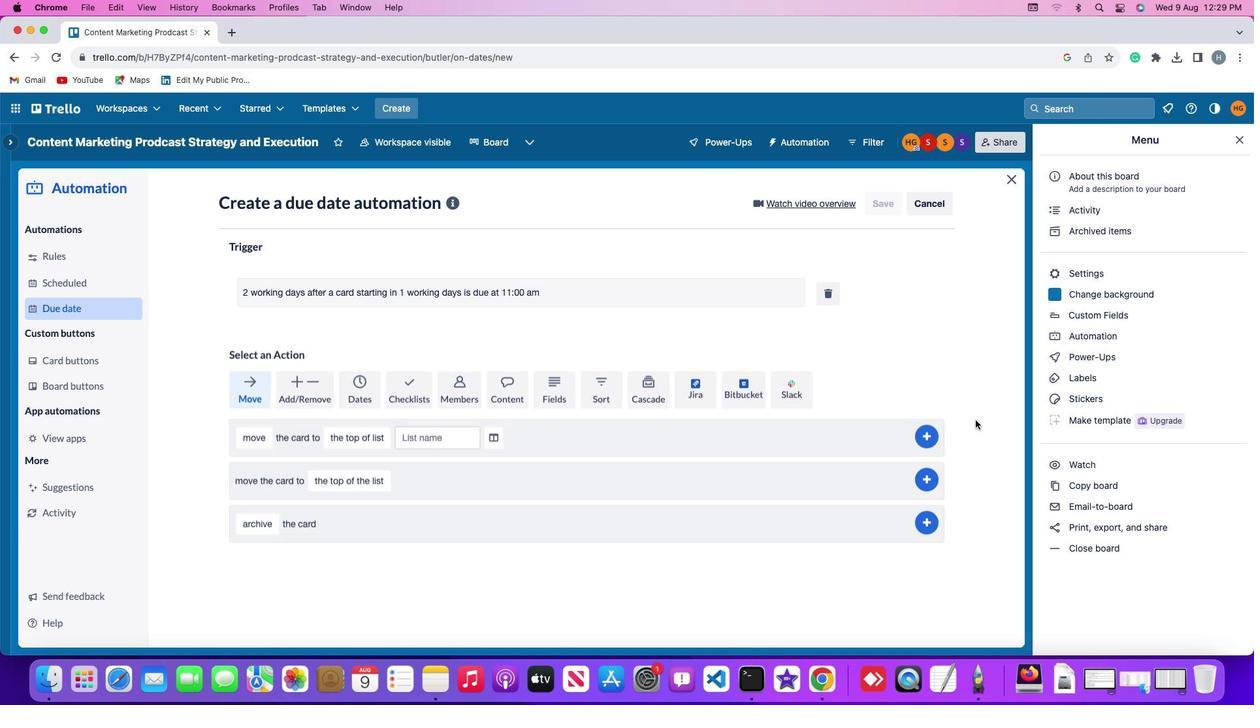
